 Task: Create tabs for every object which are used in this inventory management system.
Action: Mouse moved to (766, 57)
Screenshot: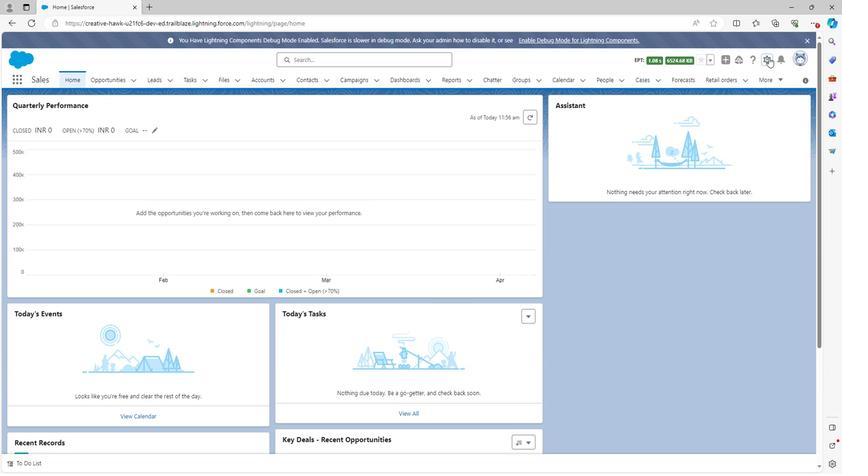 
Action: Mouse pressed left at (766, 57)
Screenshot: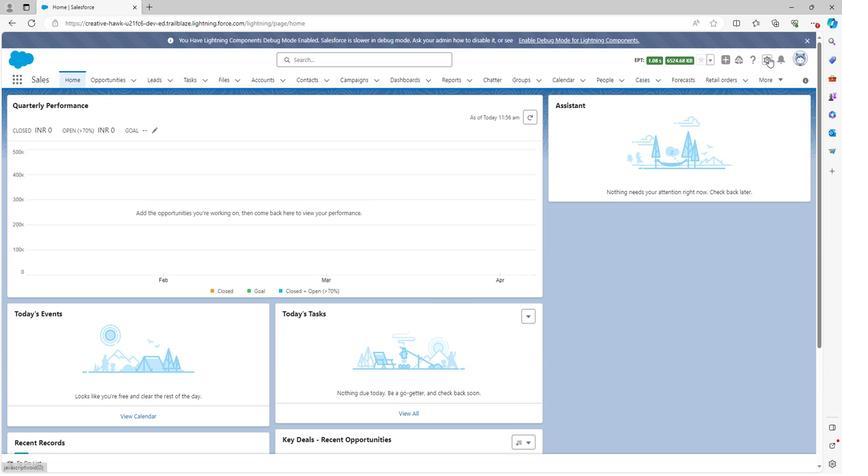 
Action: Mouse moved to (725, 82)
Screenshot: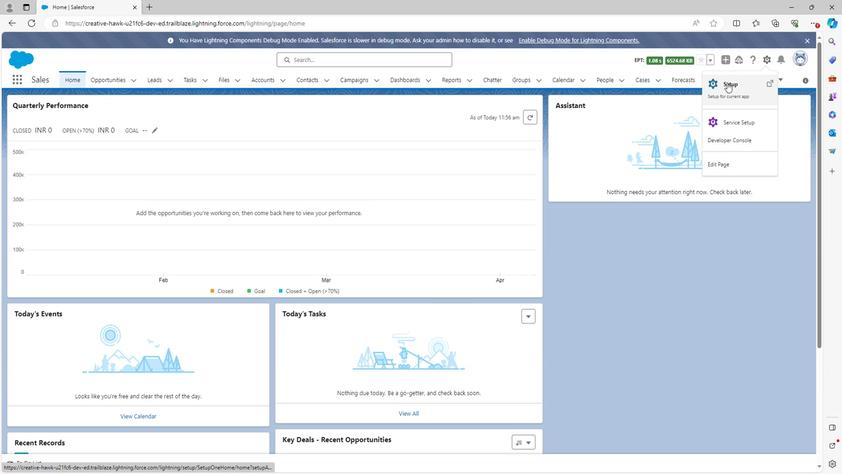 
Action: Mouse pressed left at (725, 82)
Screenshot: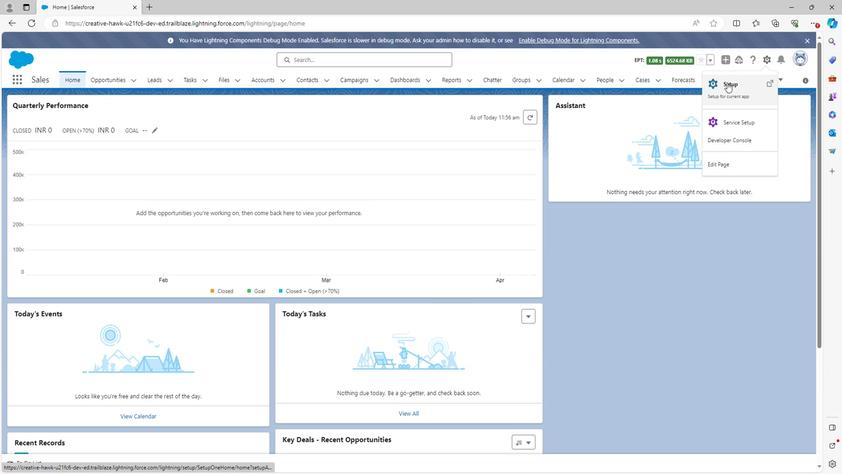 
Action: Mouse moved to (75, 101)
Screenshot: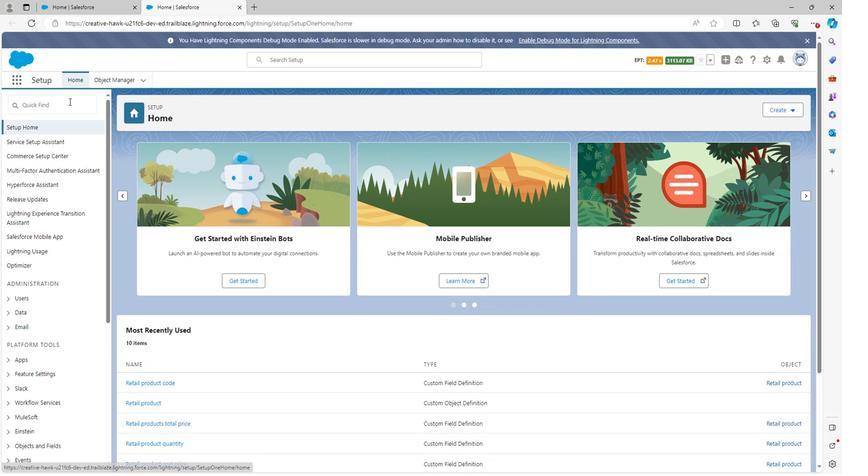 
Action: Mouse pressed left at (75, 101)
Screenshot: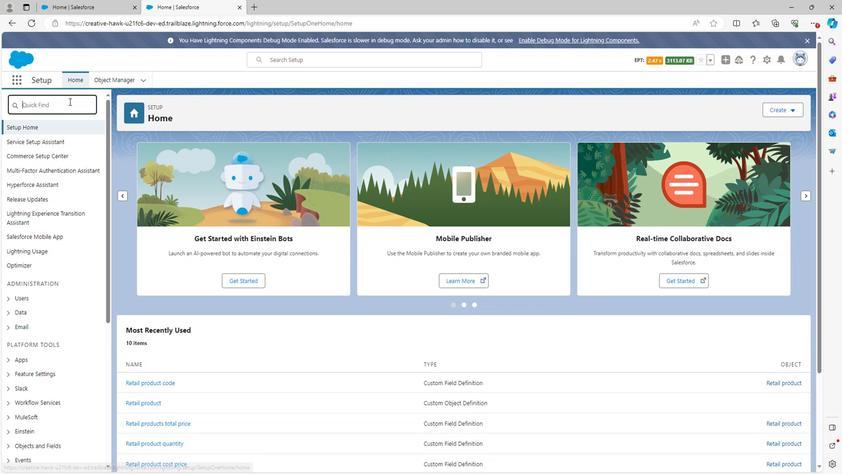 
Action: Key pressed tabs
Screenshot: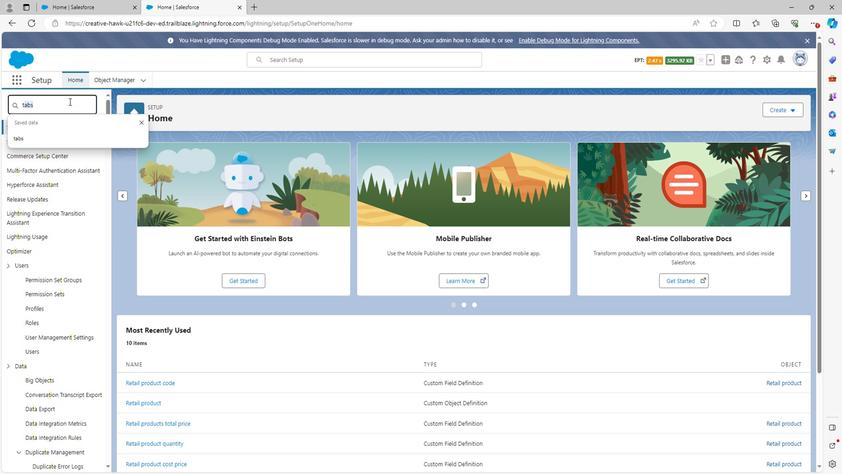 
Action: Mouse moved to (40, 154)
Screenshot: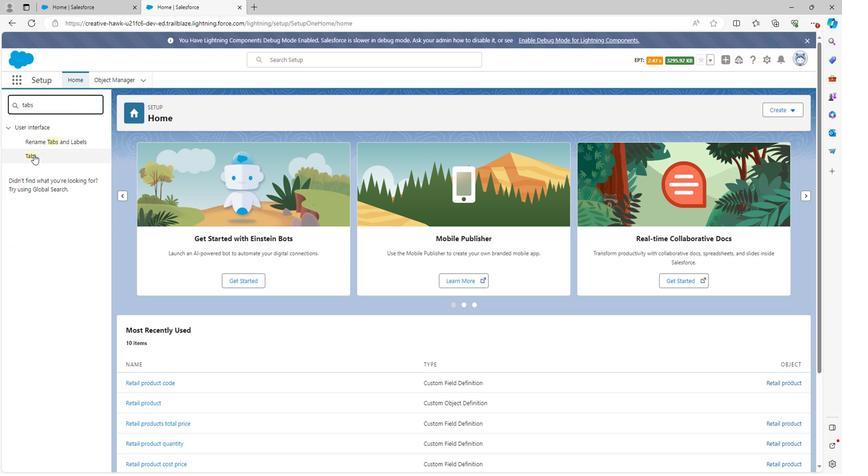 
Action: Mouse pressed left at (40, 154)
Screenshot: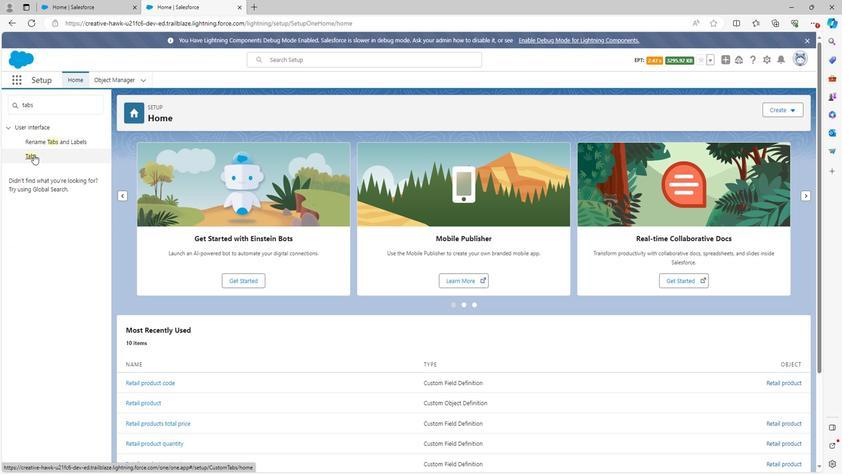 
Action: Mouse moved to (341, 213)
Screenshot: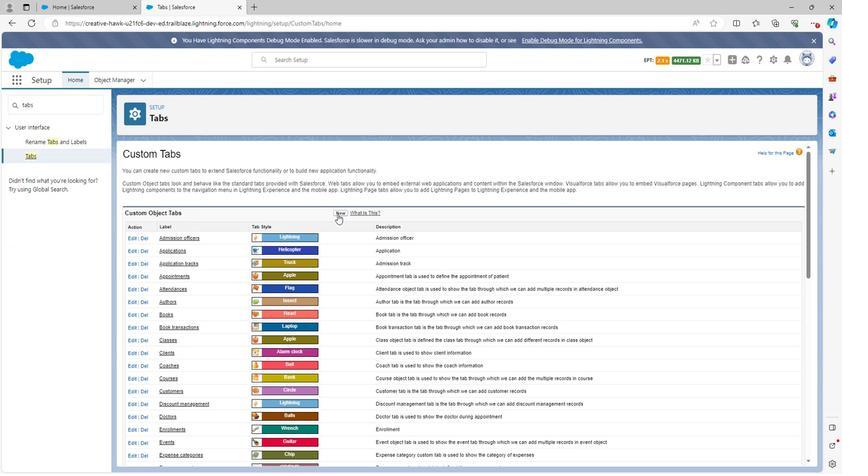 
Action: Mouse pressed left at (341, 213)
Screenshot: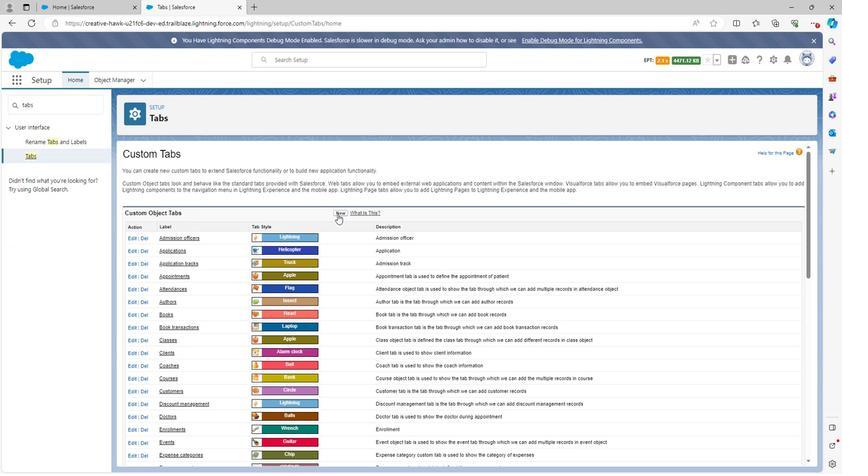 
Action: Mouse moved to (301, 225)
Screenshot: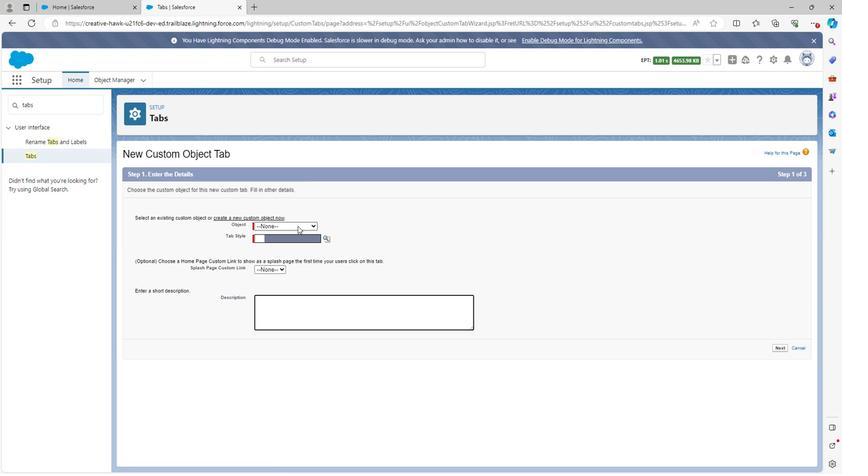 
Action: Mouse pressed left at (301, 225)
Screenshot: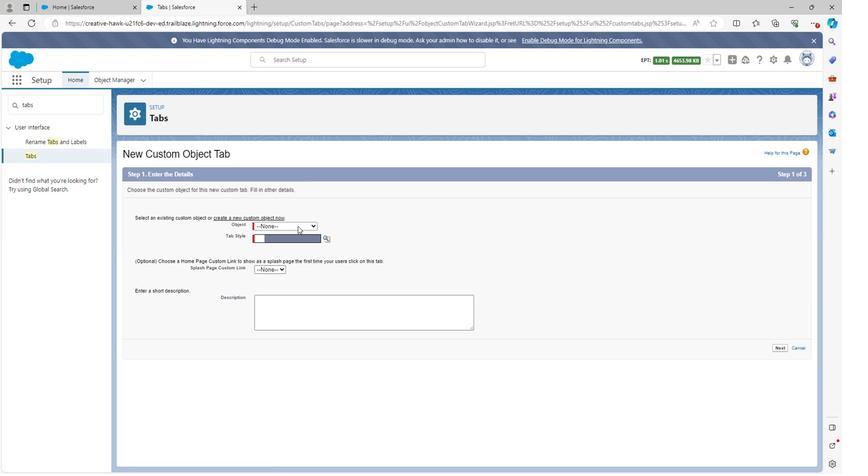 
Action: Mouse moved to (281, 348)
Screenshot: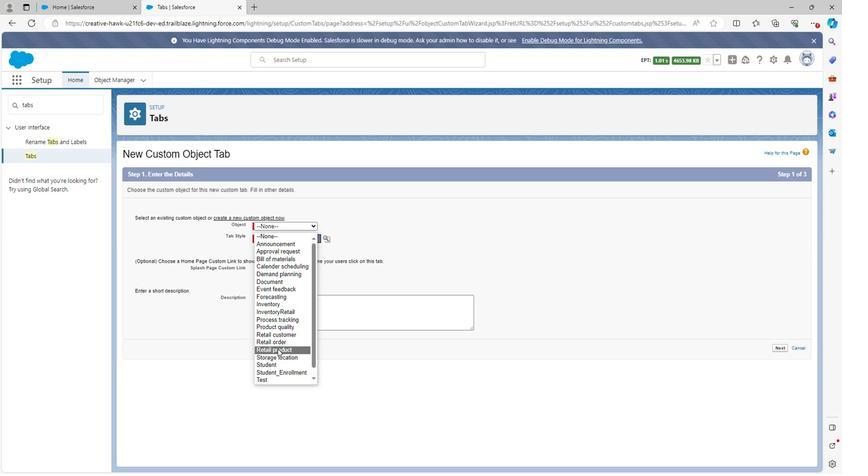 
Action: Mouse pressed left at (281, 348)
Screenshot: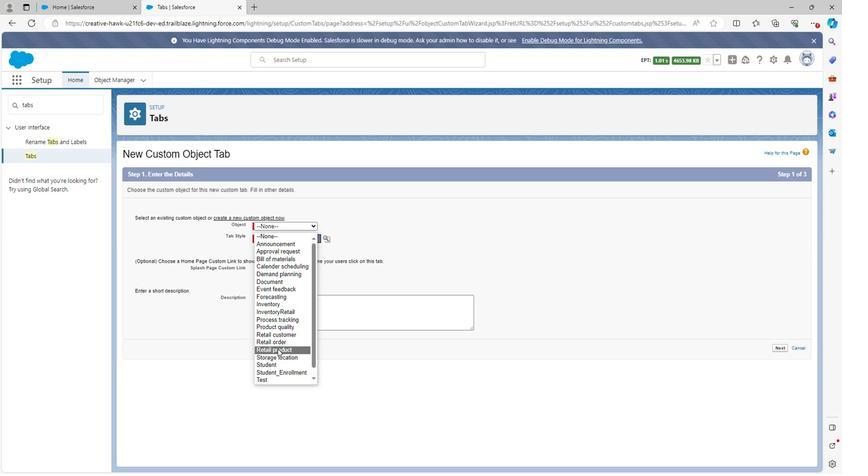 
Action: Mouse moved to (329, 238)
Screenshot: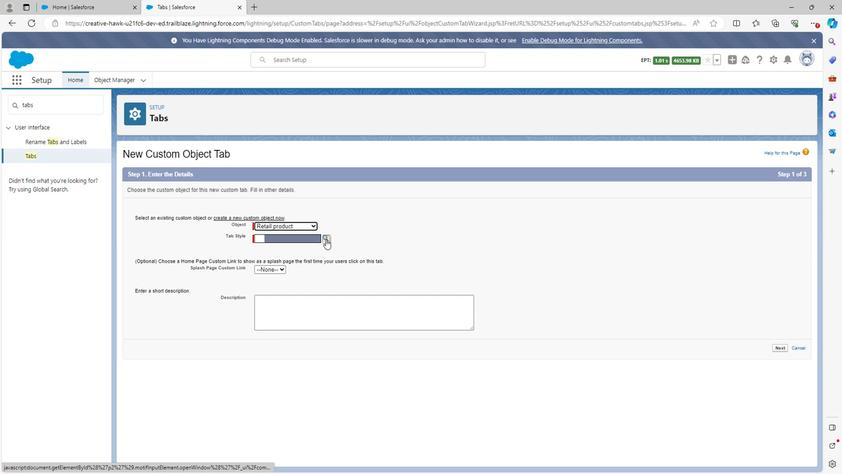 
Action: Mouse pressed left at (329, 238)
Screenshot: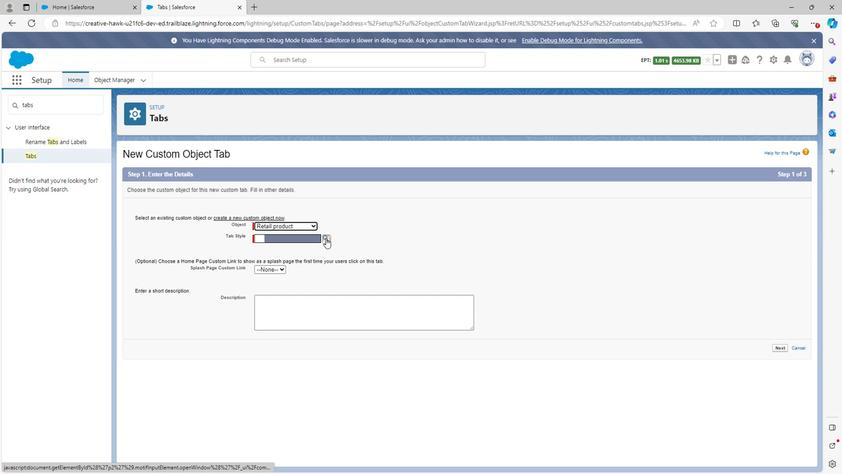 
Action: Mouse moved to (234, 333)
Screenshot: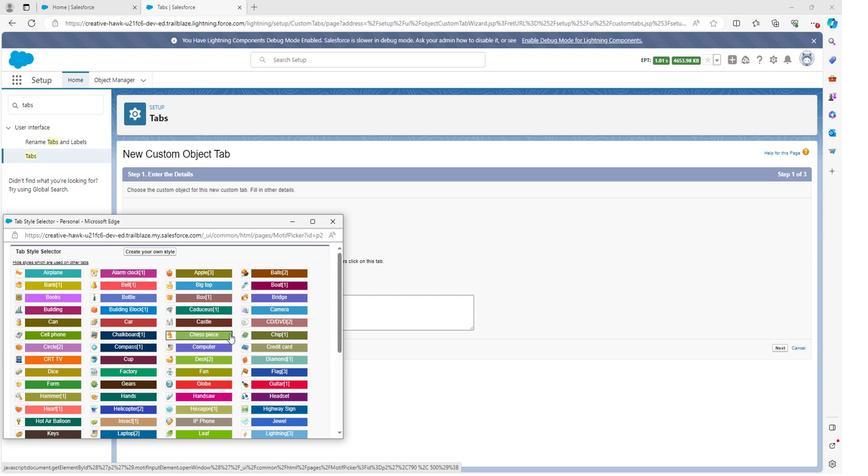 
Action: Mouse scrolled (234, 333) with delta (0, 0)
Screenshot: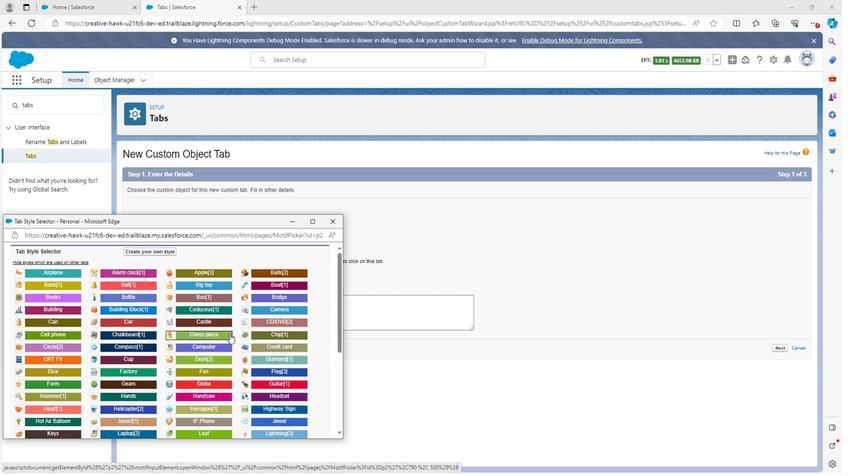 
Action: Mouse scrolled (234, 333) with delta (0, 0)
Screenshot: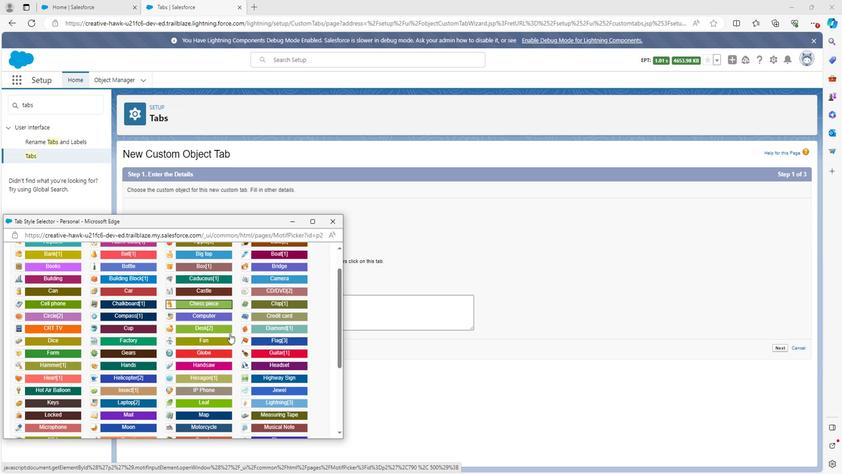 
Action: Mouse scrolled (234, 333) with delta (0, 0)
Screenshot: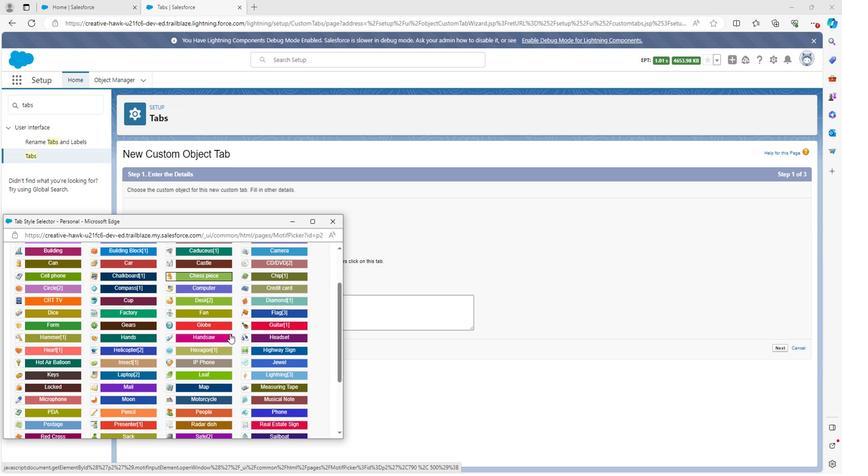 
Action: Mouse moved to (233, 333)
Screenshot: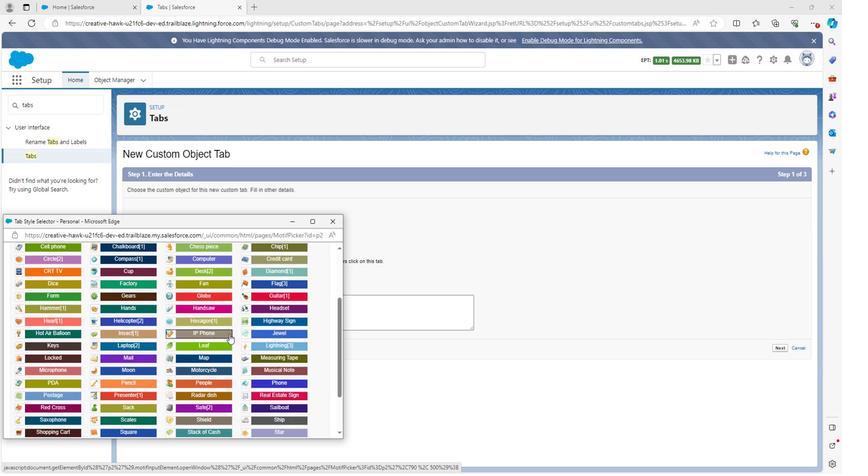
Action: Mouse scrolled (233, 333) with delta (0, 0)
Screenshot: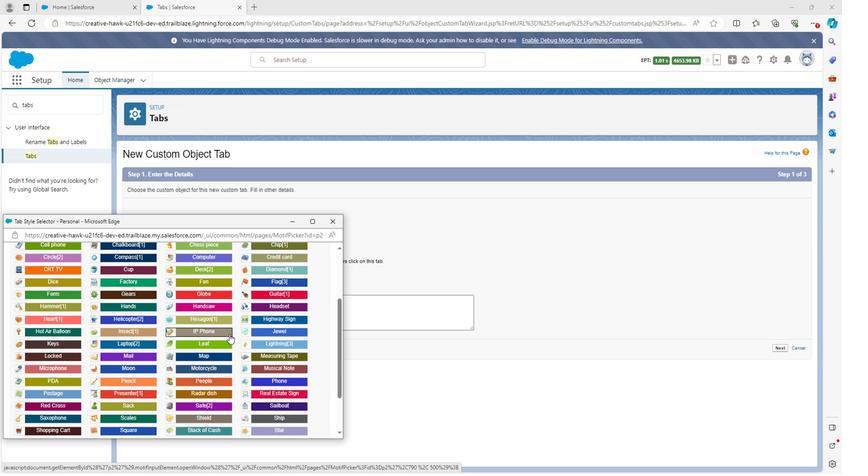 
Action: Mouse moved to (276, 390)
Screenshot: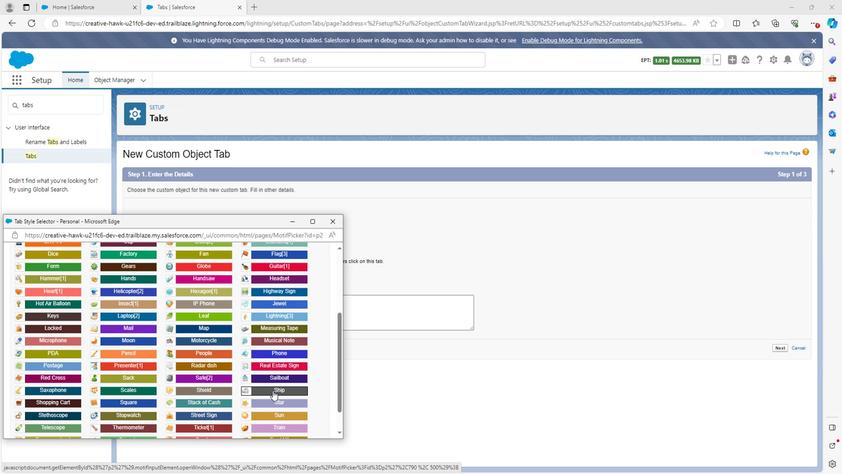 
Action: Mouse pressed left at (276, 390)
Screenshot: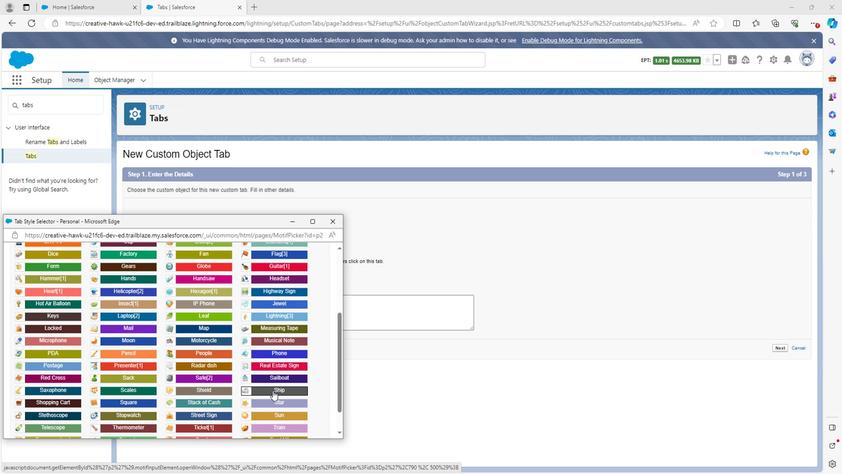 
Action: Mouse moved to (298, 318)
Screenshot: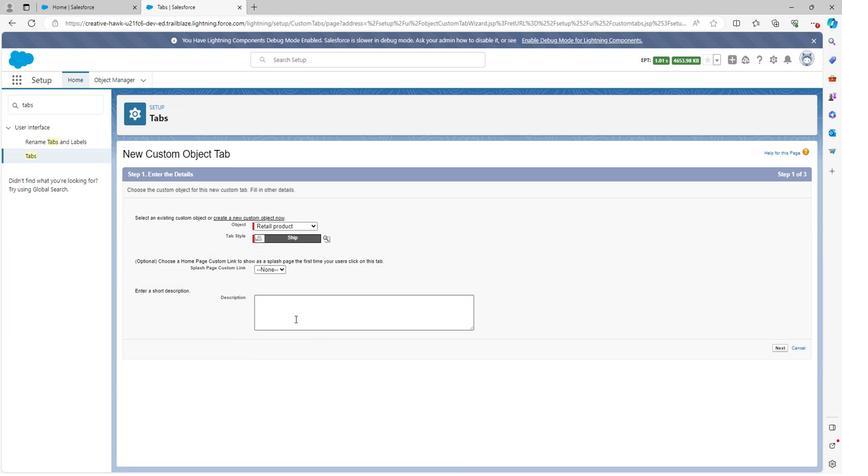 
Action: Mouse pressed left at (298, 318)
Screenshot: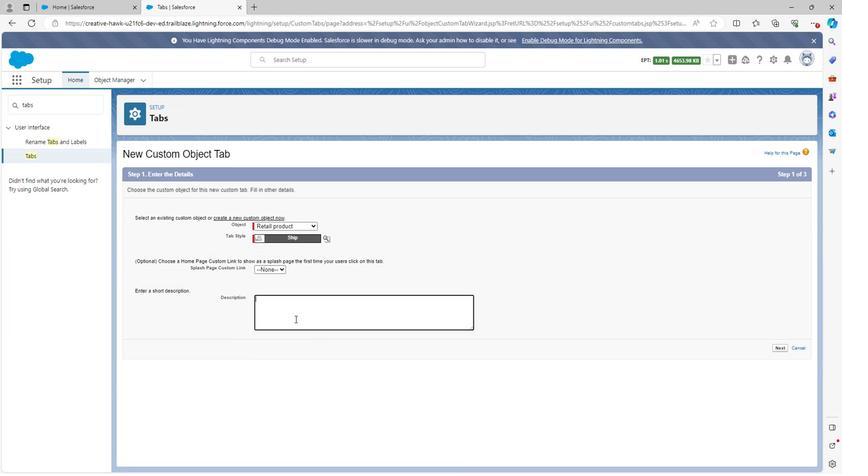 
Action: Mouse moved to (298, 317)
Screenshot: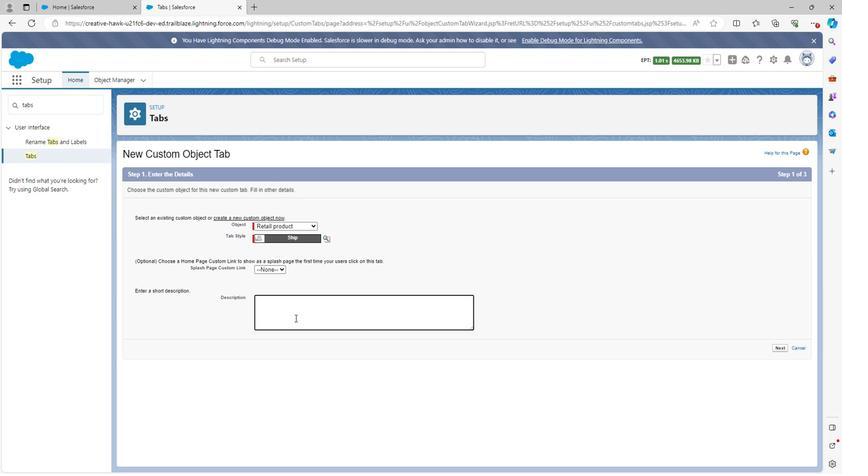 
Action: Key pressed <Key.shift>Re
Screenshot: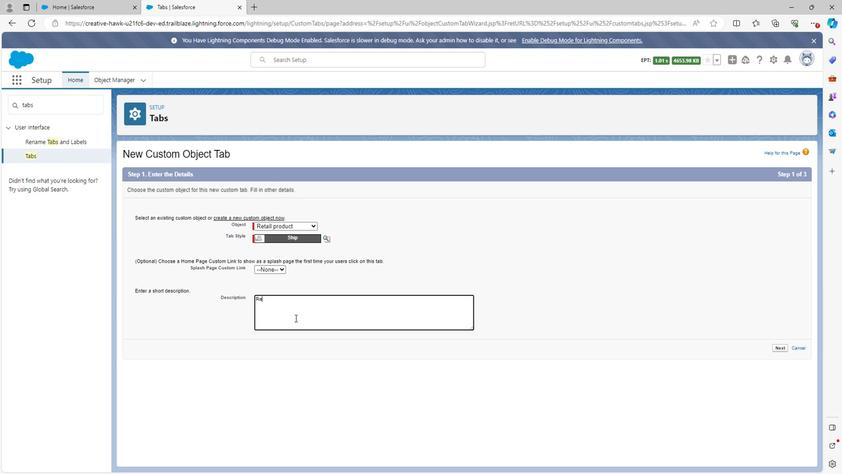 
Action: Mouse moved to (298, 317)
Screenshot: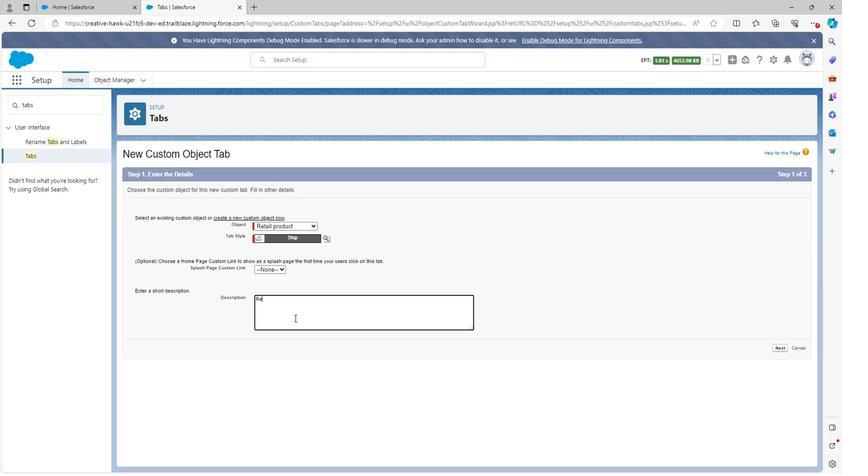 
Action: Key pressed t
Screenshot: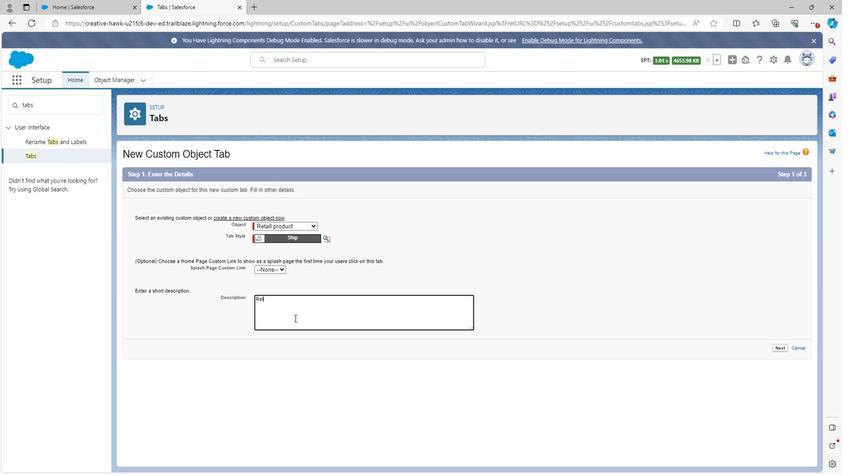 
Action: Mouse moved to (297, 317)
Screenshot: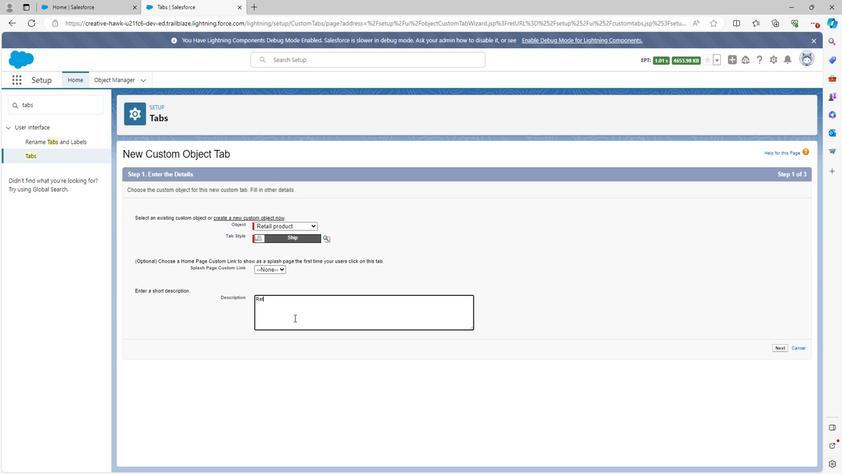 
Action: Key pressed a
Screenshot: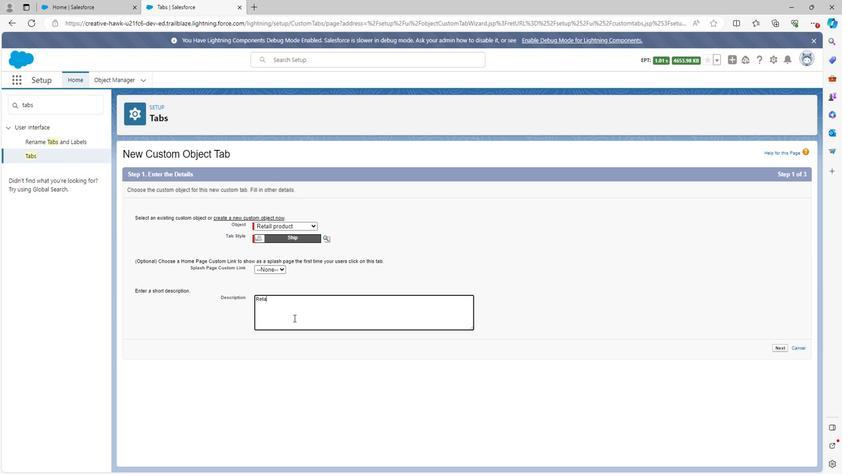
Action: Mouse moved to (297, 317)
Screenshot: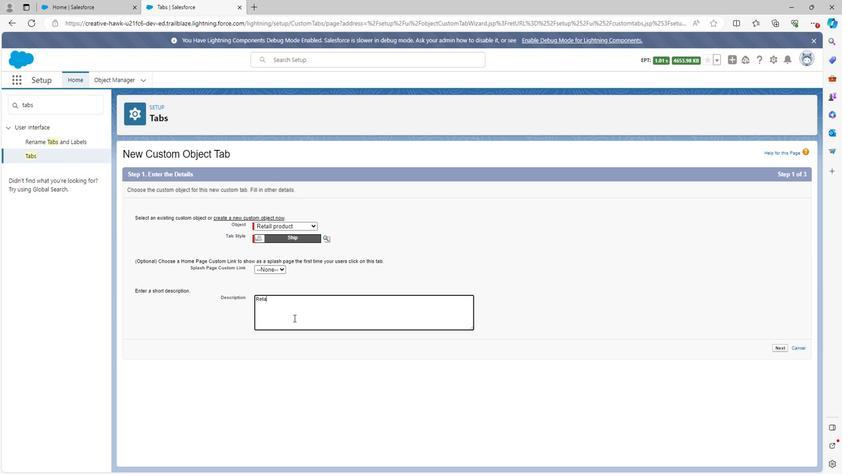 
Action: Key pressed il<Key.space>product<Key.space>tab<Key.space>is<Key.space>the<Key.space>tab<Key.space>thr<Key.backspace>or<Key.backspace><Key.backspace>rough<Key.space>which<Key.space>we<Key.space>can<Key.space>add<Key.space>records<Key.space>in<Key.space>products<Key.space>in<Key.space><Key.left><Key.left><Key.left><Key.left><Key.left><Key.left><Key.left><Key.left><Key.left><Key.left><Key.left><Key.left><Key.left><Key.backspace><Key.backspace>of<Key.right><Key.right><Key.right><Key.right><Key.right><Key.right><Key.right><Key.right><Key.right><Key.right><Key.right><Key.right><Key.right><Key.space><Key.space><Key.backspace><Key.backspace>x<Key.backspace>customer<Key.space>retail<Key.space>management
Screenshot: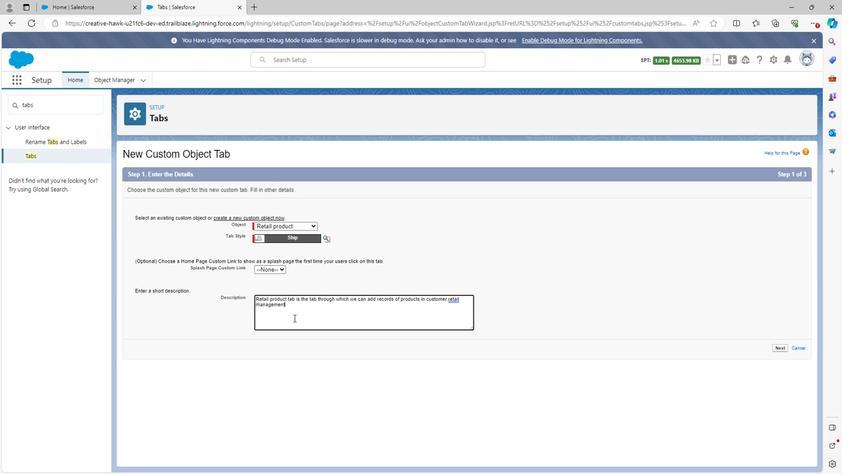 
Action: Mouse moved to (772, 348)
Screenshot: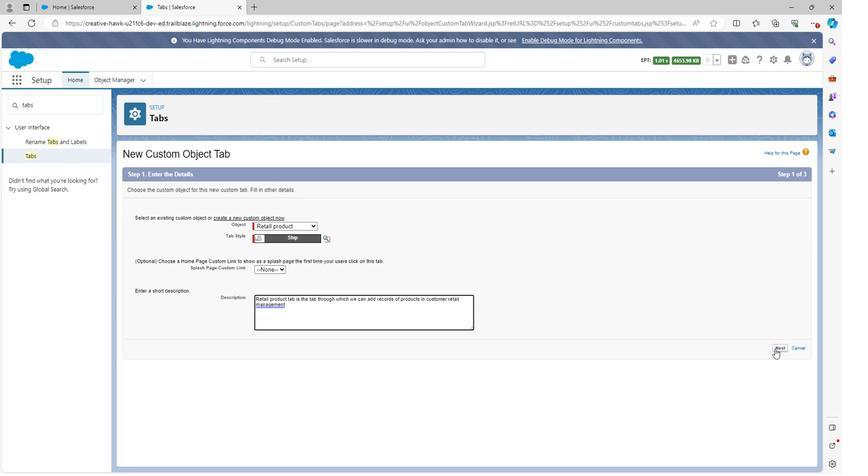 
Action: Mouse pressed left at (772, 348)
Screenshot: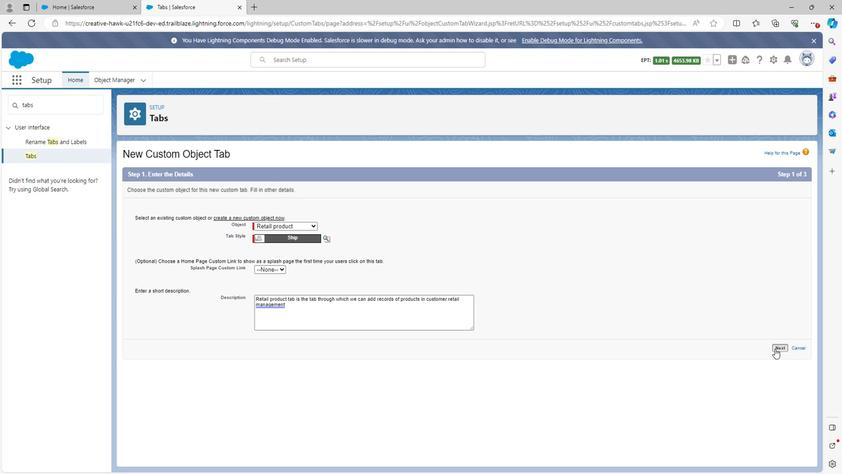 
Action: Mouse moved to (551, 275)
Screenshot: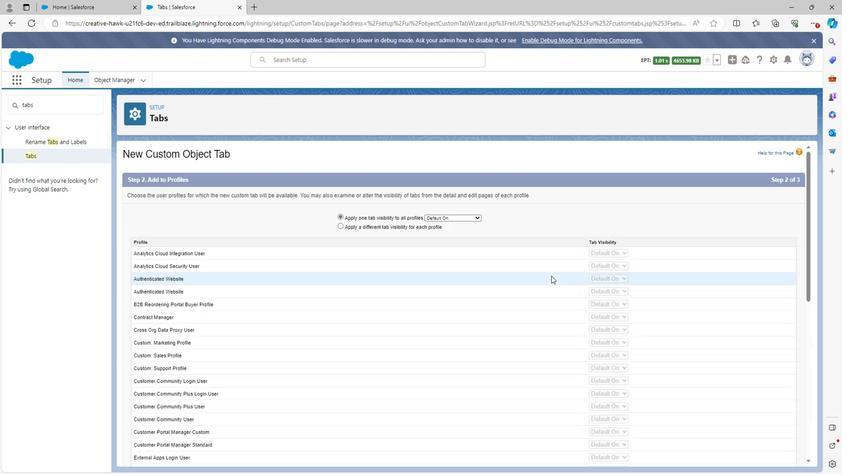 
Action: Mouse scrolled (551, 275) with delta (0, 0)
Screenshot: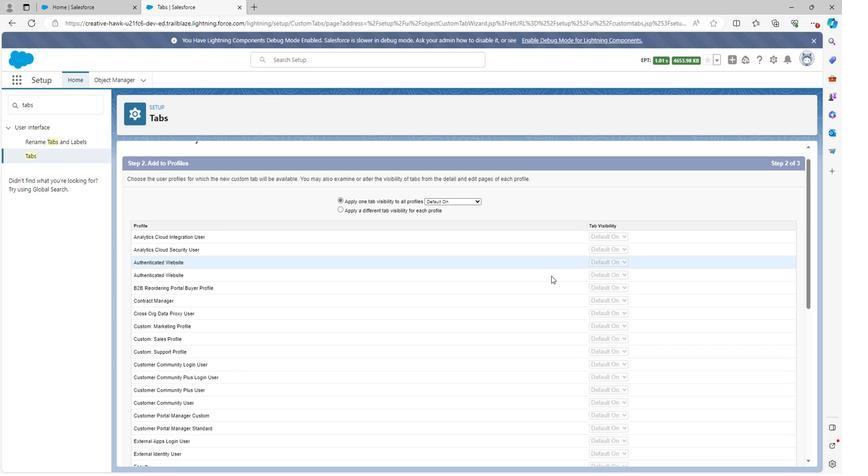 
Action: Mouse scrolled (551, 275) with delta (0, 0)
Screenshot: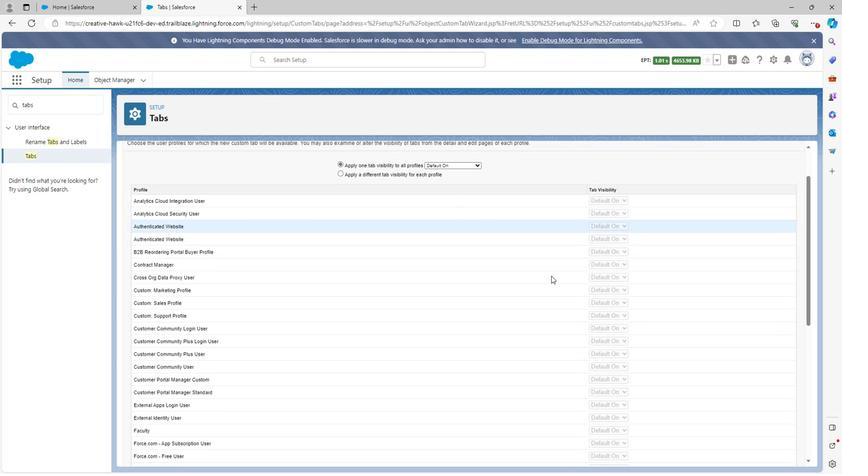 
Action: Mouse scrolled (551, 275) with delta (0, 0)
Screenshot: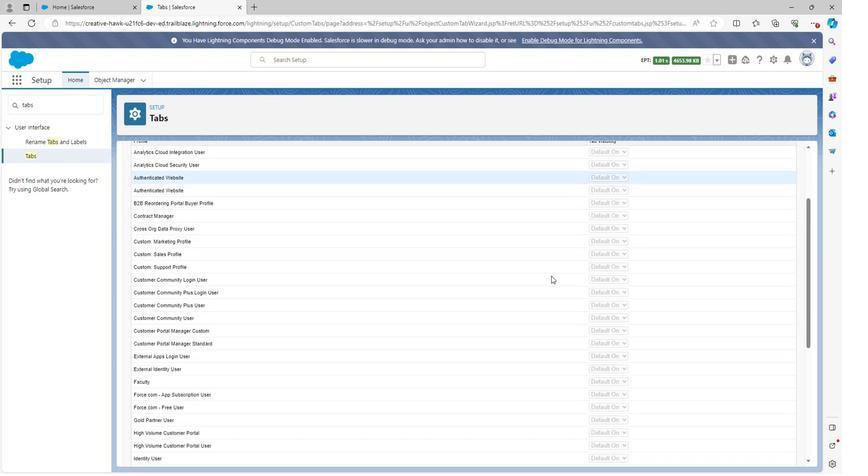 
Action: Mouse scrolled (551, 275) with delta (0, 0)
Screenshot: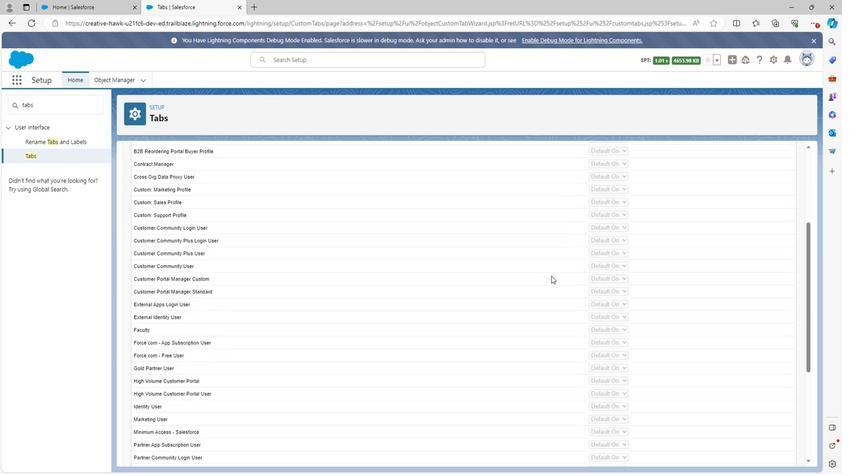
Action: Mouse scrolled (551, 275) with delta (0, 0)
Screenshot: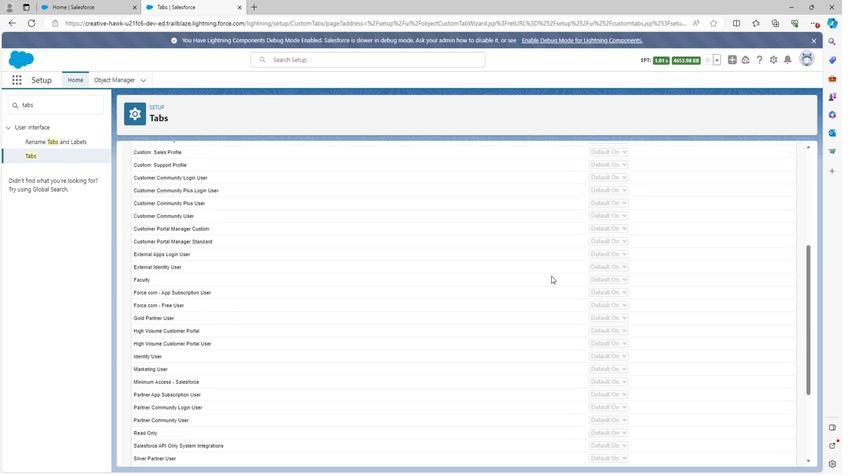 
Action: Mouse scrolled (551, 275) with delta (0, 0)
Screenshot: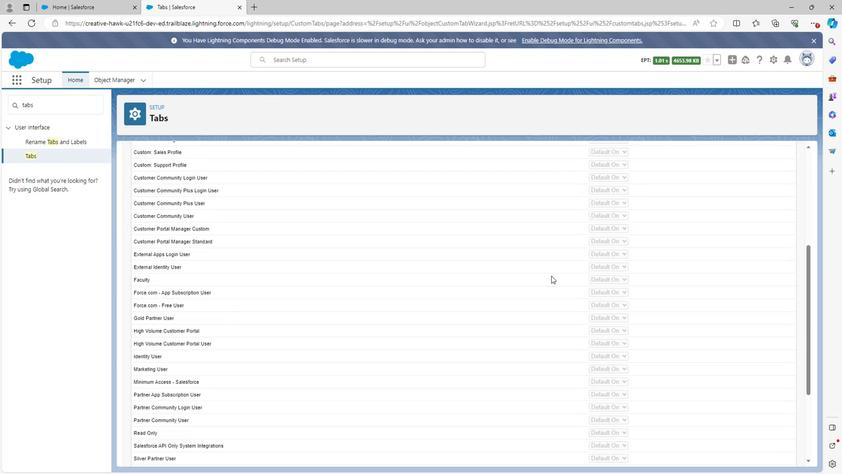 
Action: Mouse scrolled (551, 275) with delta (0, 0)
Screenshot: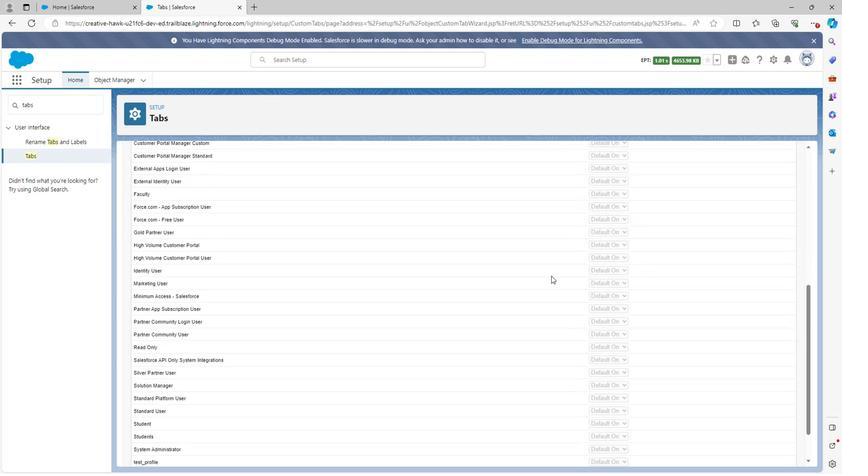 
Action: Mouse scrolled (551, 275) with delta (0, 0)
Screenshot: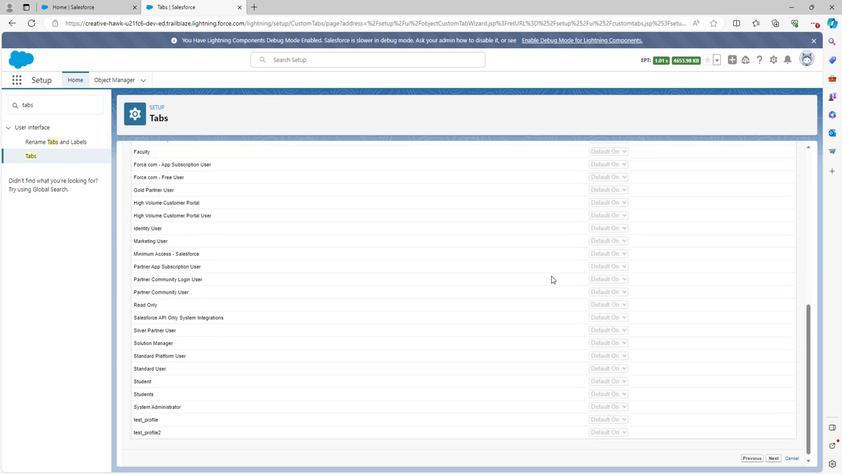 
Action: Mouse moved to (771, 450)
Screenshot: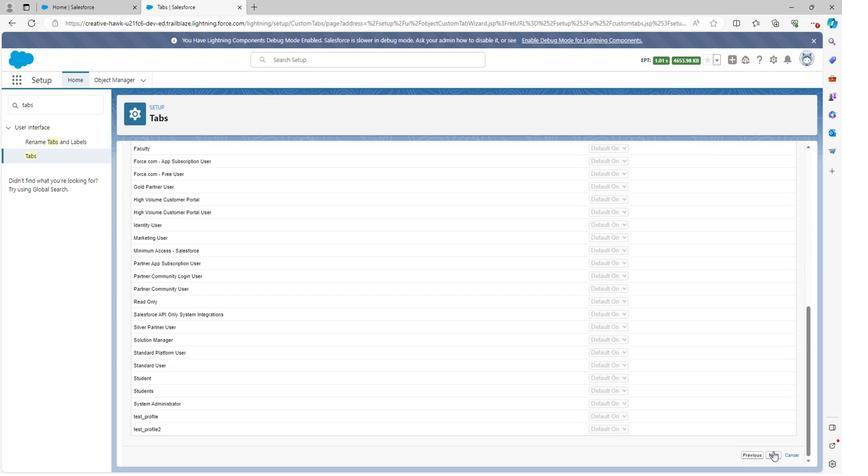 
Action: Mouse pressed left at (771, 450)
Screenshot: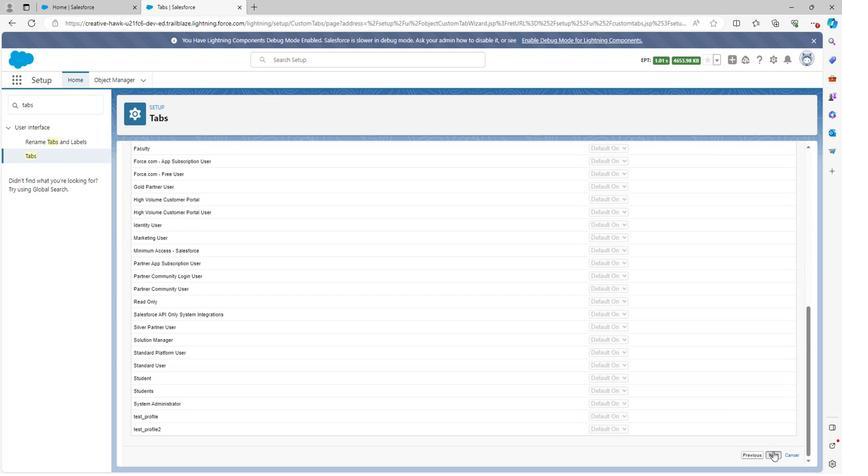 
Action: Mouse moved to (732, 267)
Screenshot: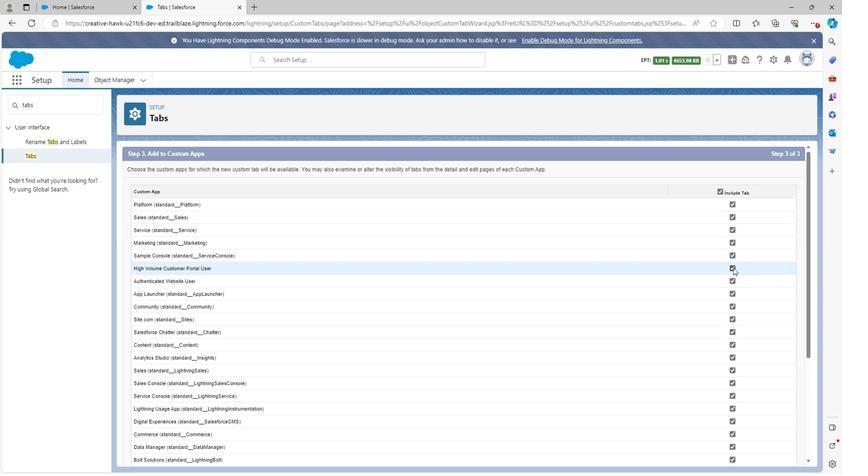 
Action: Mouse pressed left at (732, 267)
Screenshot: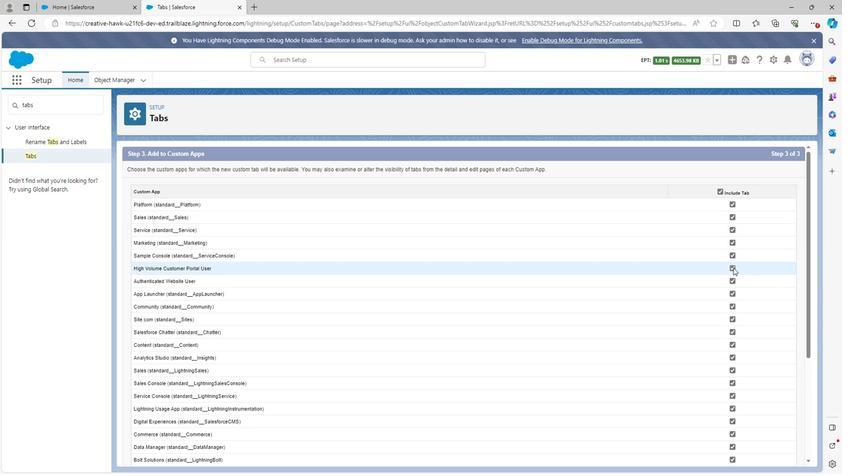 
Action: Mouse moved to (729, 279)
Screenshot: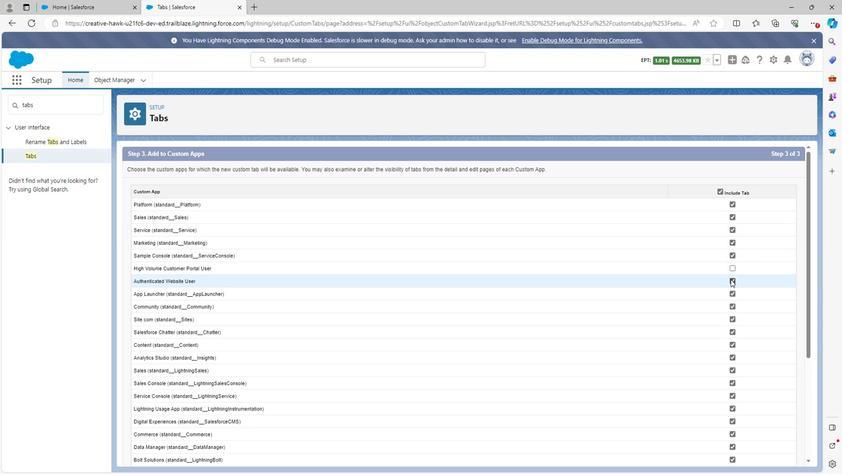 
Action: Mouse pressed left at (729, 279)
Screenshot: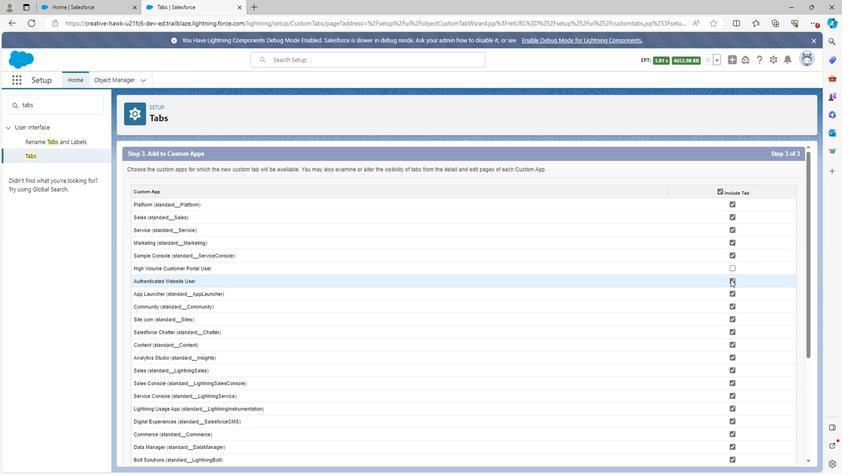 
Action: Mouse moved to (730, 292)
Screenshot: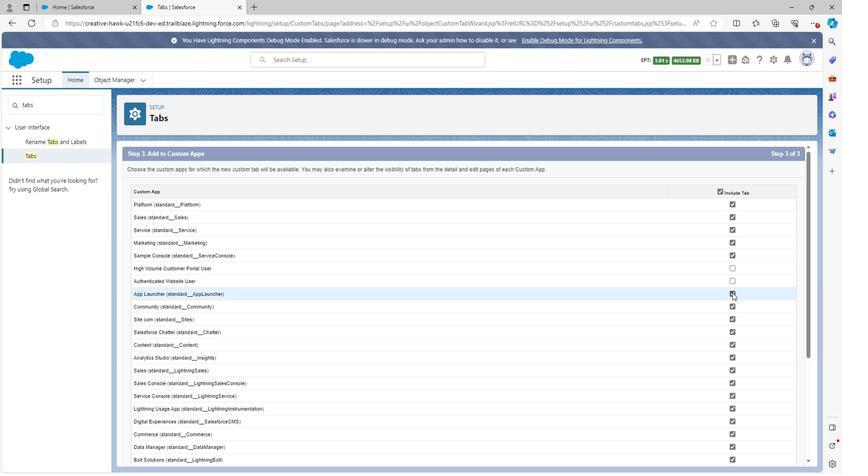 
Action: Mouse pressed left at (730, 292)
Screenshot: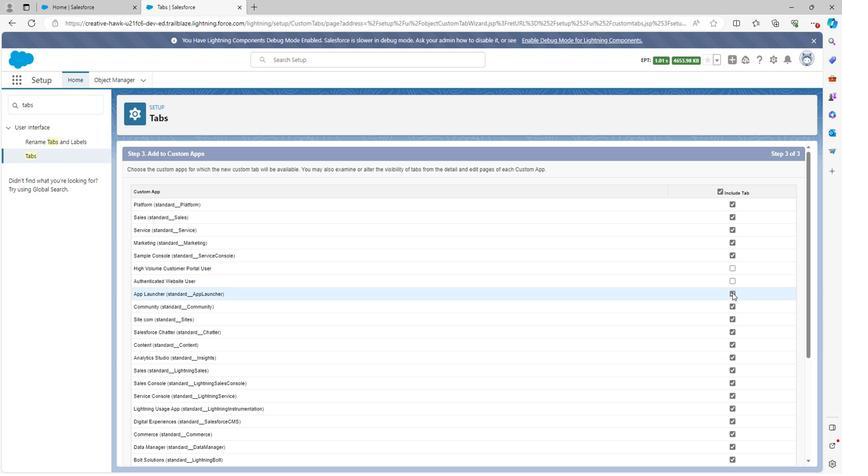 
Action: Mouse moved to (732, 331)
Screenshot: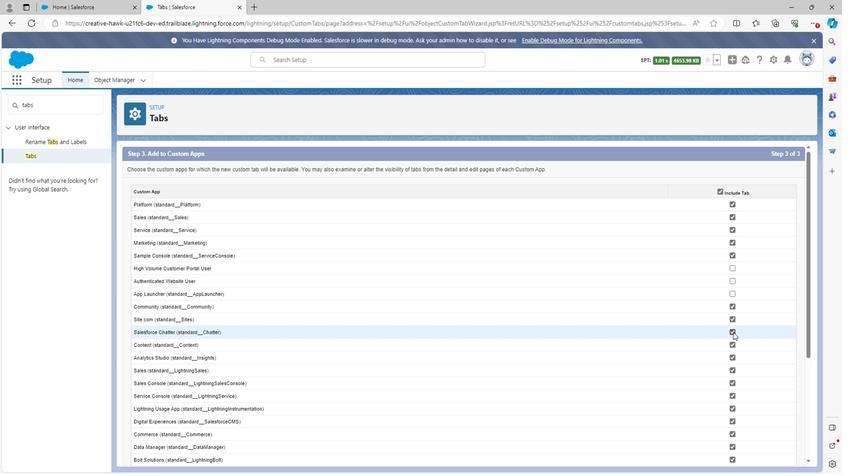 
Action: Mouse pressed left at (732, 331)
Screenshot: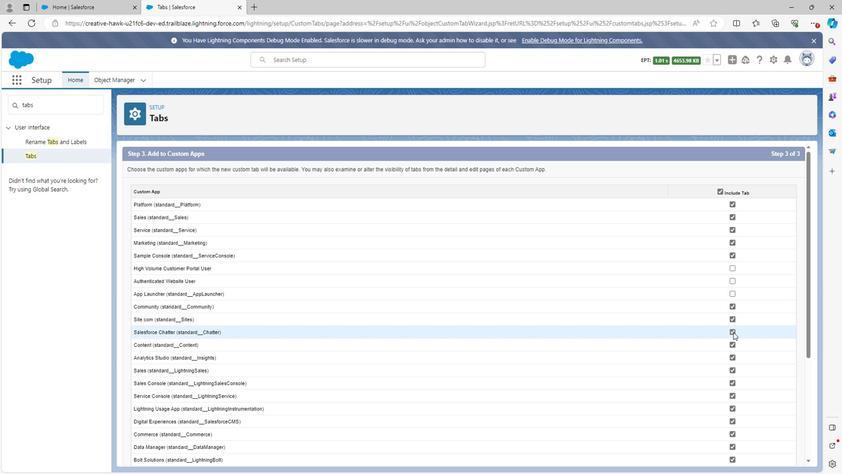 
Action: Mouse moved to (732, 242)
Screenshot: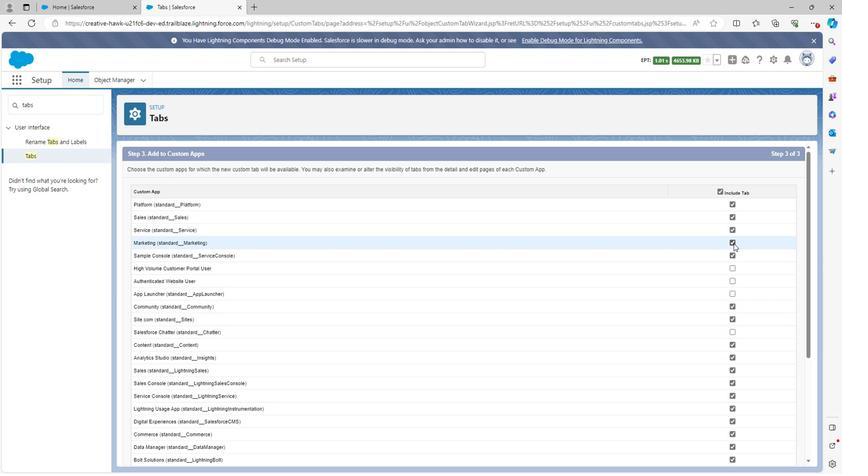 
Action: Mouse pressed left at (732, 242)
Screenshot: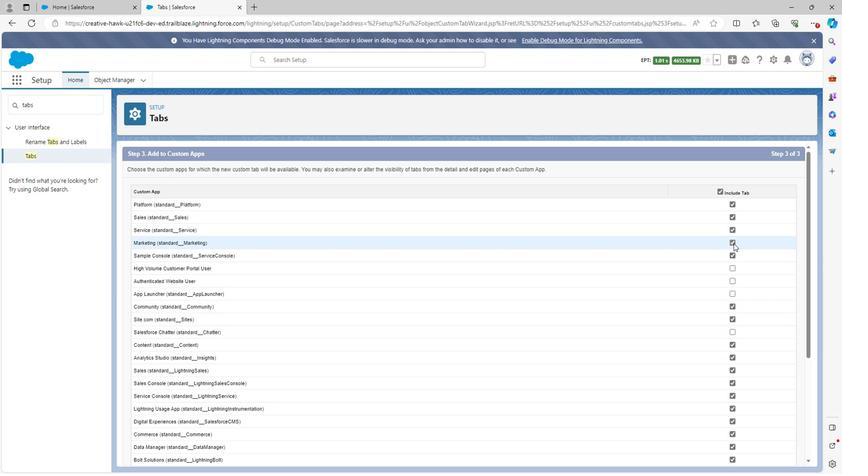 
Action: Mouse moved to (730, 205)
Screenshot: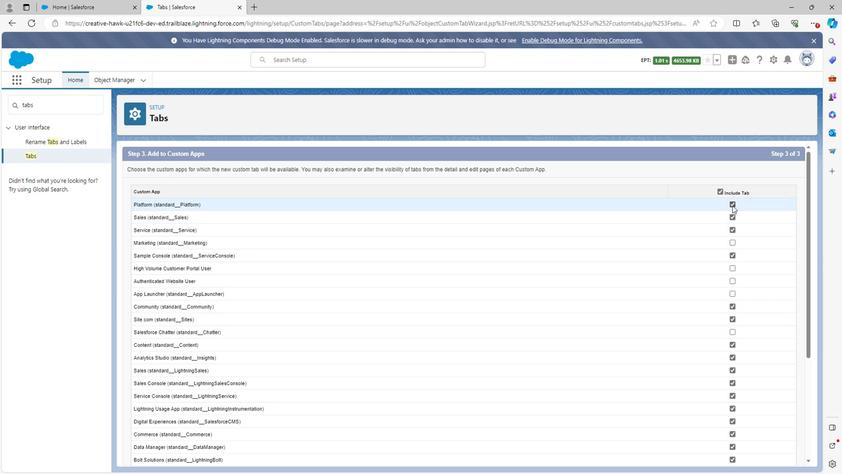 
Action: Mouse pressed left at (730, 205)
Screenshot: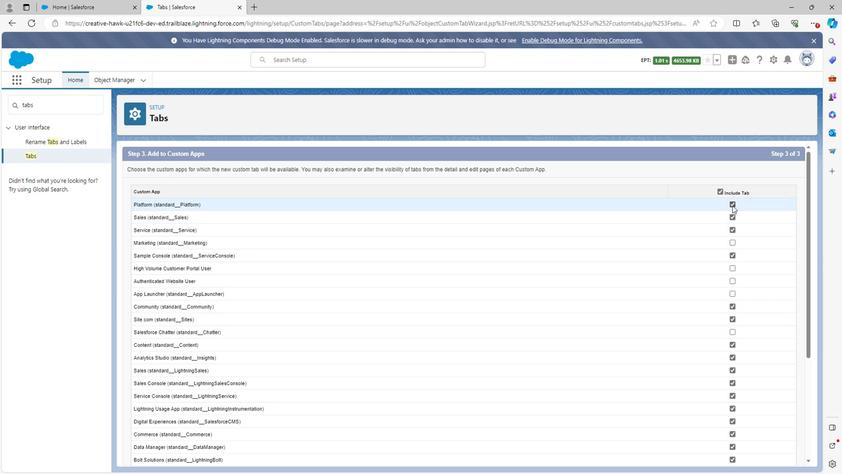 
Action: Mouse moved to (742, 326)
Screenshot: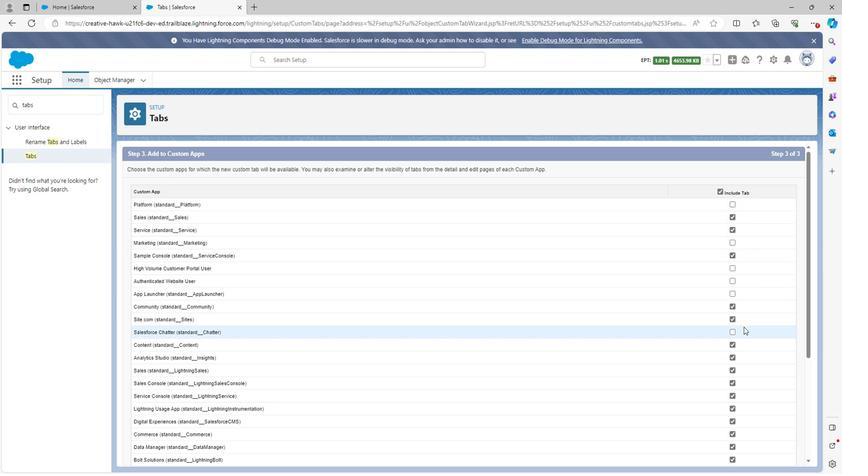 
Action: Mouse scrolled (742, 325) with delta (0, 0)
Screenshot: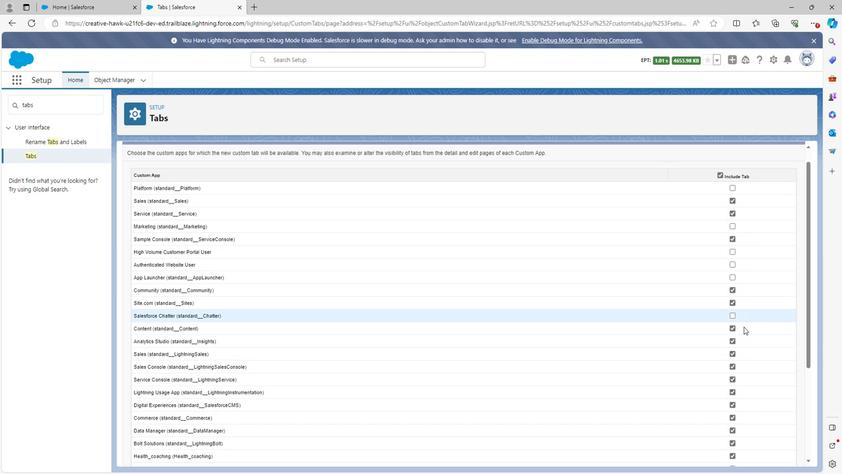 
Action: Mouse moved to (730, 357)
Screenshot: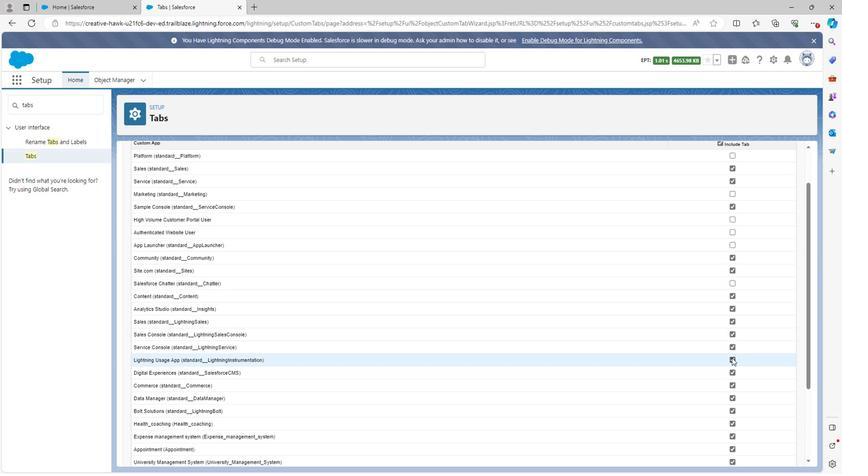 
Action: Mouse pressed left at (730, 357)
Screenshot: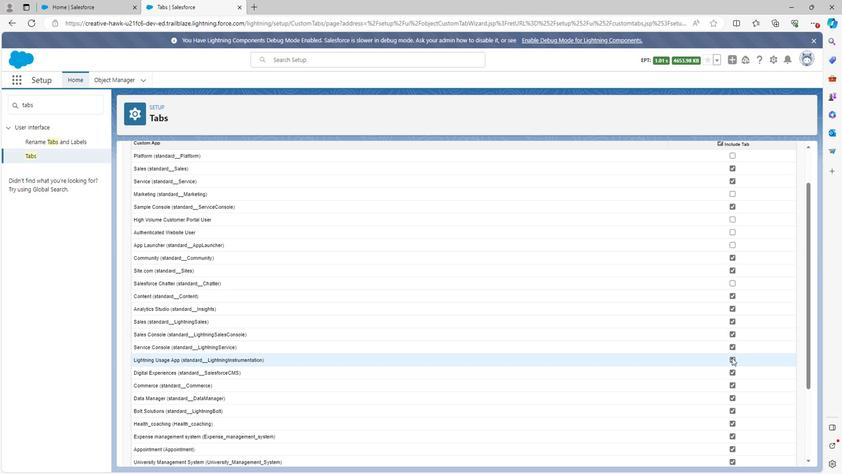 
Action: Mouse scrolled (730, 356) with delta (0, 0)
Screenshot: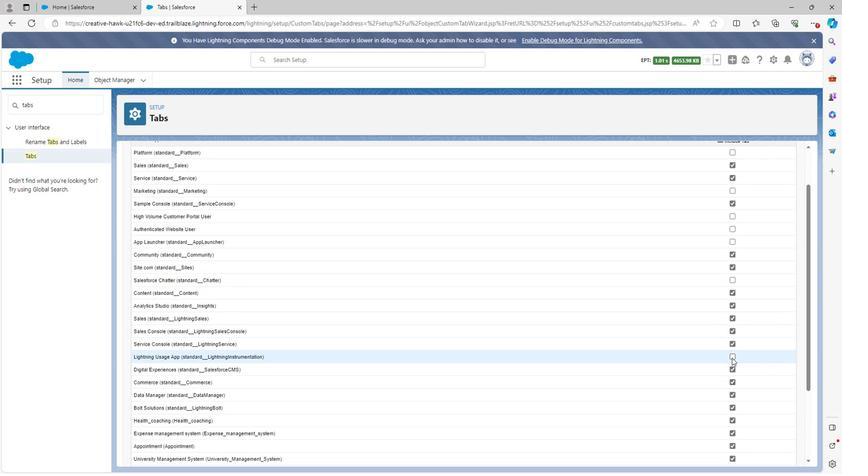 
Action: Mouse moved to (733, 336)
Screenshot: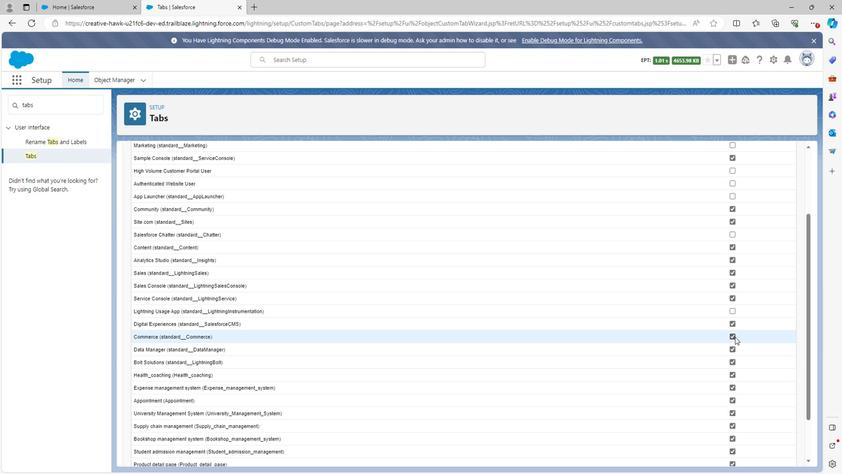 
Action: Mouse pressed left at (733, 336)
Screenshot: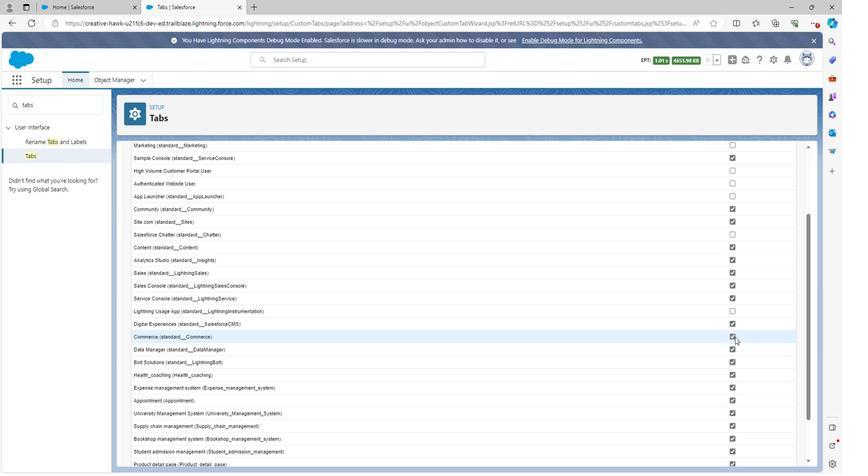 
Action: Mouse moved to (732, 375)
Screenshot: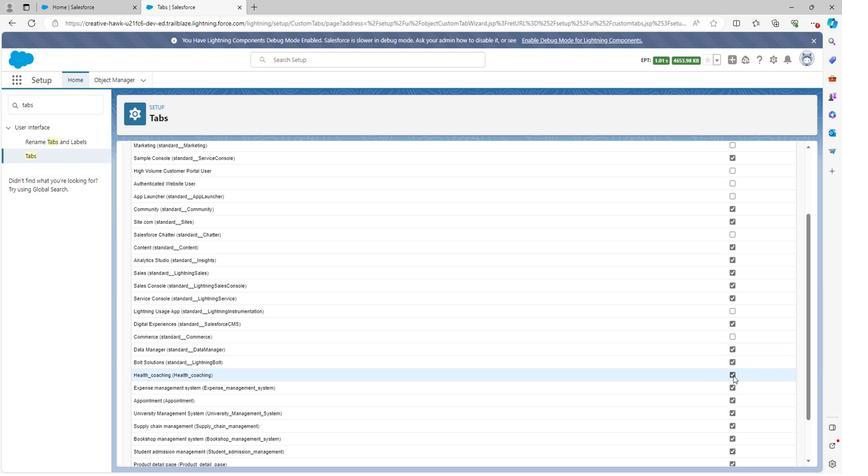 
Action: Mouse scrolled (732, 374) with delta (0, 0)
Screenshot: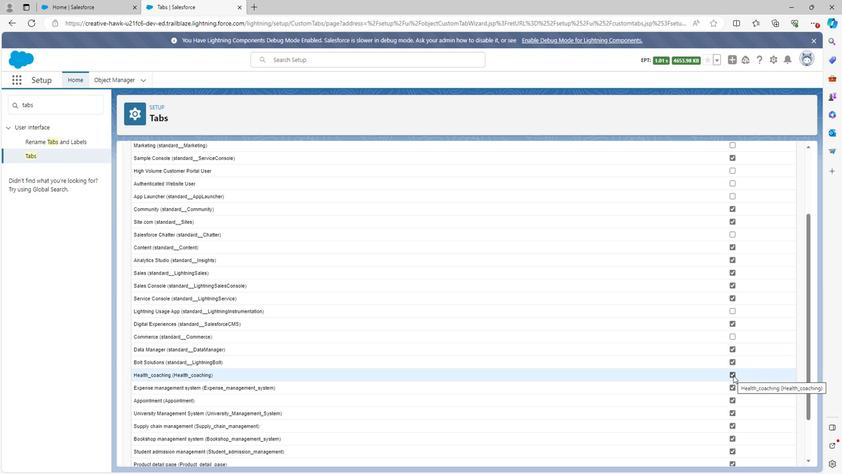 
Action: Mouse moved to (730, 426)
Screenshot: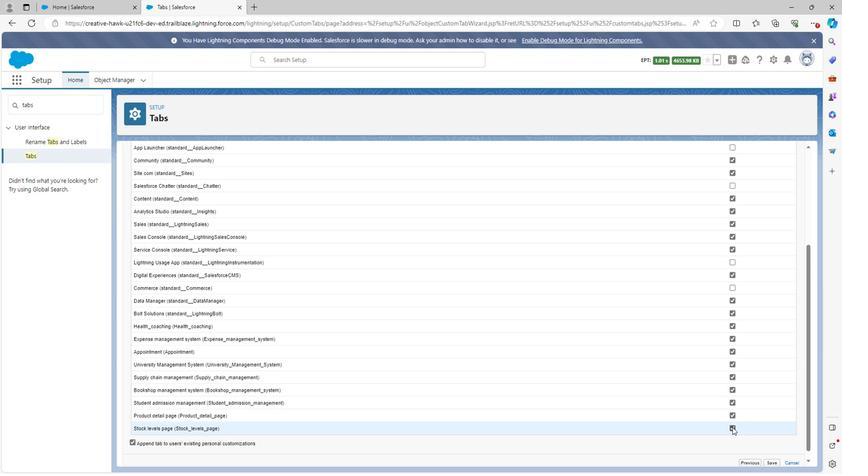 
Action: Mouse pressed left at (730, 426)
Screenshot: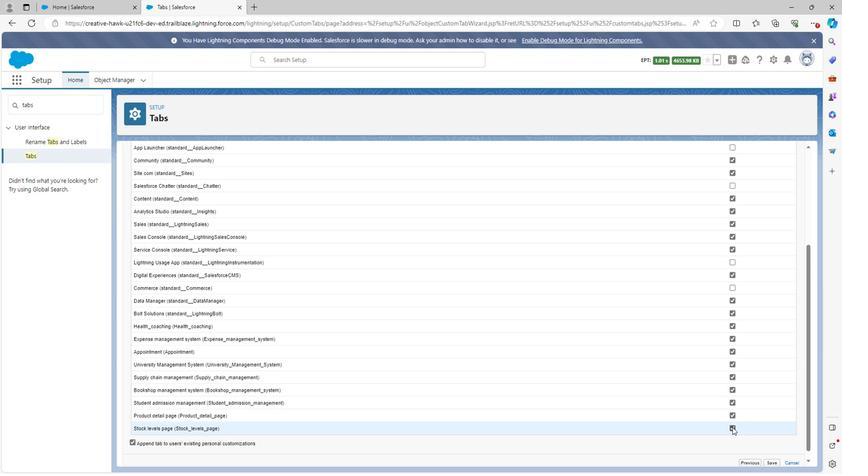 
Action: Mouse moved to (732, 351)
Screenshot: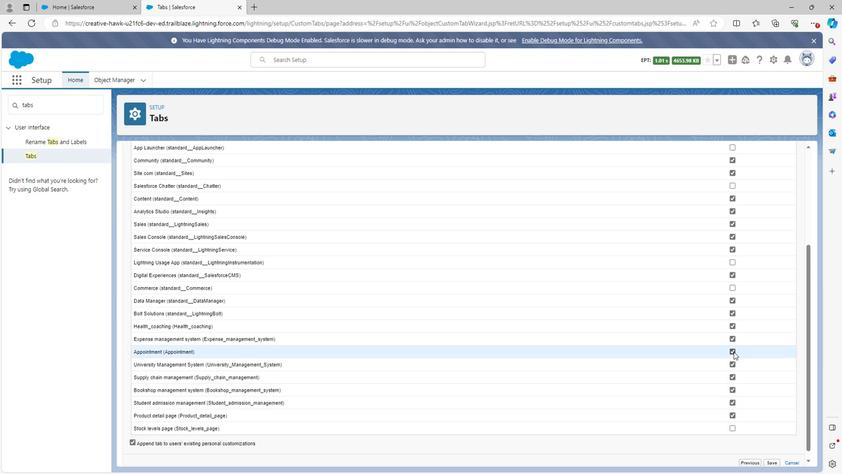 
Action: Mouse pressed left at (732, 351)
Screenshot: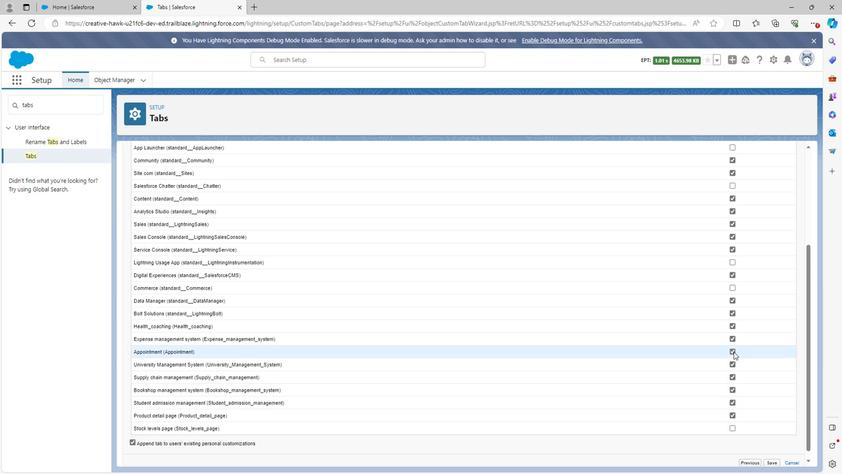 
Action: Mouse moved to (732, 336)
Screenshot: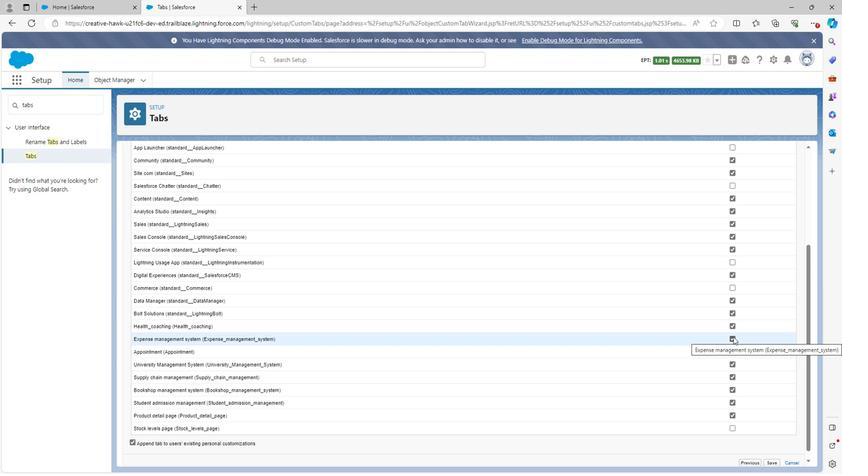 
Action: Mouse pressed left at (732, 336)
Screenshot: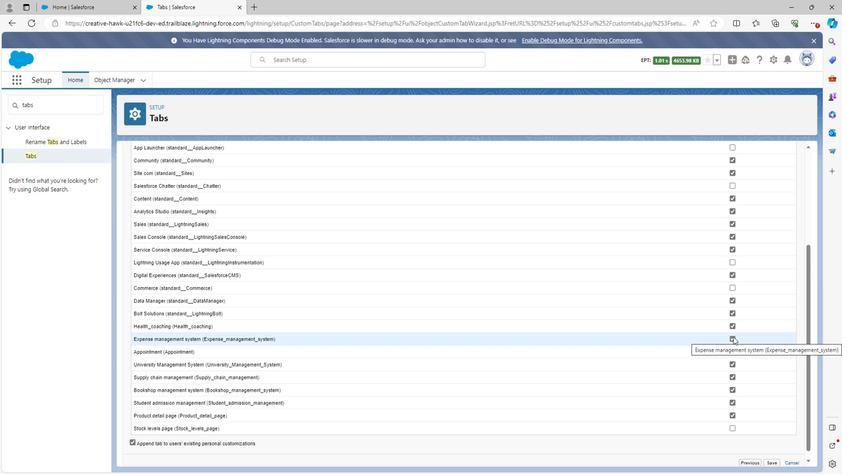 
Action: Mouse moved to (732, 327)
Screenshot: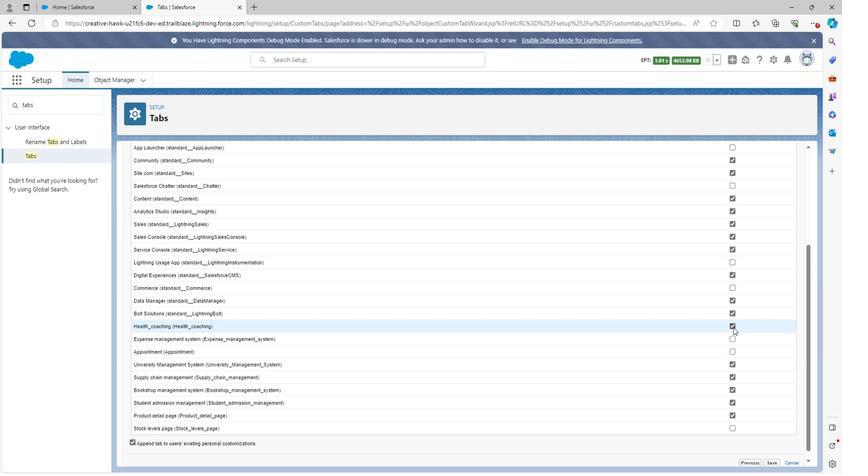 
Action: Mouse pressed left at (732, 327)
Screenshot: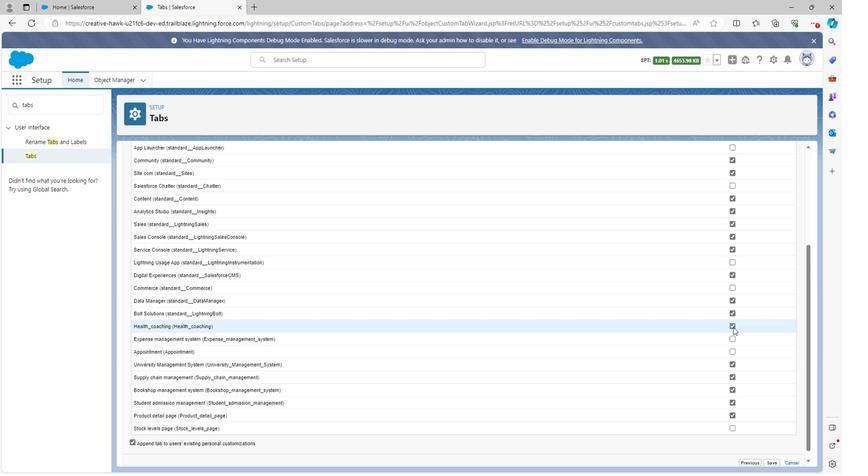 
Action: Mouse moved to (732, 363)
Screenshot: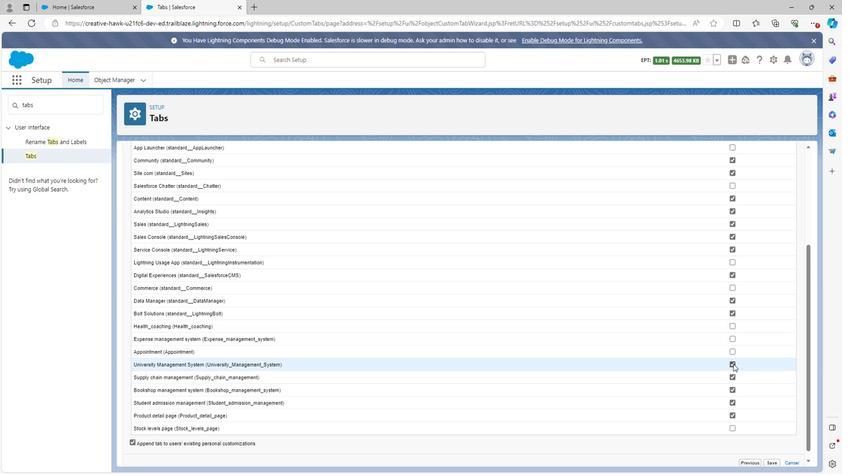
Action: Mouse pressed left at (732, 363)
Screenshot: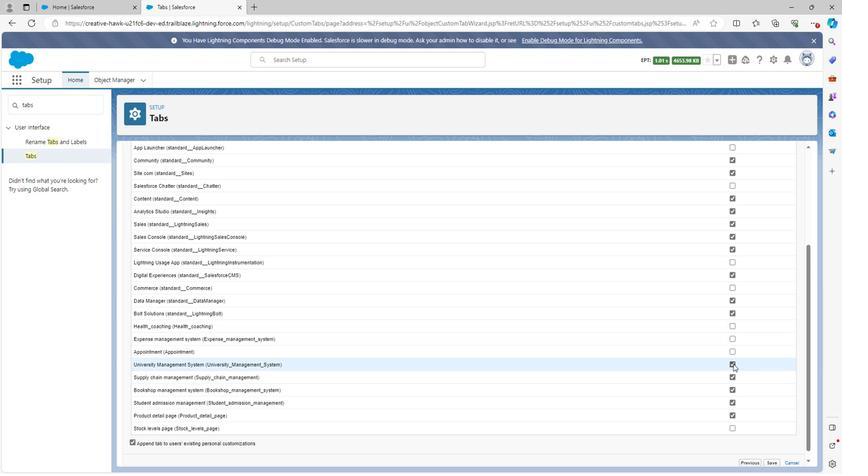 
Action: Mouse moved to (732, 379)
Screenshot: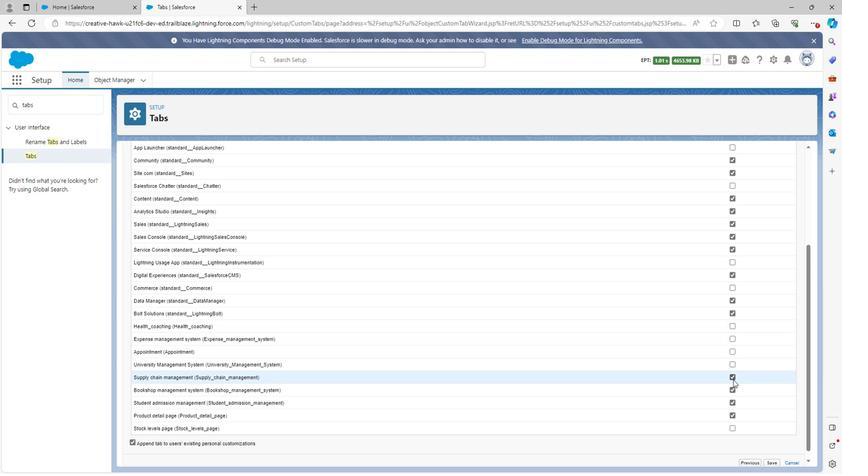 
Action: Mouse pressed left at (732, 379)
Screenshot: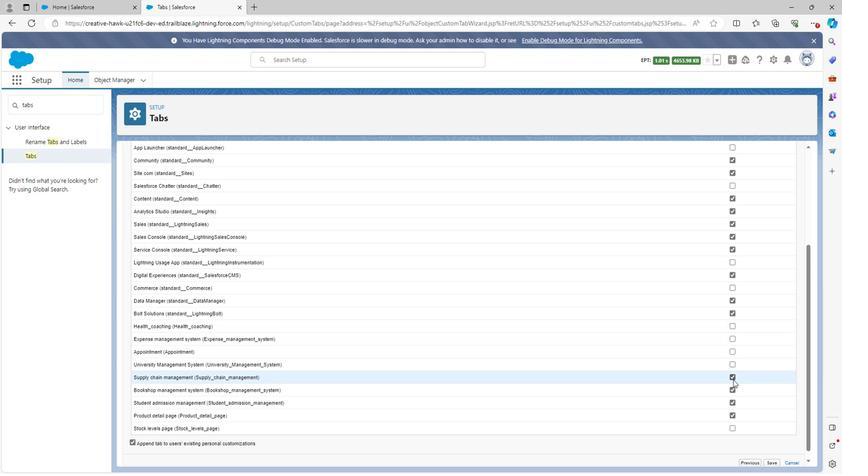 
Action: Mouse moved to (732, 391)
Screenshot: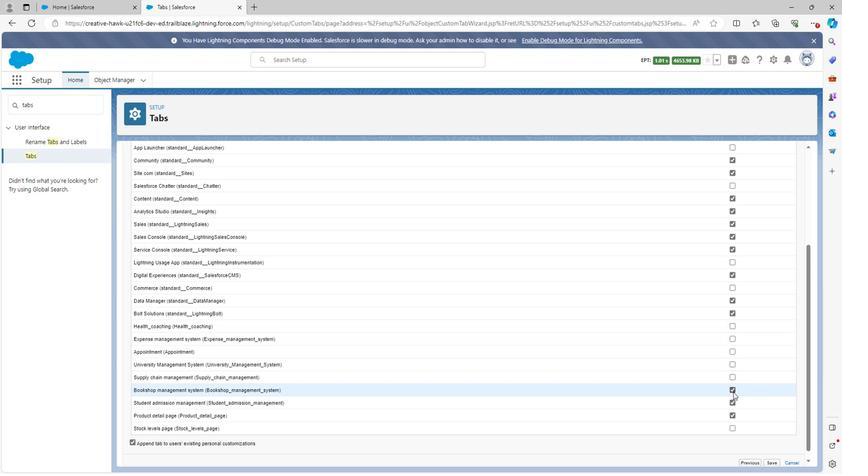 
Action: Mouse pressed left at (732, 391)
Screenshot: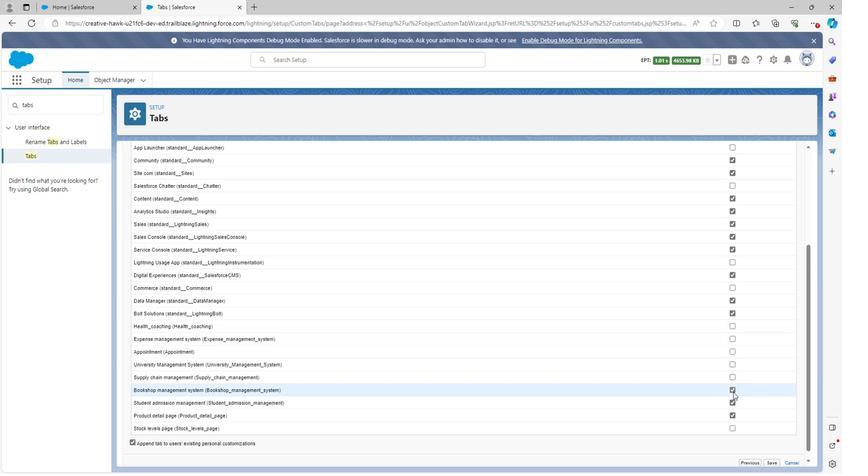 
Action: Mouse moved to (733, 400)
Screenshot: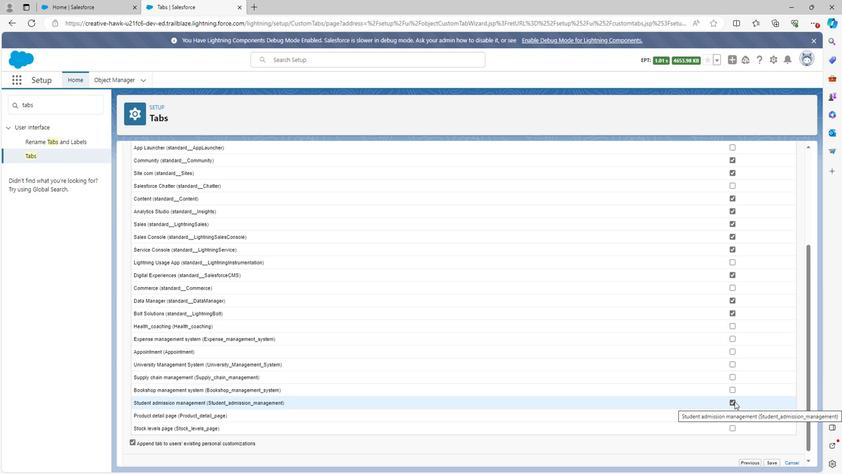 
Action: Mouse pressed left at (733, 400)
Screenshot: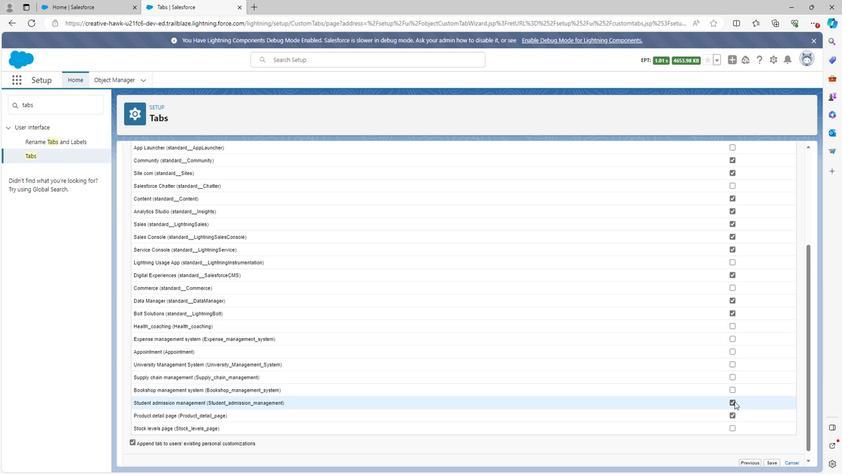 
Action: Mouse moved to (769, 462)
Screenshot: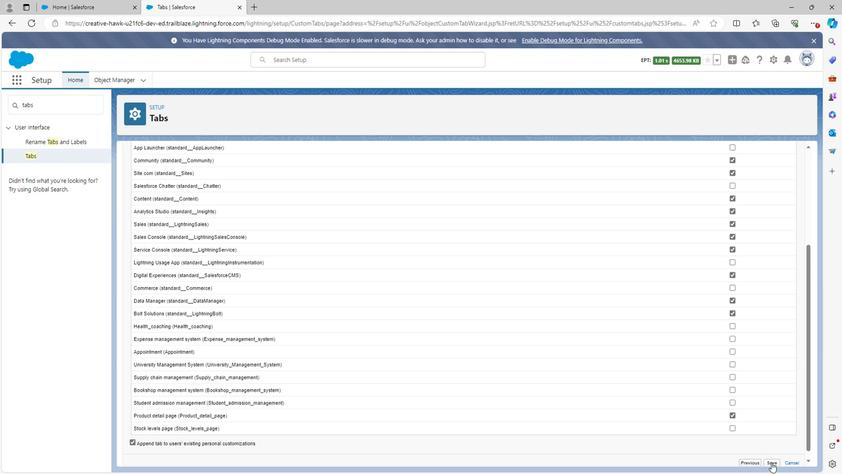 
Action: Mouse pressed left at (769, 462)
Screenshot: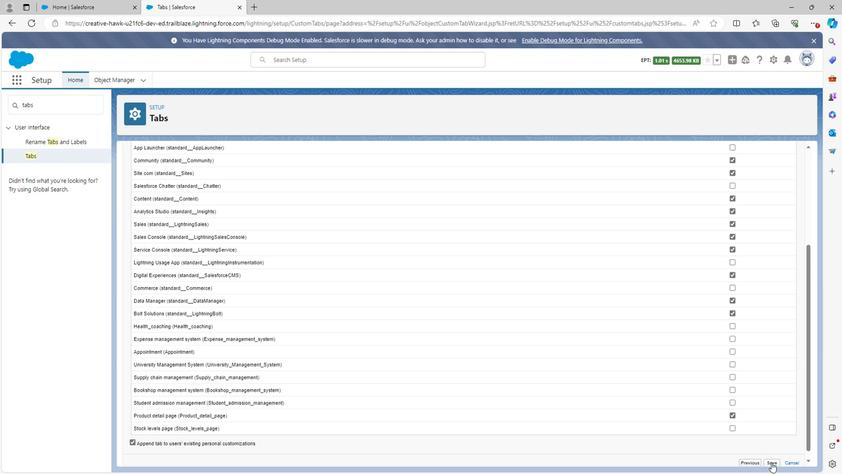 
Action: Mouse moved to (342, 211)
Screenshot: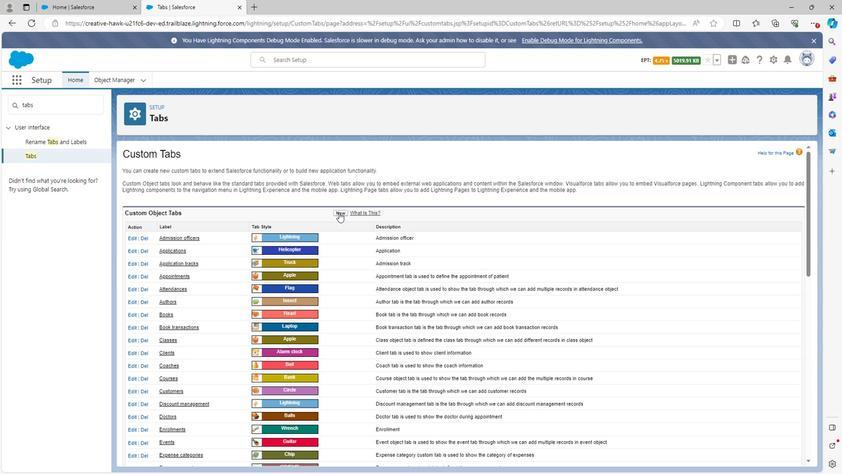 
Action: Mouse pressed left at (342, 211)
Screenshot: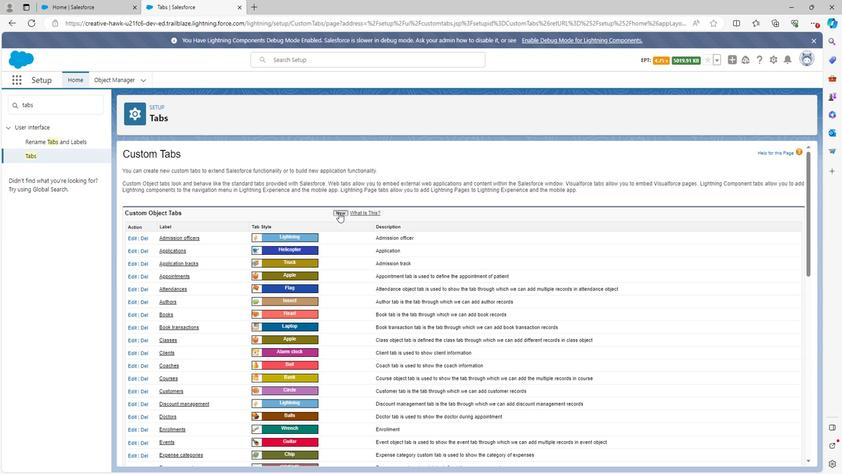 
Action: Mouse moved to (298, 226)
Screenshot: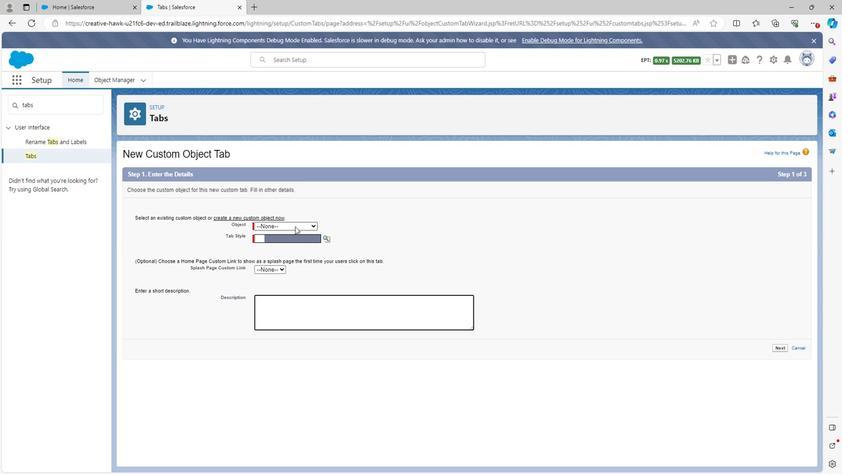 
Action: Mouse pressed left at (298, 226)
Screenshot: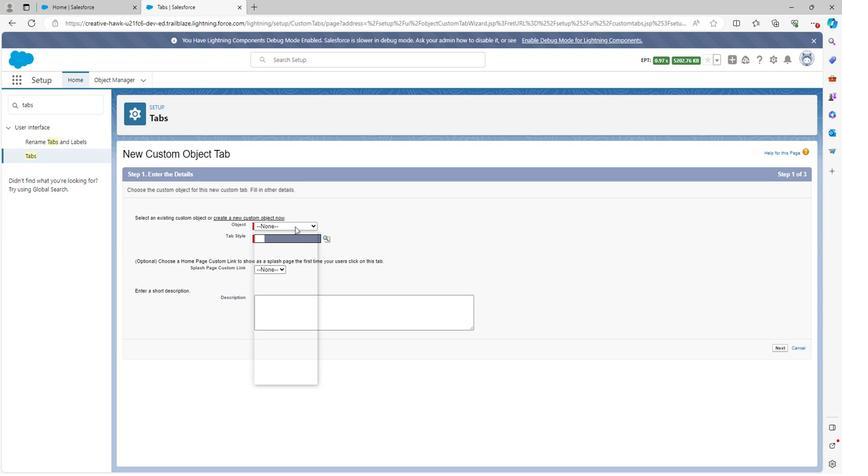 
Action: Mouse moved to (290, 312)
Screenshot: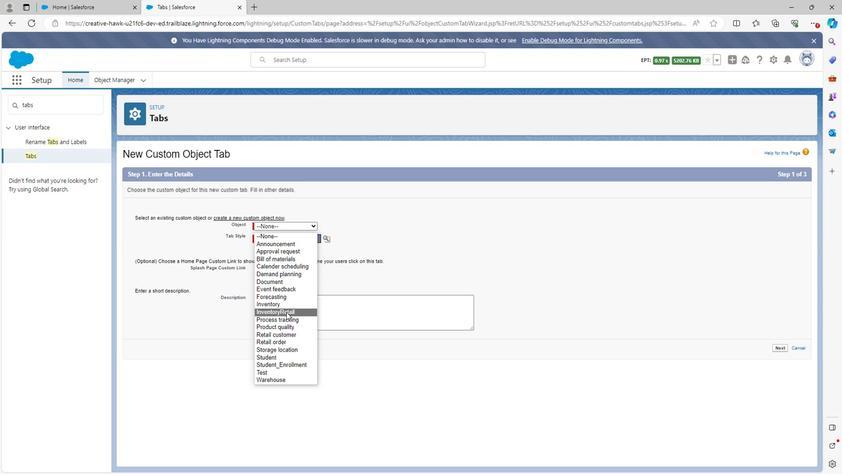 
Action: Mouse pressed left at (290, 312)
Screenshot: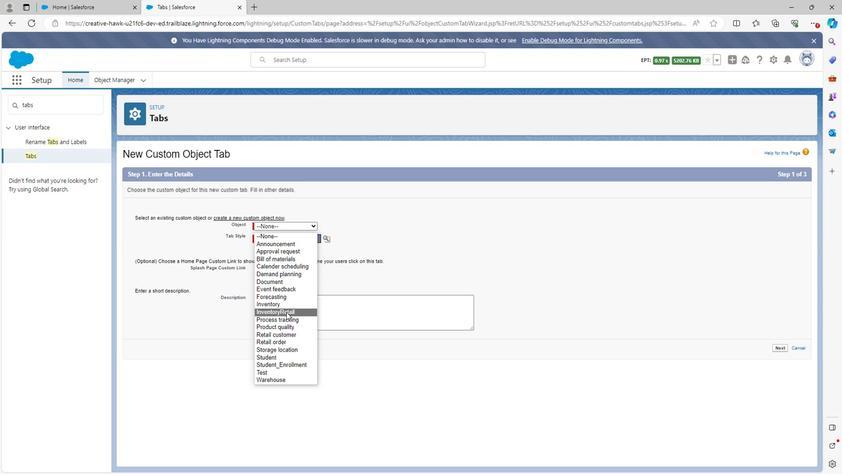 
Action: Mouse moved to (329, 241)
Screenshot: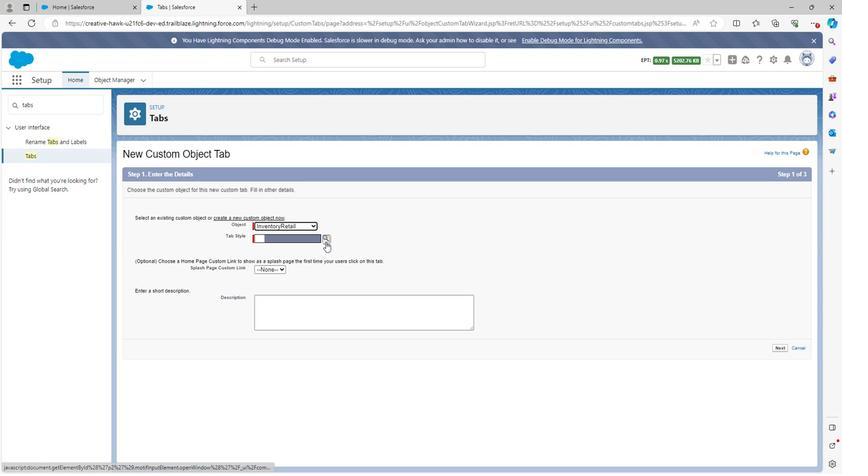 
Action: Mouse pressed left at (329, 241)
Screenshot: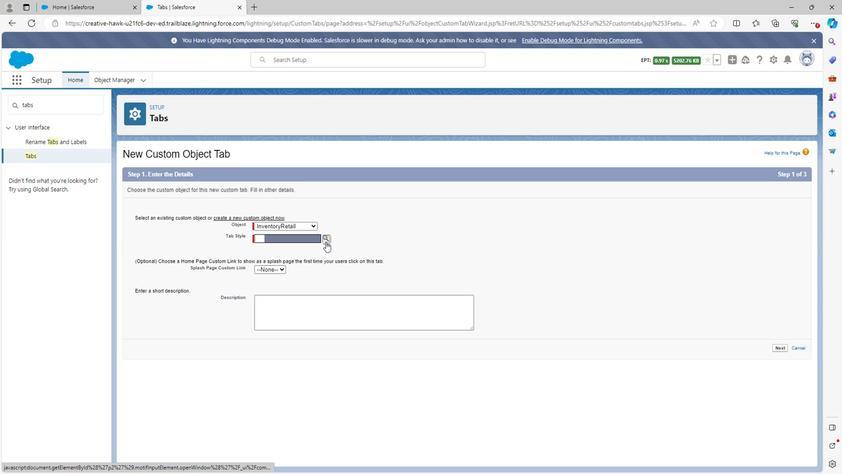 
Action: Mouse moved to (225, 352)
Screenshot: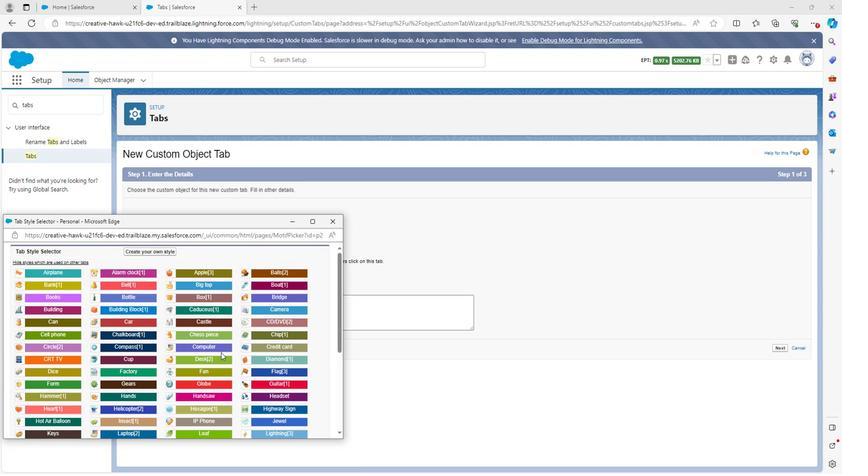 
Action: Mouse scrolled (225, 351) with delta (0, 0)
Screenshot: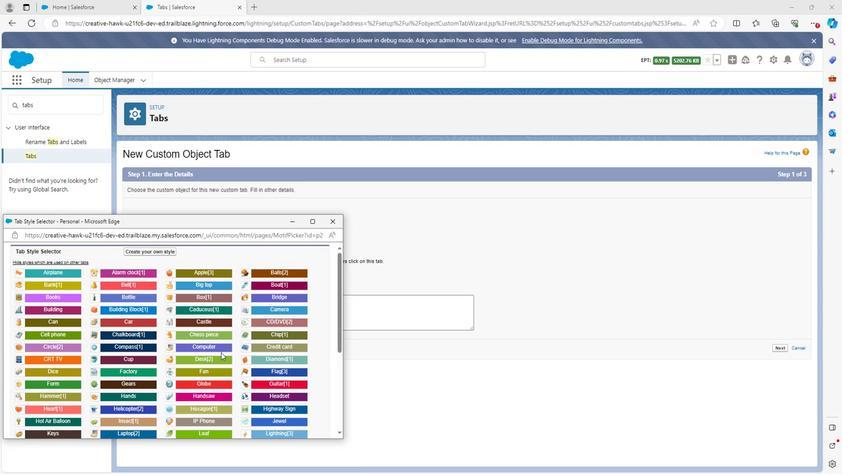 
Action: Mouse scrolled (225, 351) with delta (0, 0)
Screenshot: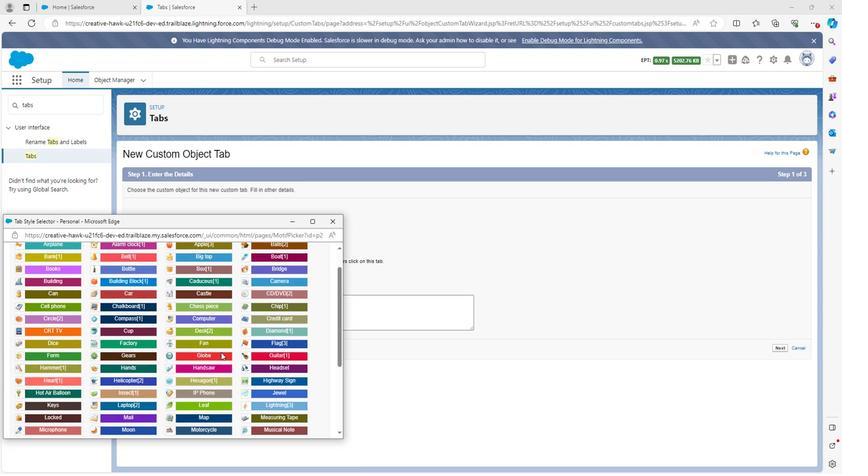 
Action: Mouse scrolled (225, 351) with delta (0, 0)
Screenshot: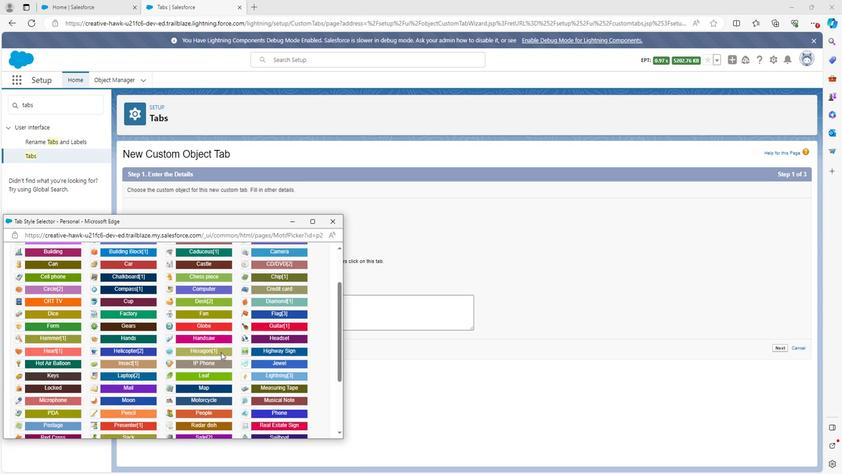 
Action: Mouse scrolled (225, 351) with delta (0, 0)
Screenshot: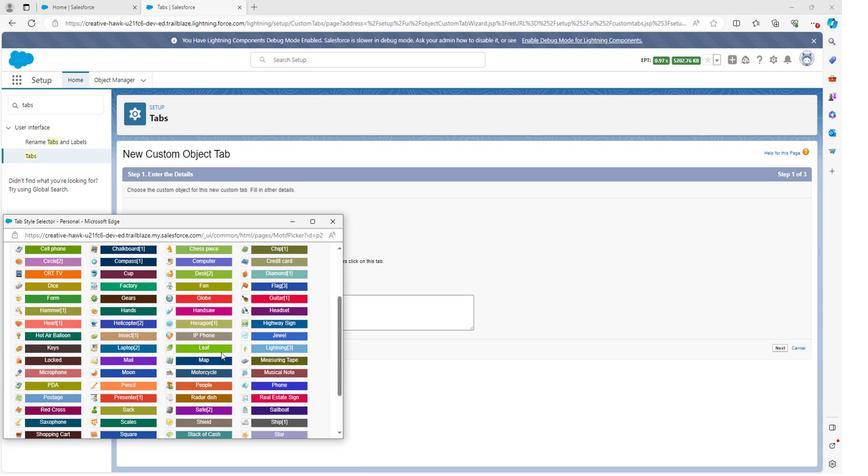 
Action: Mouse scrolled (225, 351) with delta (0, 0)
Screenshot: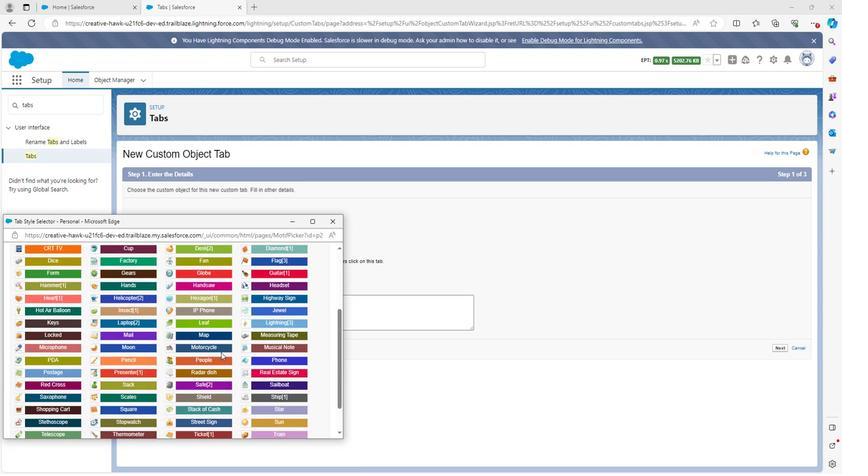 
Action: Mouse scrolled (225, 351) with delta (0, 0)
Screenshot: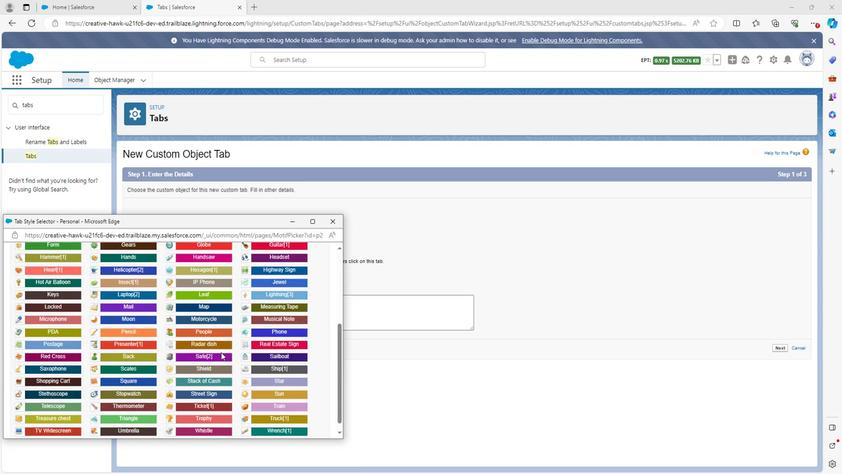 
Action: Mouse moved to (279, 411)
Screenshot: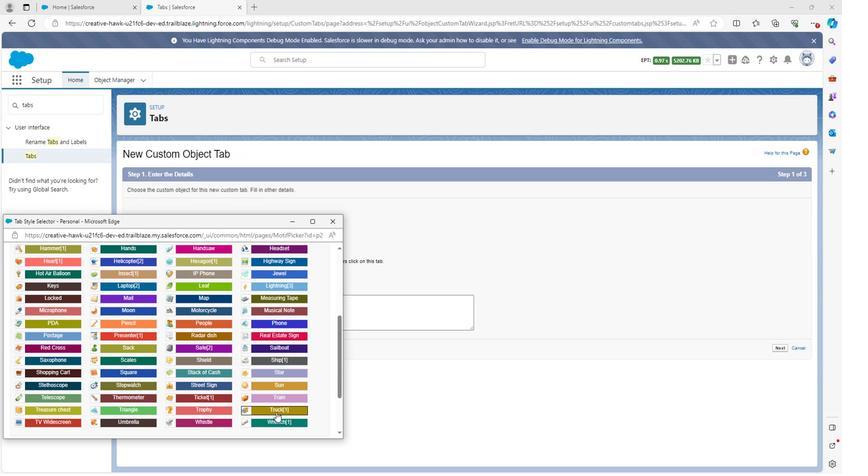 
Action: Mouse pressed left at (279, 411)
Screenshot: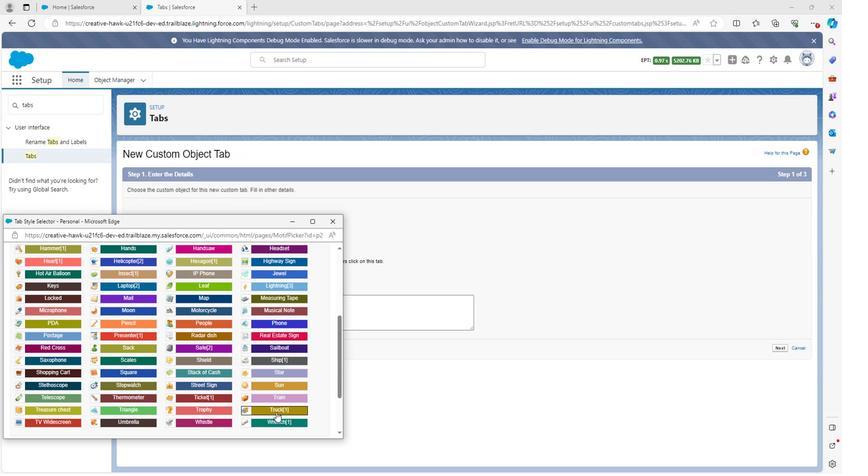 
Action: Mouse moved to (339, 316)
Screenshot: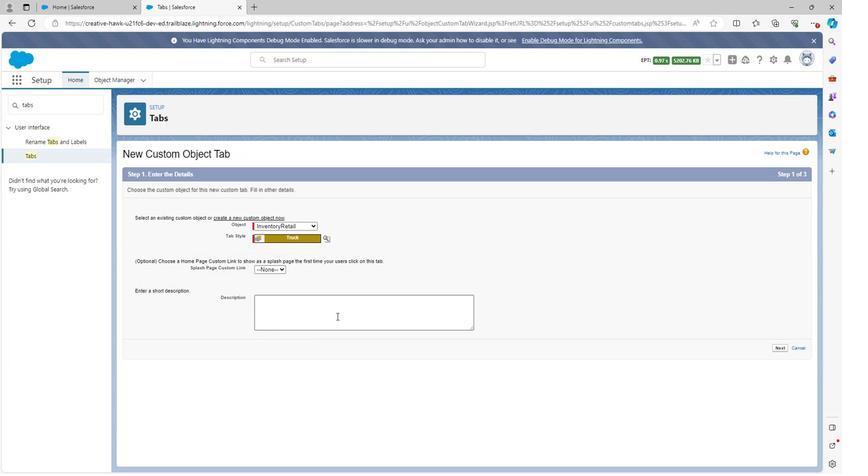 
Action: Mouse pressed left at (339, 316)
Screenshot: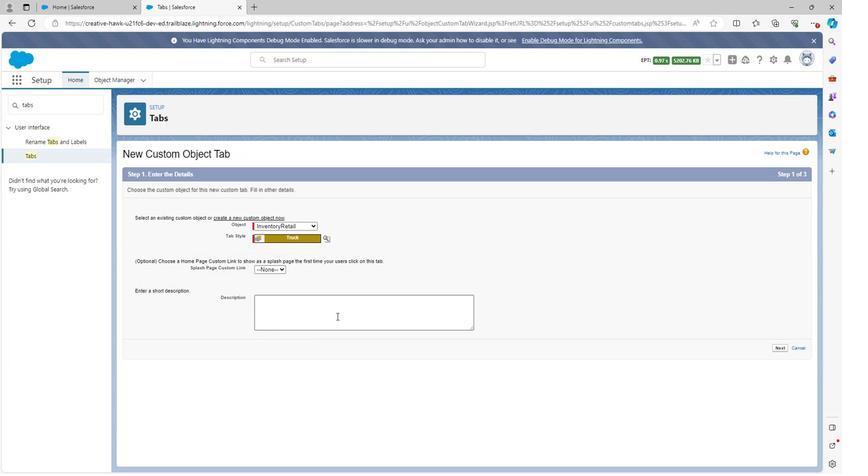 
Action: Key pressed <Key.shift><Key.shift><Key.shift><Key.shift><Key.shift><Key.shift><Key.shift><Key.shift><Key.shift><Key.shift><Key.shift>R<Key.backspace><Key.shift><Key.shift><Key.shift><Key.shift><Key.shift><Key.shift><Key.shift><Key.shift><Key.shift><Key.shift><Key.shift><Key.shift><Key.shift><Key.shift><Key.shift>Retail<Key.space>inventory<Key.space>tab<Key.space>is<Key.space>the<Key.space>tab<Key.space>in<Key.space>which<Key.space>we<Key.space>can<Key.space>add<Key.space>records<Key.space>pf<Key.space><Key.backspace><Key.backspace><Key.backspace>of<Key.space>inventory<Key.space>retail<Key.space>in<Key.space>customer<Key.space>retail<Key.space>management
Screenshot: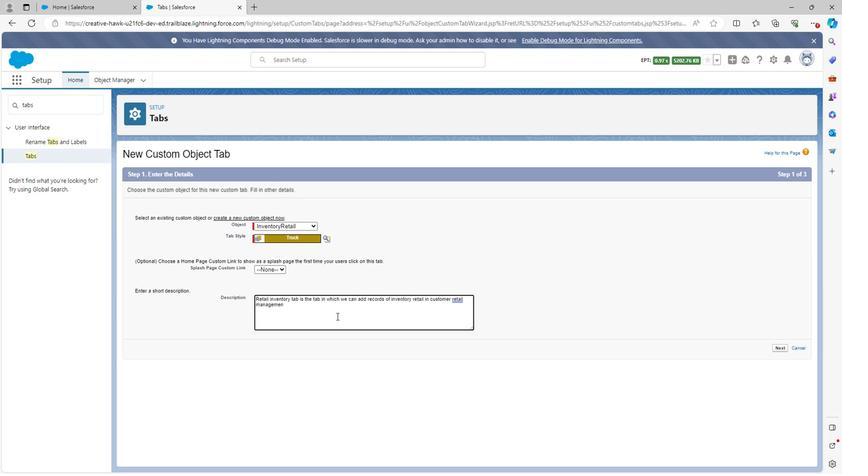 
Action: Mouse moved to (775, 346)
Screenshot: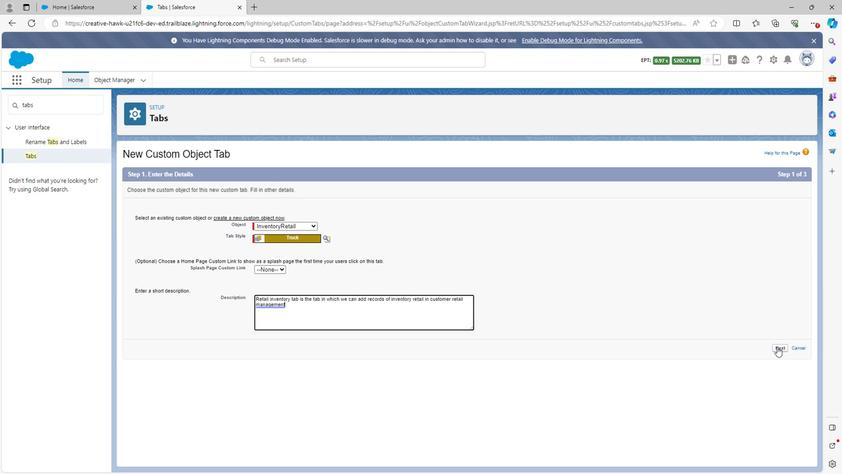 
Action: Mouse pressed left at (775, 346)
Screenshot: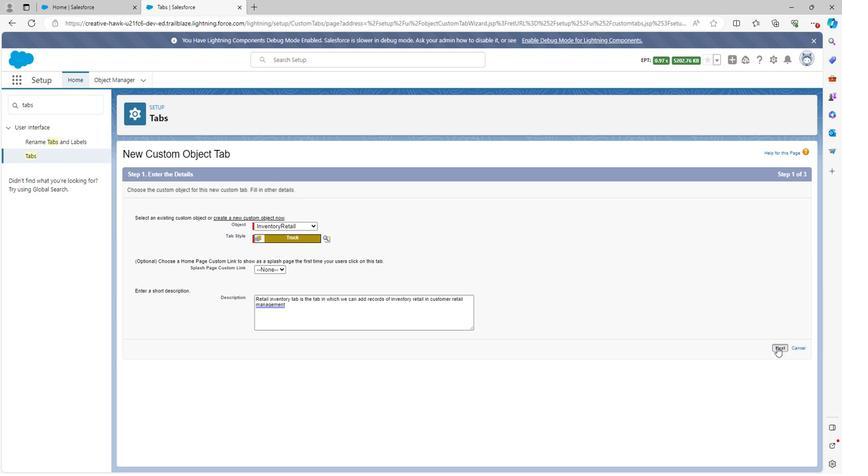 
Action: Mouse moved to (587, 308)
Screenshot: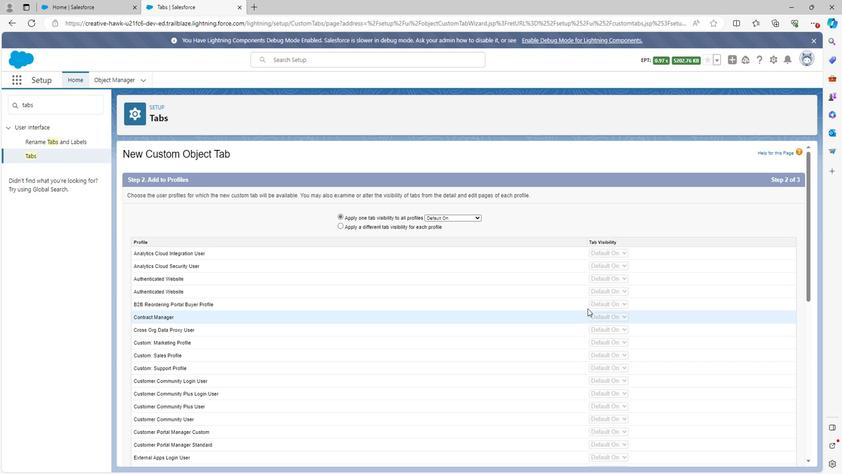 
Action: Mouse scrolled (587, 308) with delta (0, 0)
Screenshot: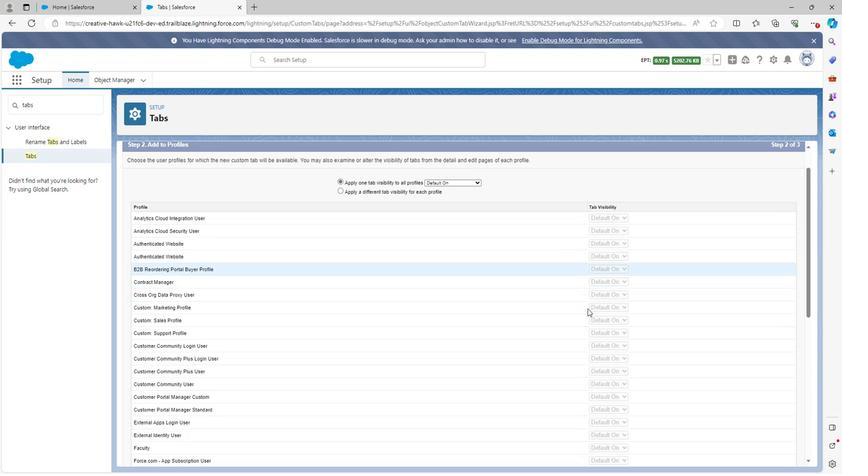 
Action: Mouse scrolled (587, 308) with delta (0, 0)
Screenshot: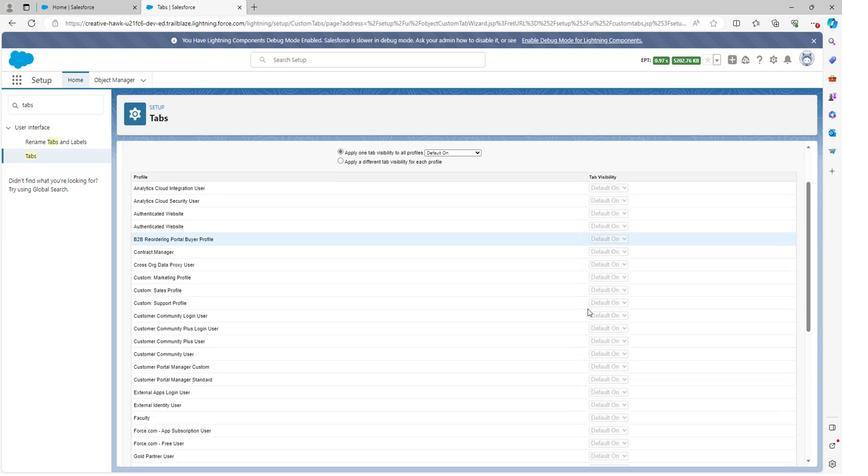 
Action: Mouse scrolled (587, 308) with delta (0, 0)
Screenshot: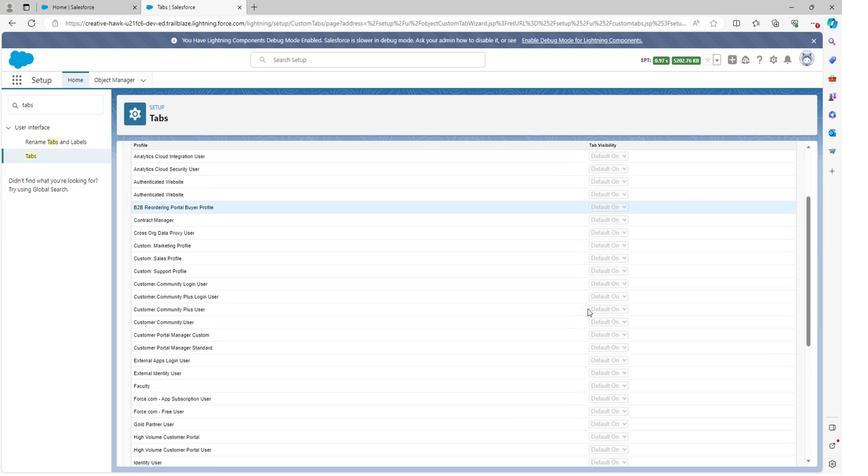 
Action: Mouse scrolled (587, 308) with delta (0, 0)
Screenshot: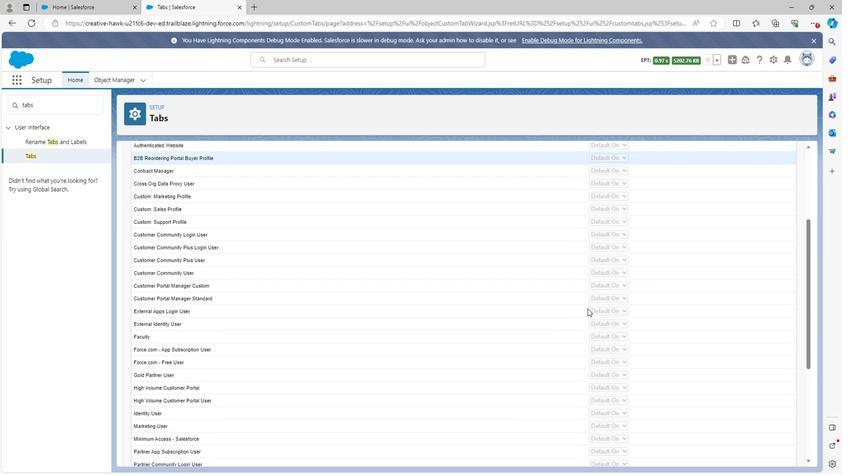 
Action: Mouse scrolled (587, 308) with delta (0, 0)
Screenshot: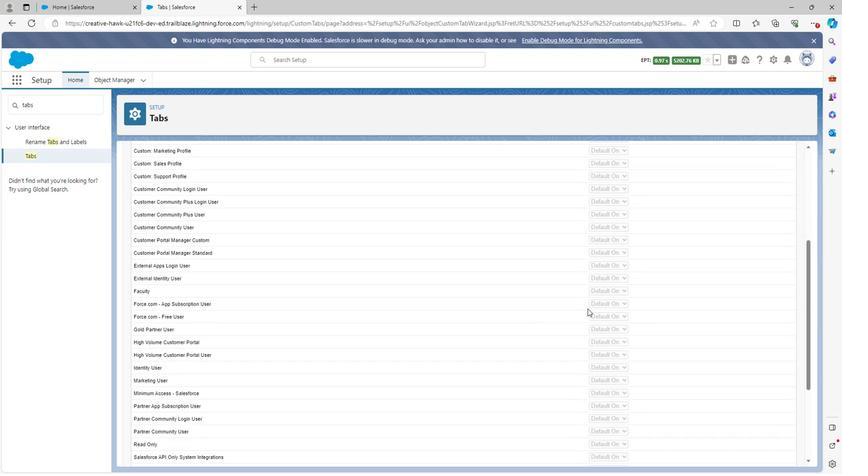 
Action: Mouse scrolled (587, 308) with delta (0, 0)
Screenshot: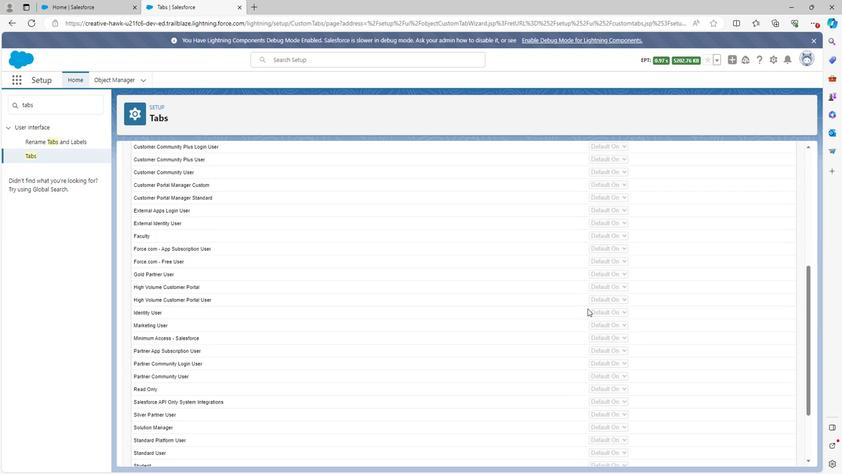 
Action: Mouse scrolled (587, 308) with delta (0, 0)
Screenshot: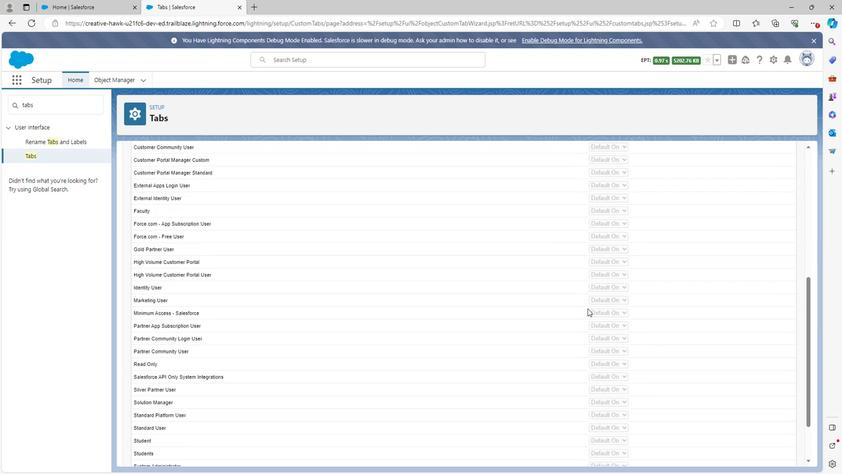 
Action: Mouse scrolled (587, 308) with delta (0, 0)
Screenshot: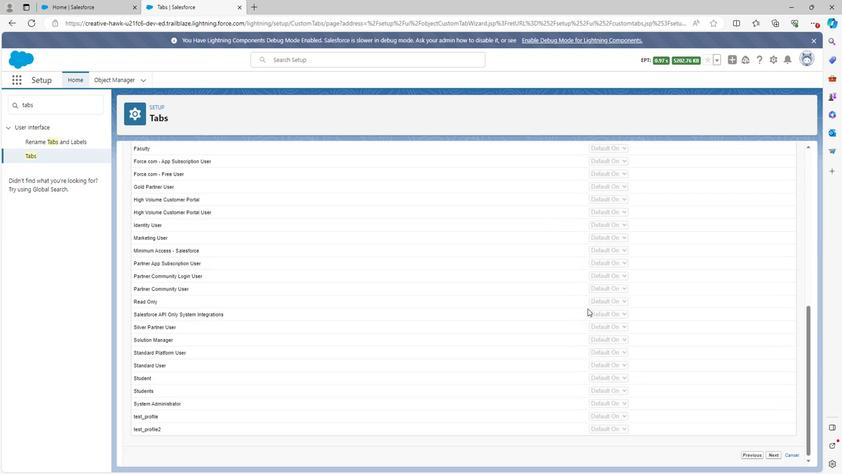 
Action: Mouse moved to (769, 455)
Screenshot: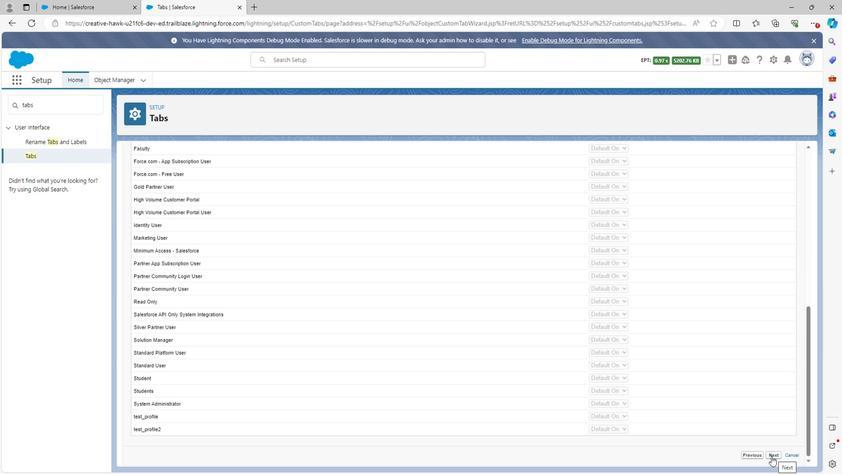 
Action: Mouse pressed left at (769, 455)
Screenshot: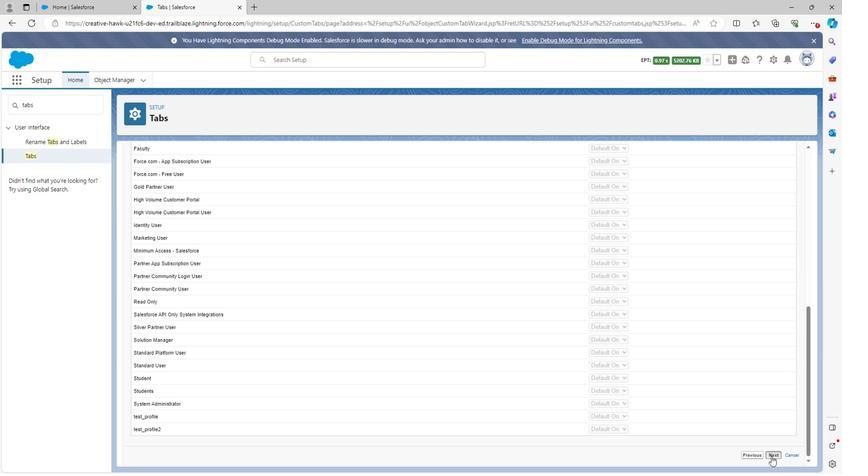 
Action: Mouse moved to (618, 328)
Screenshot: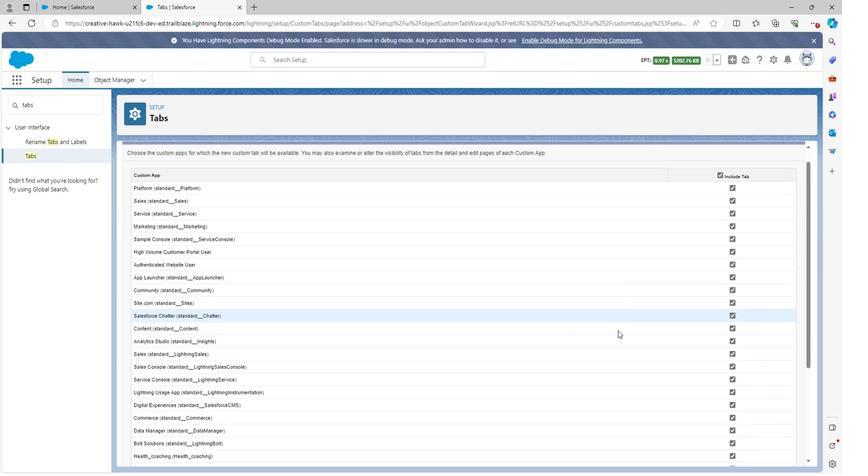 
Action: Mouse scrolled (618, 328) with delta (0, 0)
Screenshot: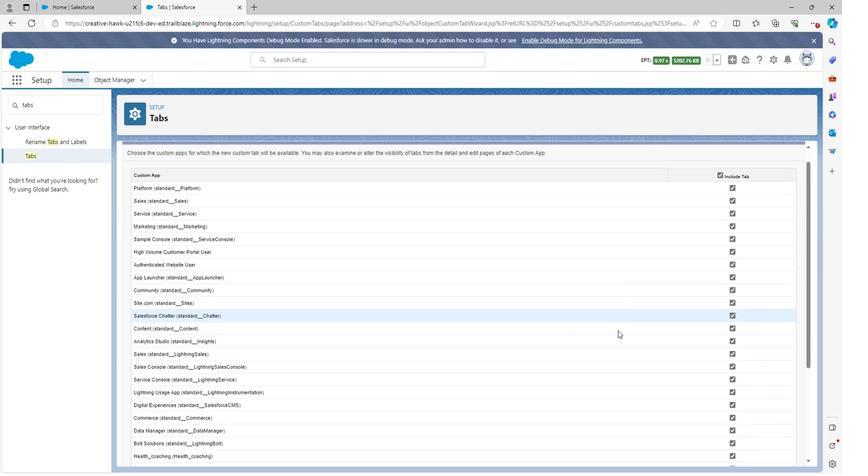 
Action: Mouse moved to (618, 333)
Screenshot: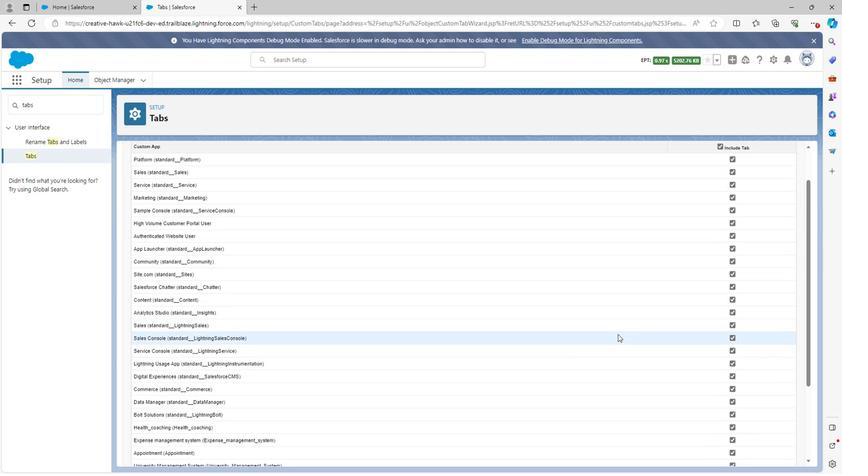 
Action: Mouse scrolled (618, 333) with delta (0, 0)
Screenshot: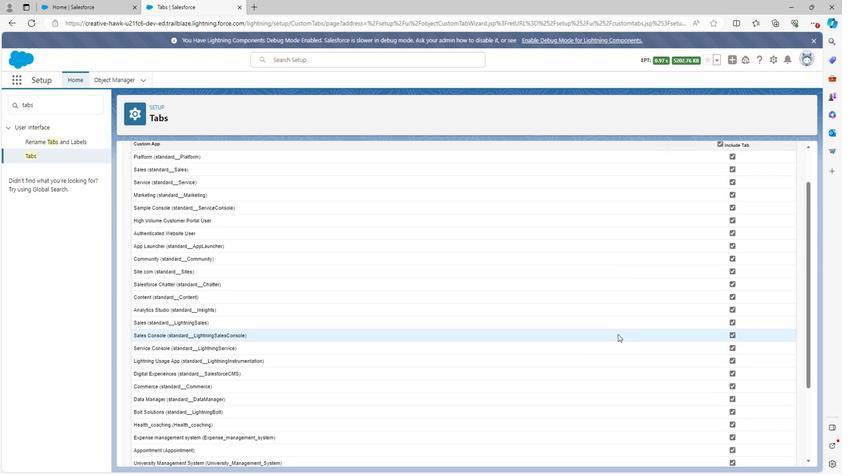 
Action: Mouse moved to (618, 333)
Screenshot: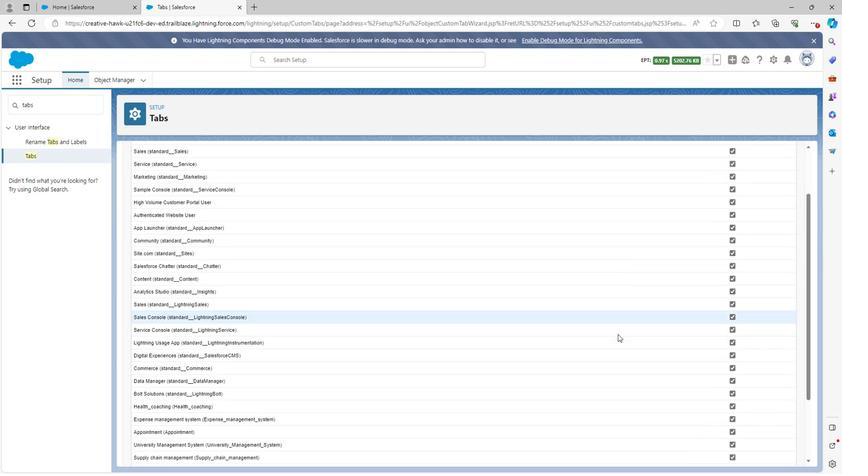 
Action: Mouse scrolled (618, 333) with delta (0, 0)
Screenshot: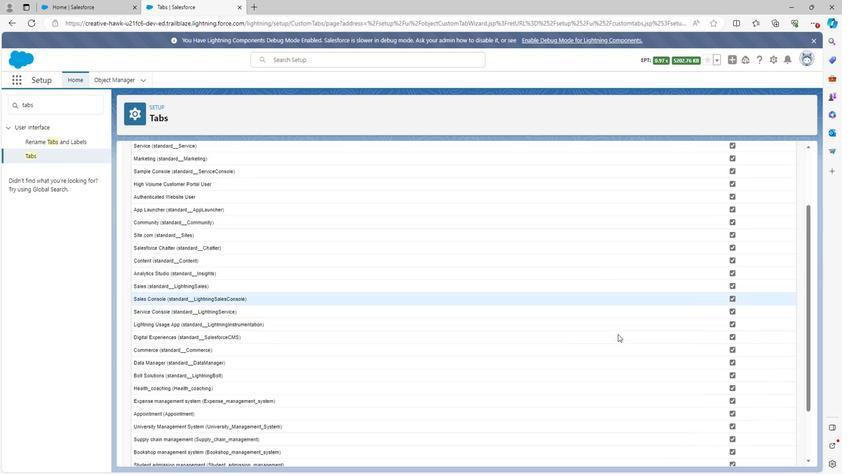 
Action: Mouse scrolled (618, 333) with delta (0, 0)
Screenshot: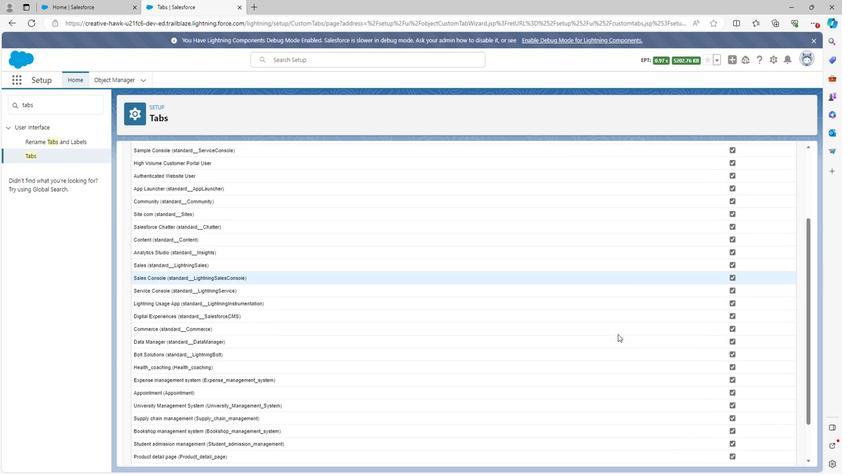 
Action: Mouse scrolled (618, 333) with delta (0, 0)
Screenshot: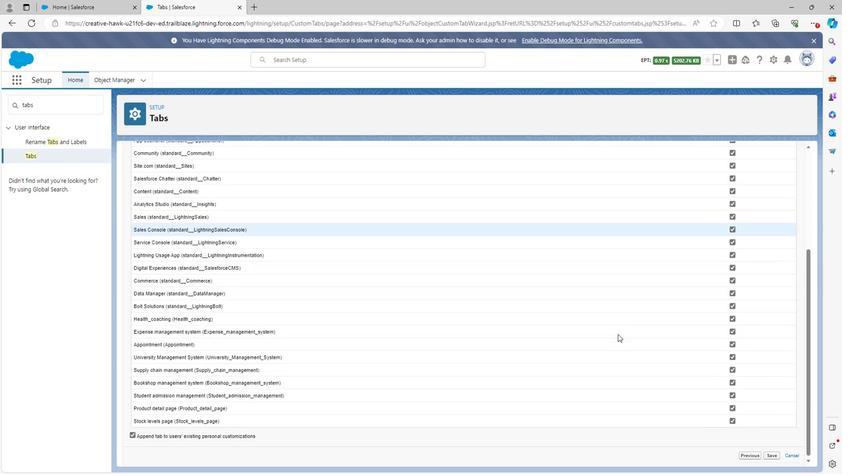 
Action: Mouse moved to (744, 302)
Screenshot: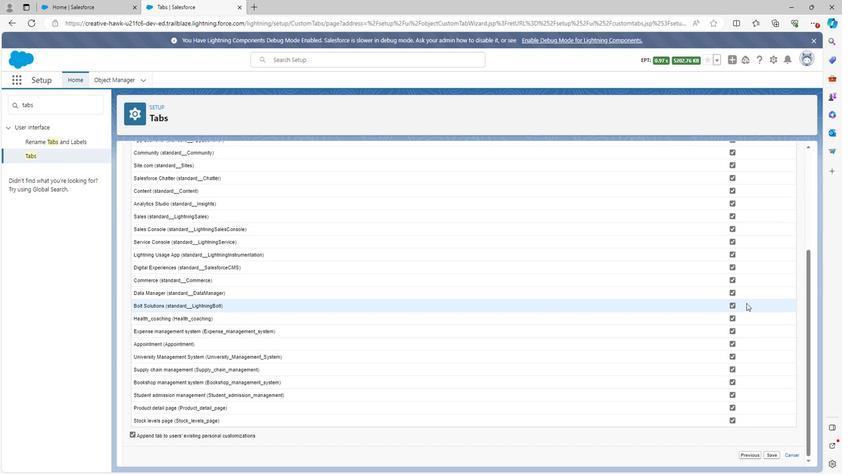 
Action: Mouse scrolled (744, 303) with delta (0, 0)
Screenshot: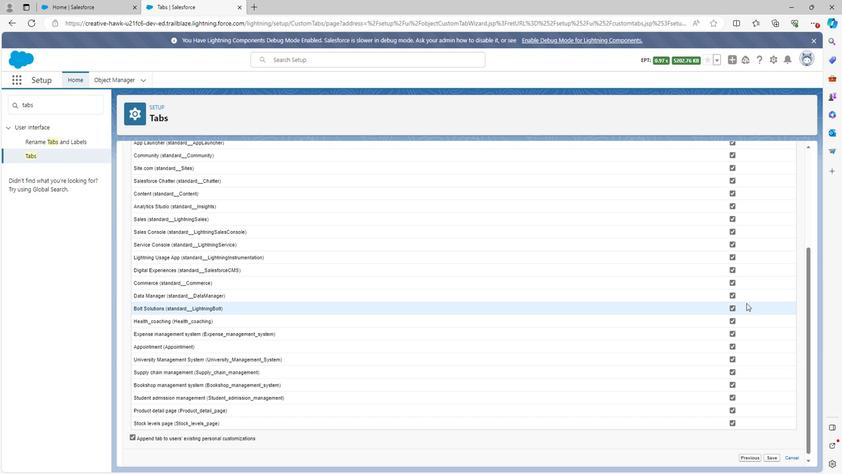 
Action: Mouse scrolled (744, 303) with delta (0, 0)
Screenshot: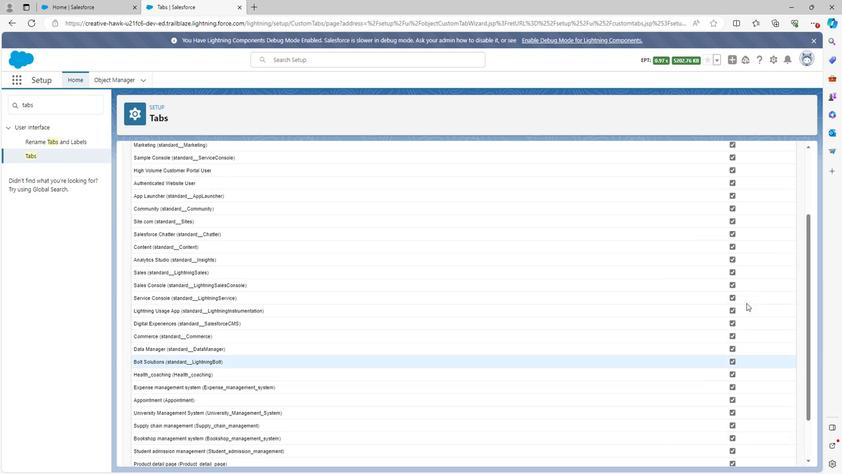 
Action: Mouse scrolled (744, 303) with delta (0, 0)
Screenshot: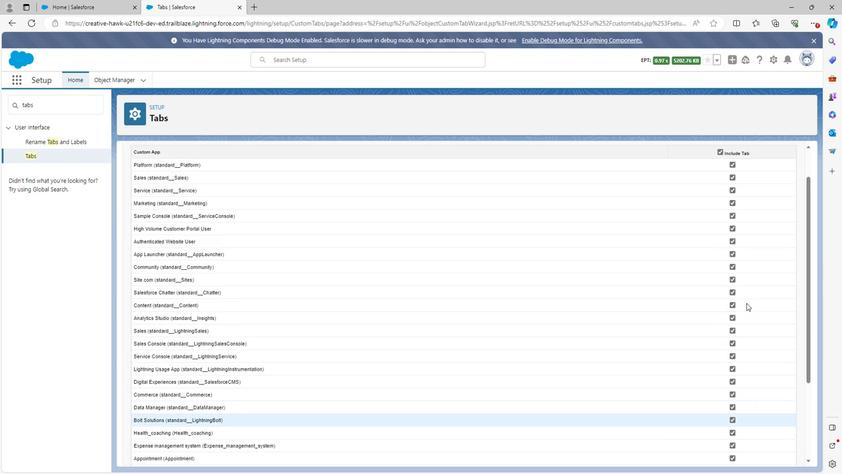 
Action: Mouse scrolled (744, 302) with delta (0, 0)
Screenshot: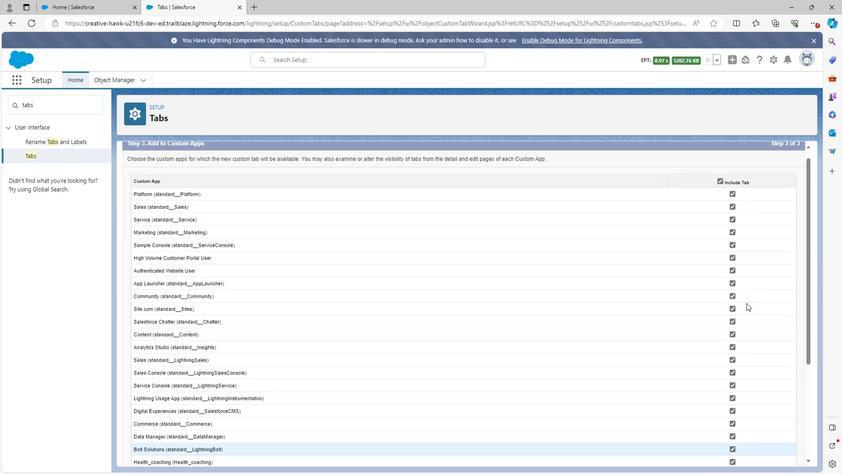 
Action: Mouse scrolled (744, 302) with delta (0, 0)
Screenshot: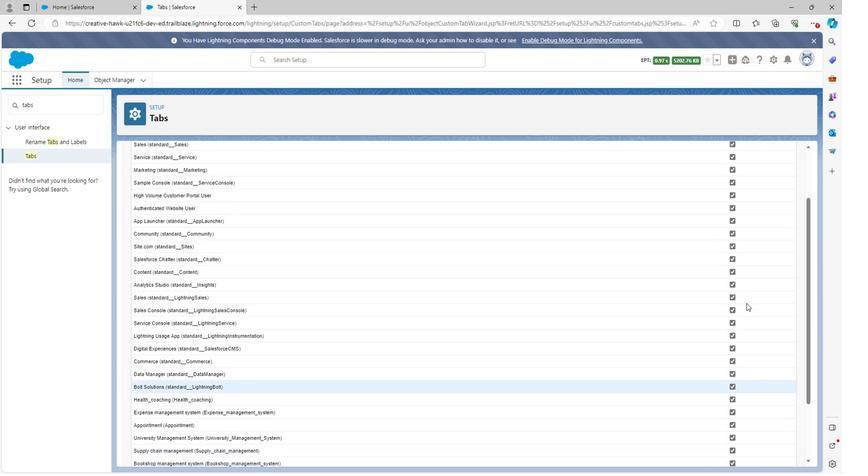 
Action: Mouse moved to (728, 378)
Screenshot: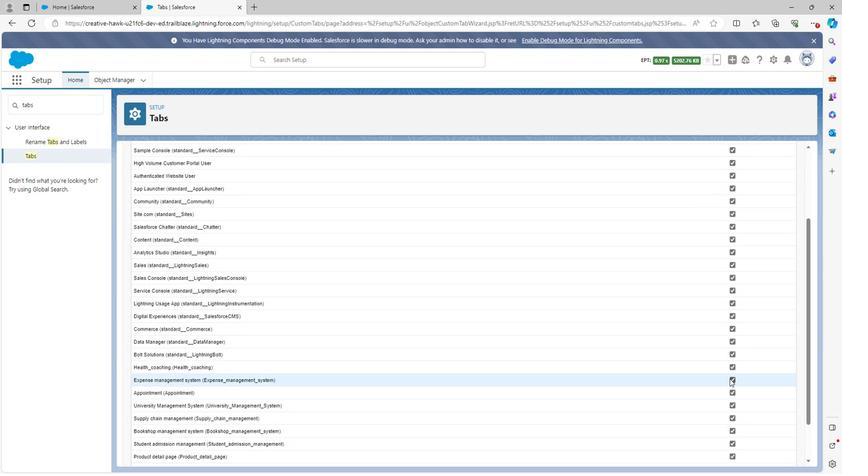 
Action: Mouse pressed left at (728, 378)
Screenshot: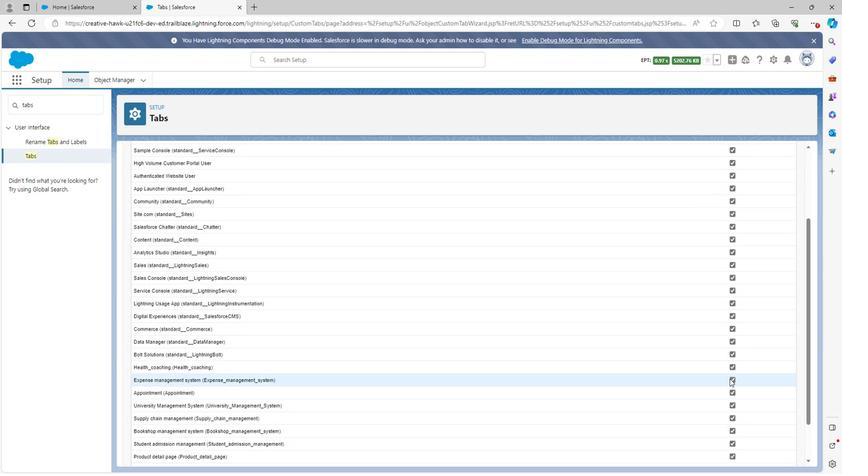 
Action: Mouse moved to (730, 390)
Screenshot: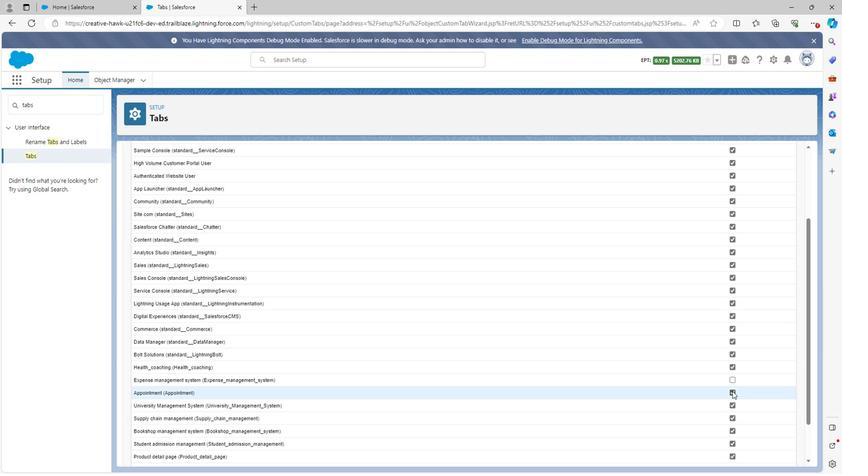 
Action: Mouse pressed left at (730, 390)
Screenshot: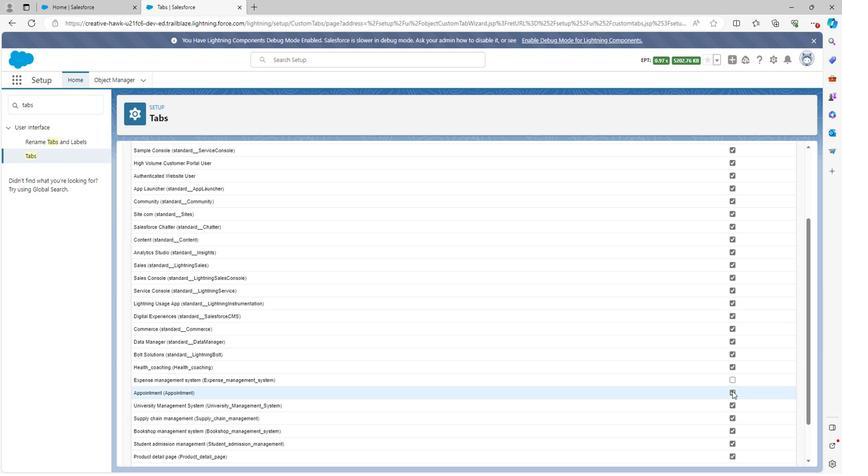
Action: Mouse moved to (730, 404)
Screenshot: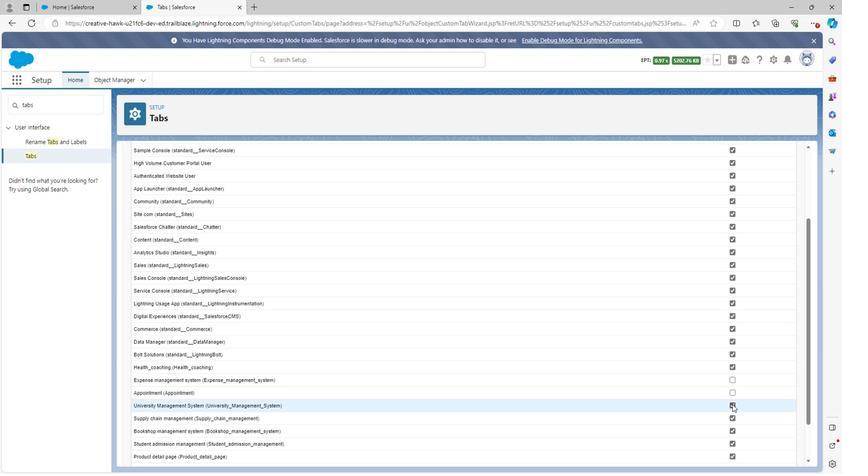 
Action: Mouse pressed left at (730, 404)
Screenshot: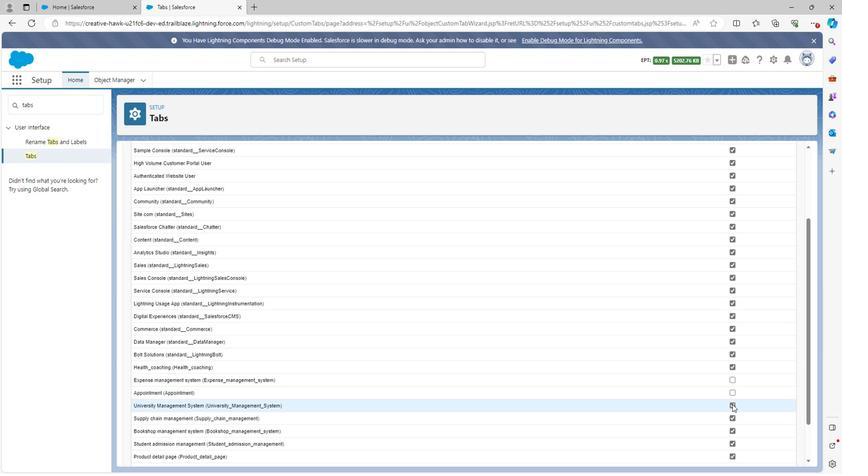 
Action: Mouse moved to (736, 406)
Screenshot: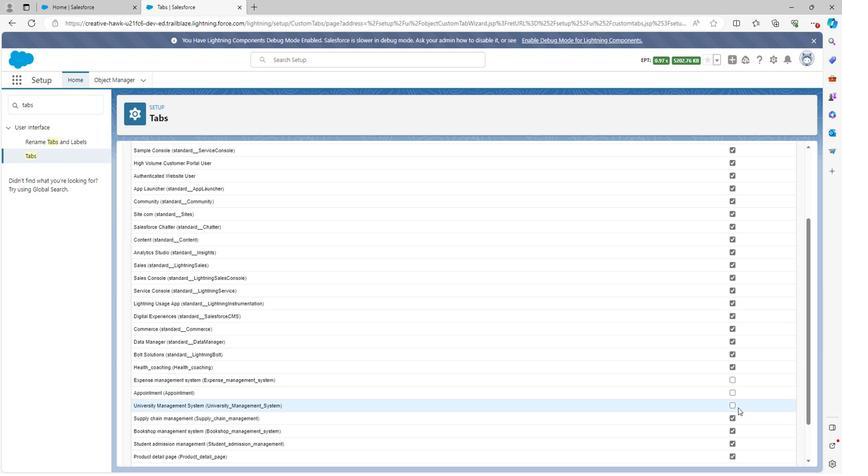 
Action: Mouse scrolled (736, 406) with delta (0, 0)
Screenshot: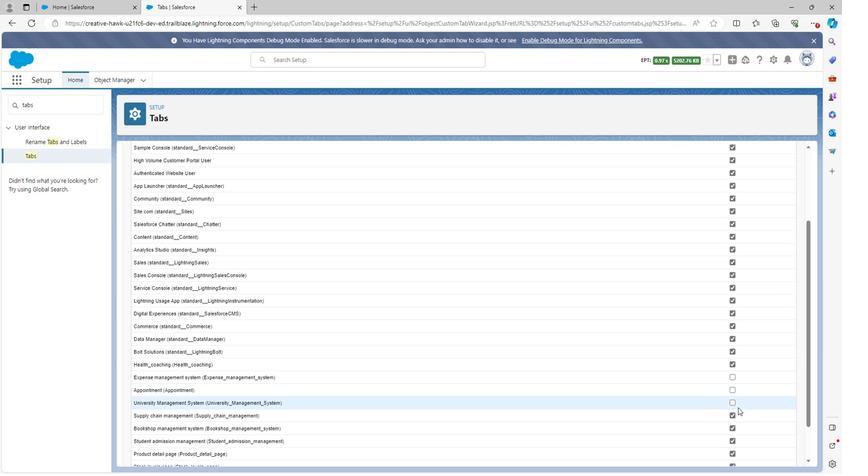 
Action: Mouse moved to (730, 369)
Screenshot: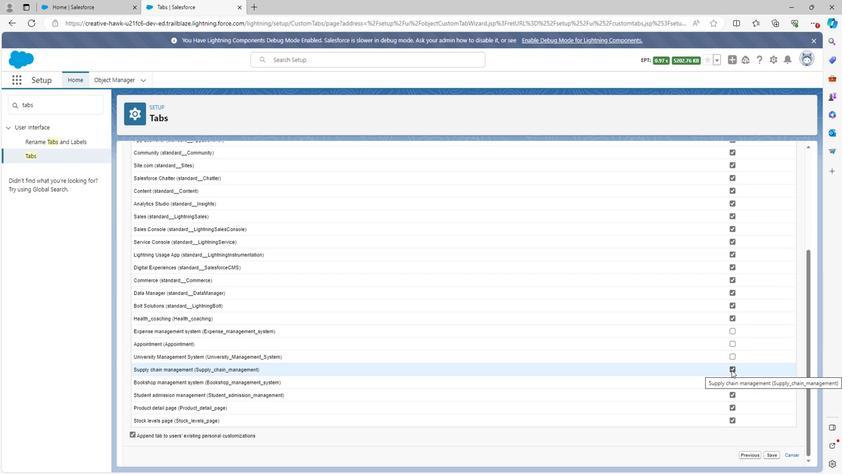 
Action: Mouse pressed left at (730, 369)
Screenshot: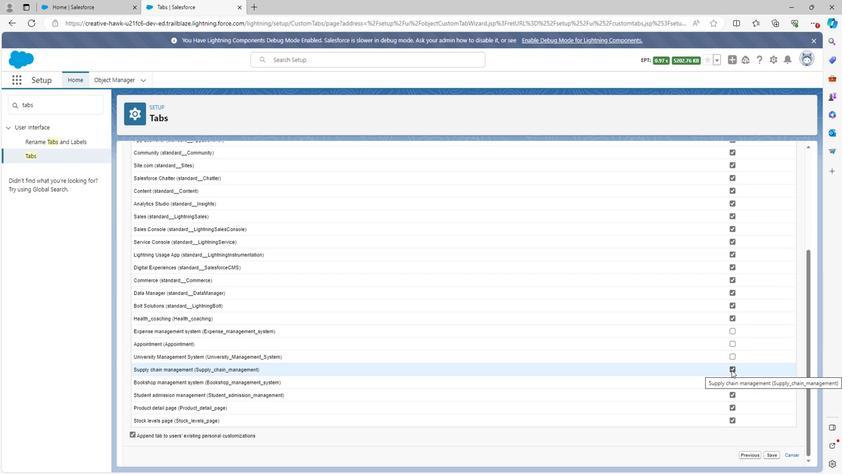 
Action: Mouse moved to (730, 381)
Screenshot: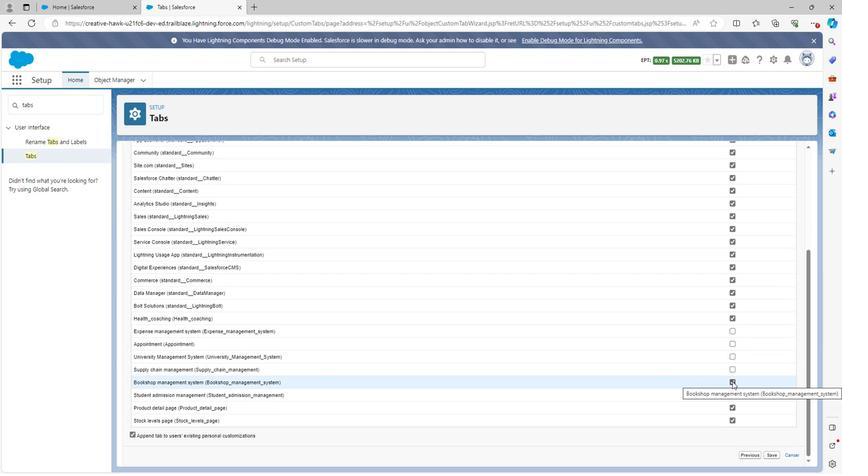 
Action: Mouse pressed left at (730, 381)
Screenshot: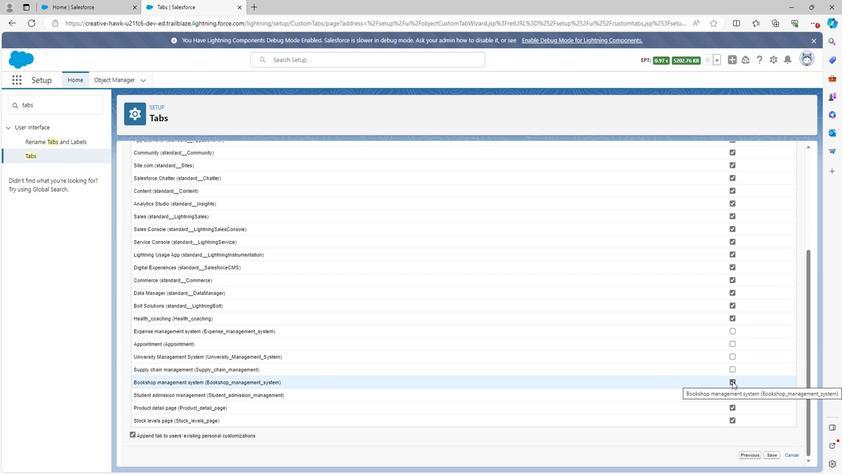 
Action: Mouse moved to (731, 393)
Screenshot: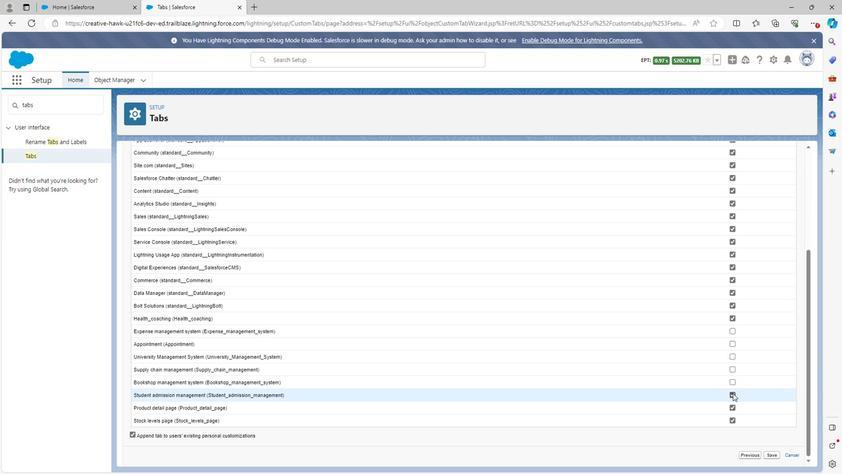 
Action: Mouse pressed left at (731, 393)
Screenshot: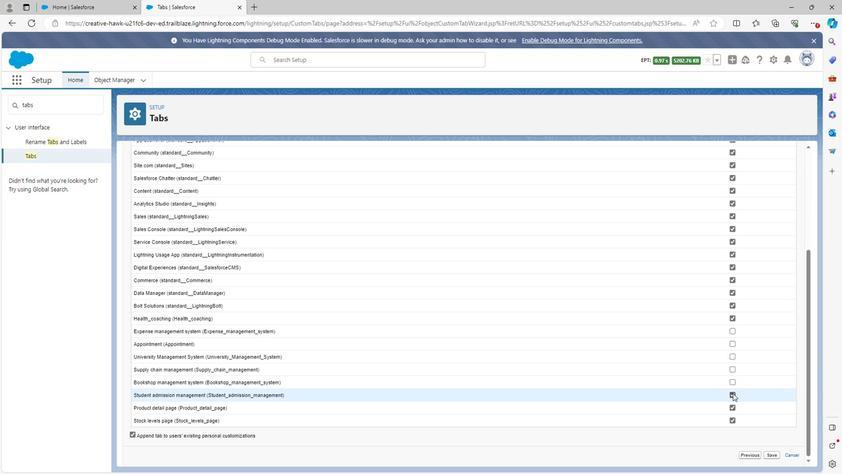 
Action: Mouse moved to (730, 254)
Screenshot: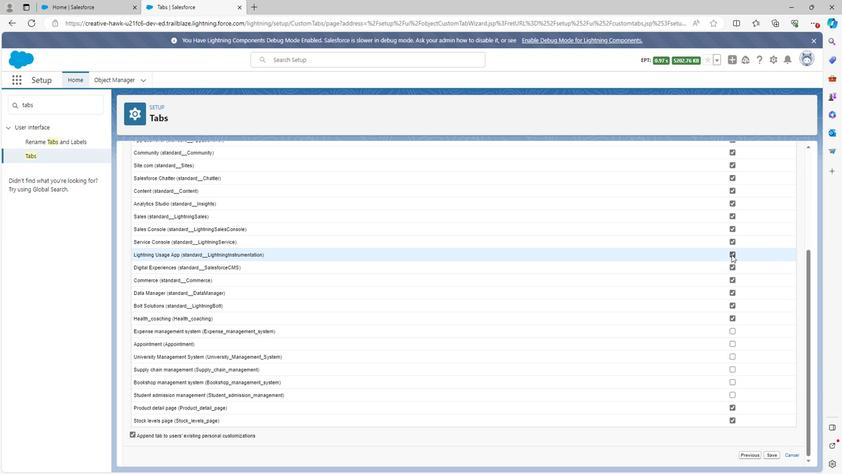 
Action: Mouse pressed left at (730, 254)
Screenshot: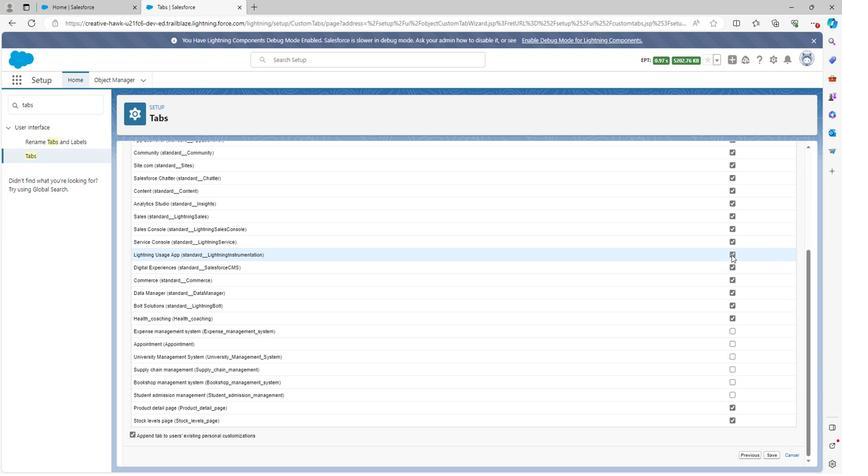 
Action: Mouse moved to (730, 201)
Screenshot: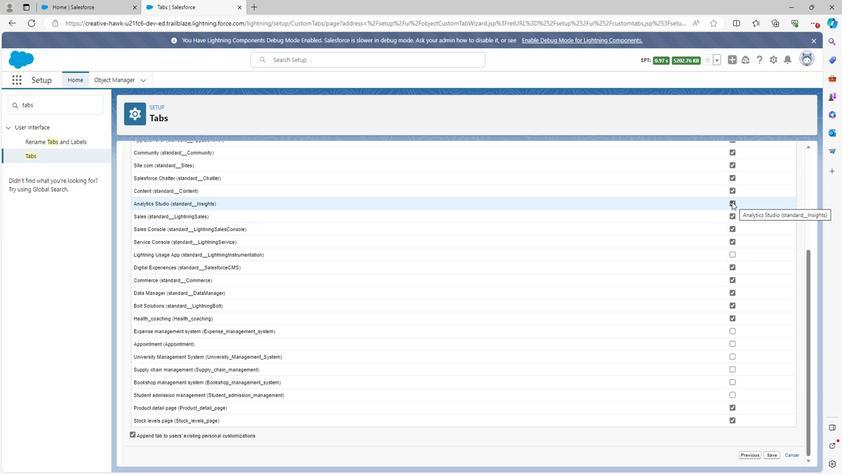 
Action: Mouse pressed left at (730, 201)
Screenshot: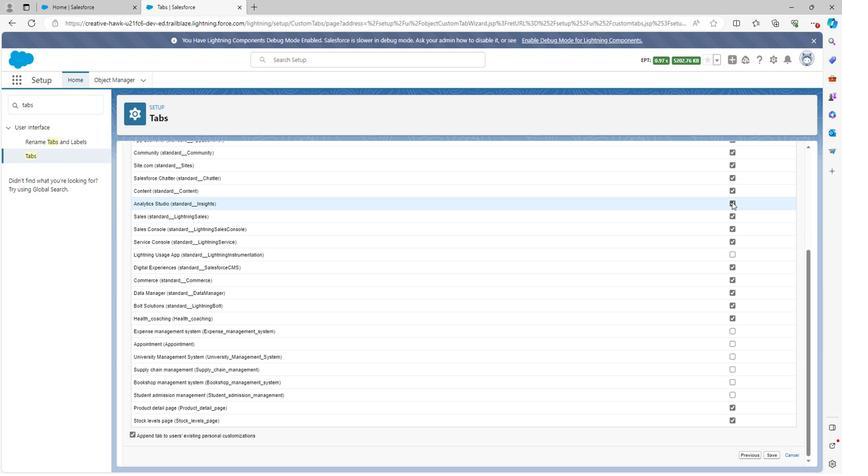 
Action: Mouse moved to (732, 178)
Screenshot: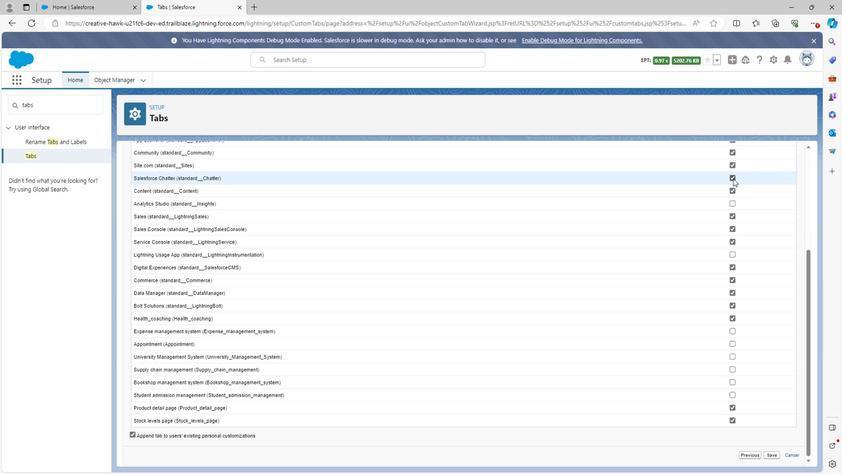 
Action: Mouse pressed left at (732, 178)
Screenshot: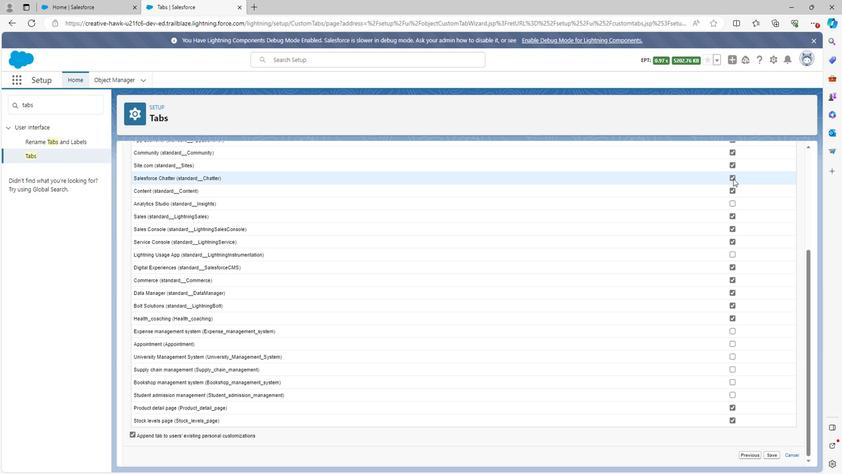 
Action: Mouse moved to (767, 454)
Screenshot: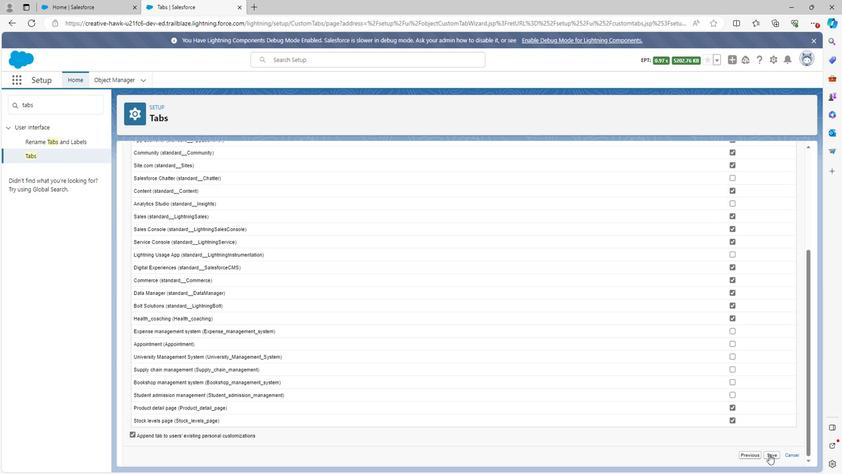 
Action: Mouse pressed left at (767, 454)
Screenshot: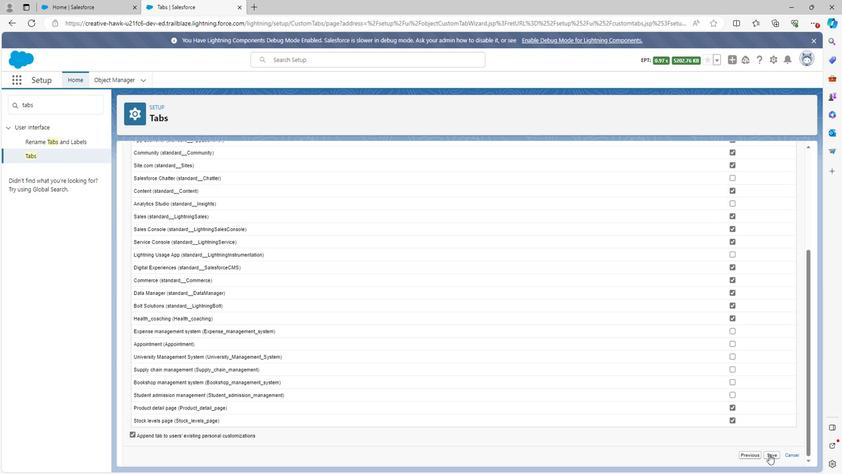
Action: Mouse moved to (341, 213)
Screenshot: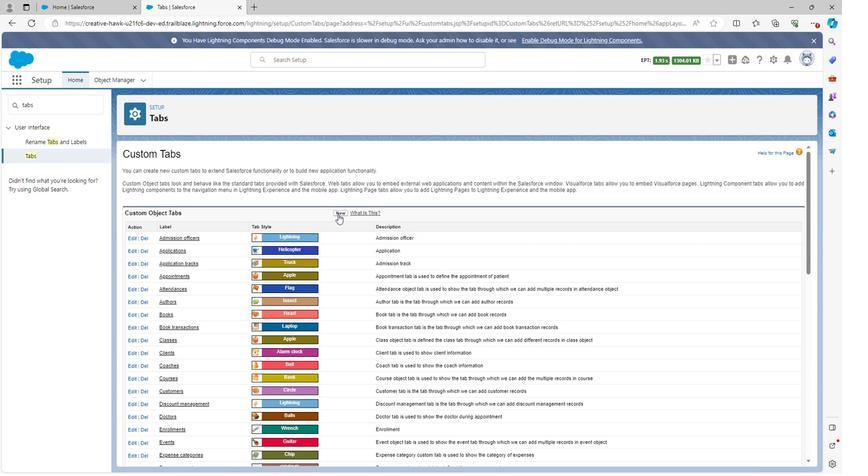 
Action: Mouse pressed left at (341, 213)
Screenshot: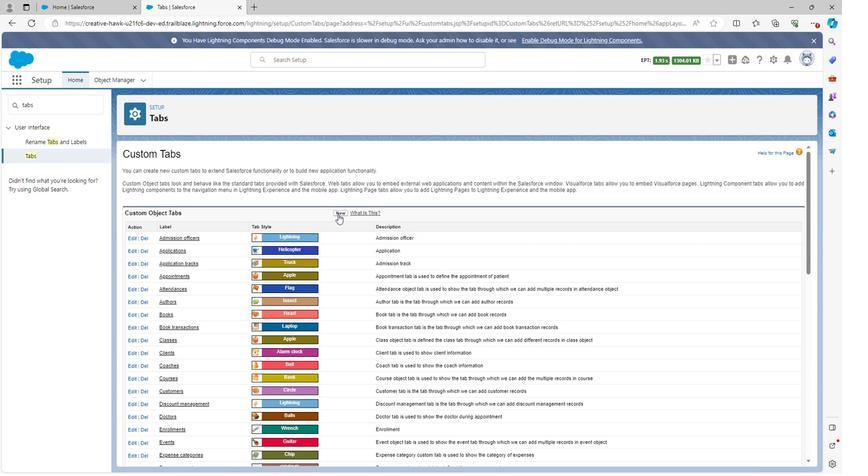 
Action: Mouse moved to (292, 227)
Screenshot: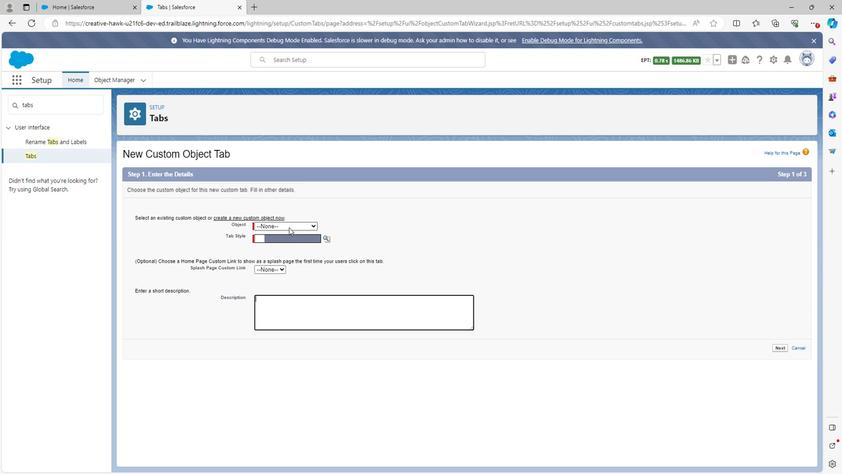 
Action: Mouse pressed left at (292, 227)
Screenshot: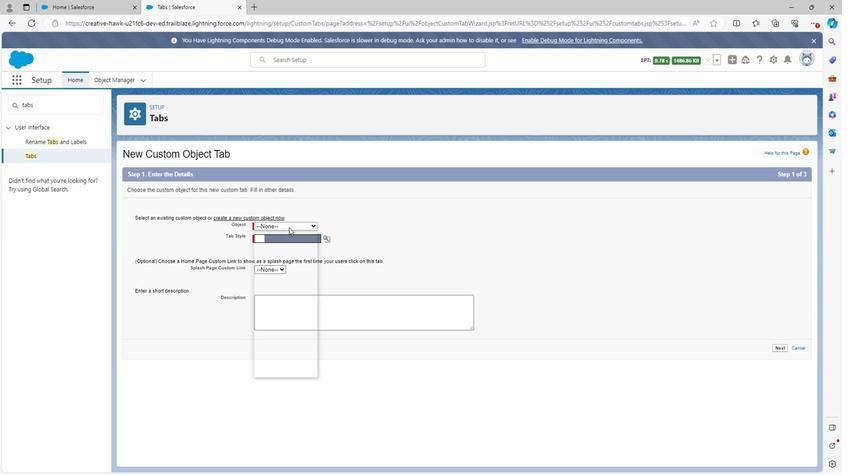
Action: Mouse moved to (277, 331)
Screenshot: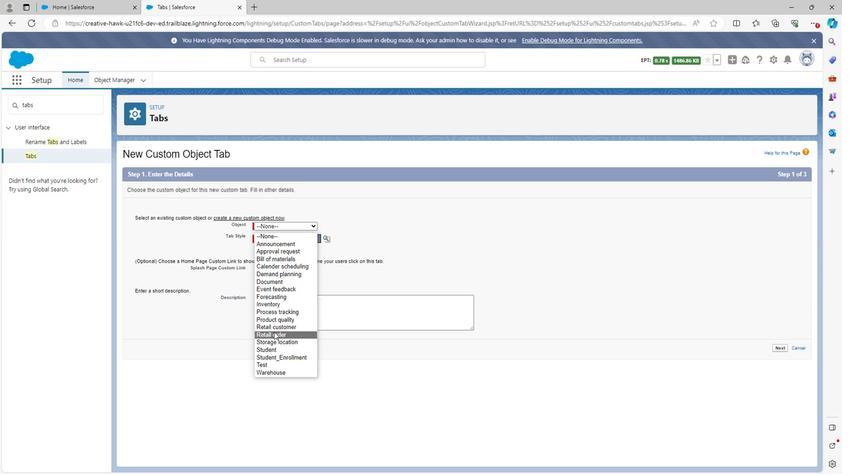 
Action: Mouse pressed left at (277, 331)
Screenshot: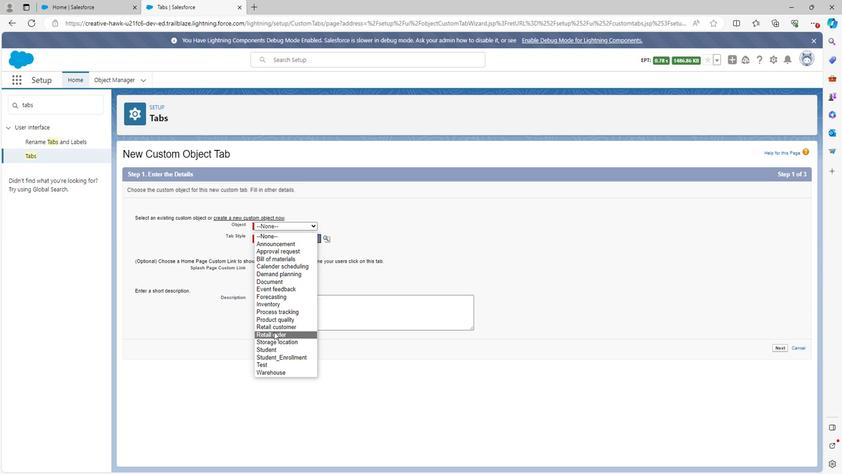 
Action: Mouse moved to (311, 316)
Screenshot: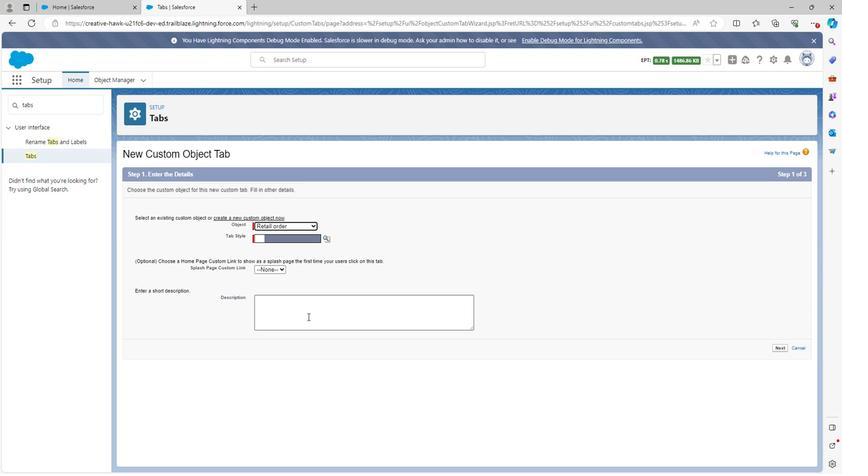 
Action: Mouse pressed left at (311, 316)
Screenshot: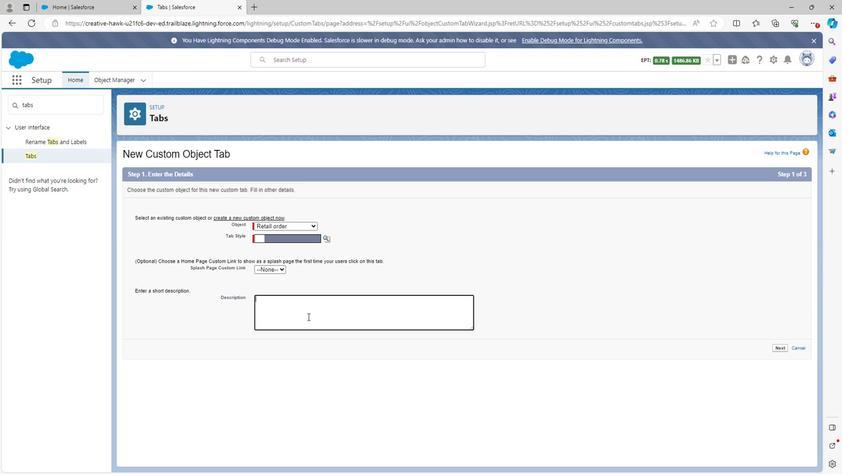 
Action: Mouse moved to (329, 237)
Screenshot: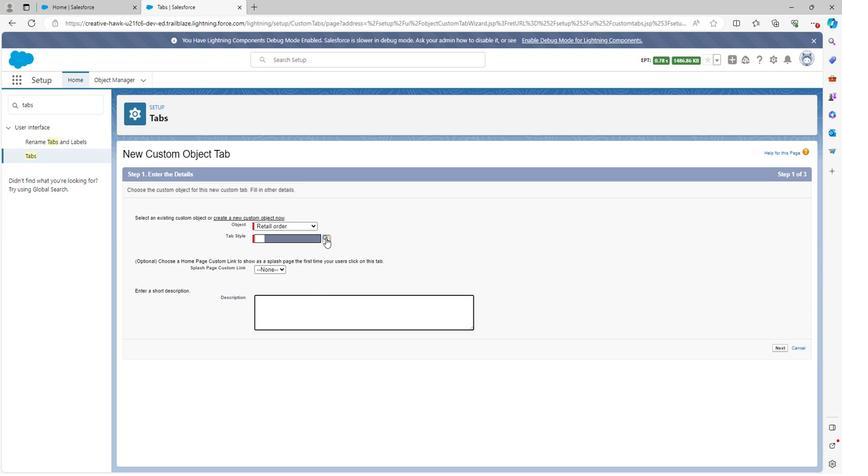 
Action: Mouse pressed left at (329, 237)
Screenshot: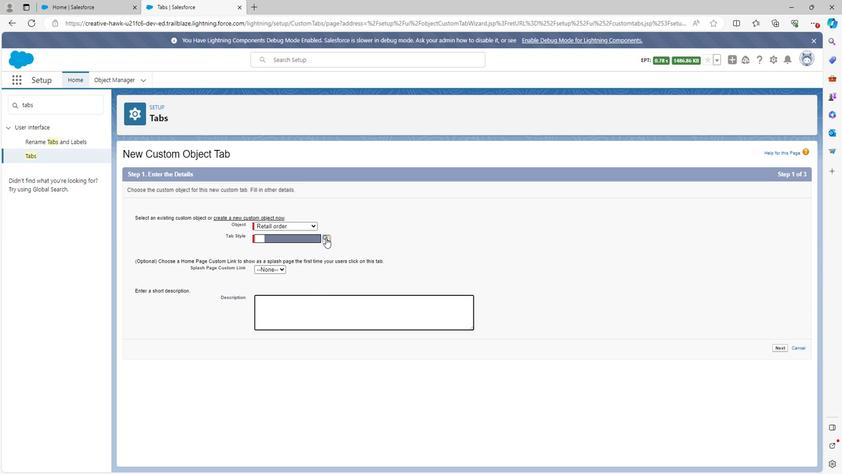 
Action: Mouse moved to (293, 383)
Screenshot: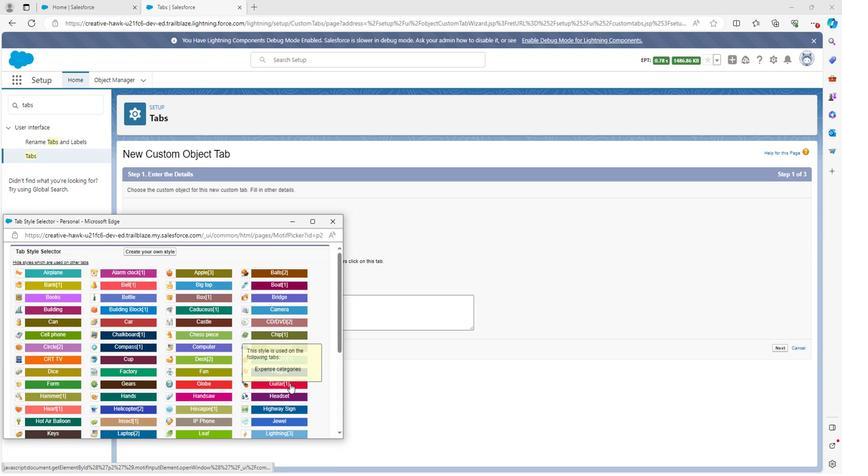 
Action: Mouse scrolled (293, 382) with delta (0, 0)
Screenshot: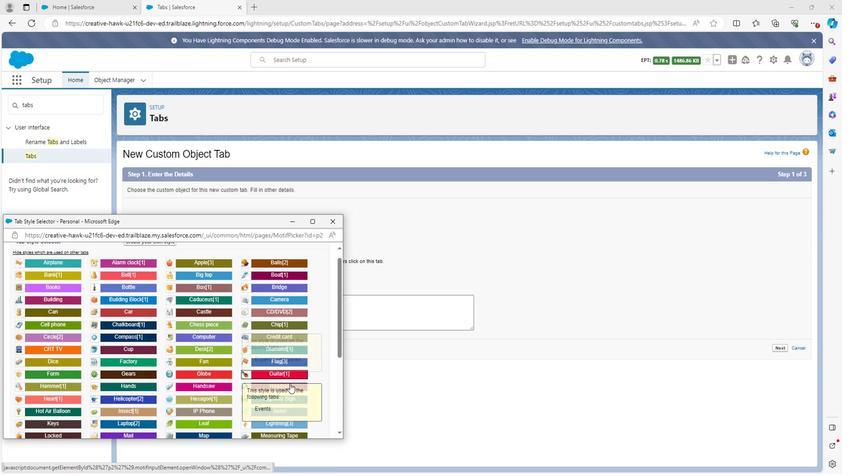 
Action: Mouse scrolled (293, 382) with delta (0, 0)
Screenshot: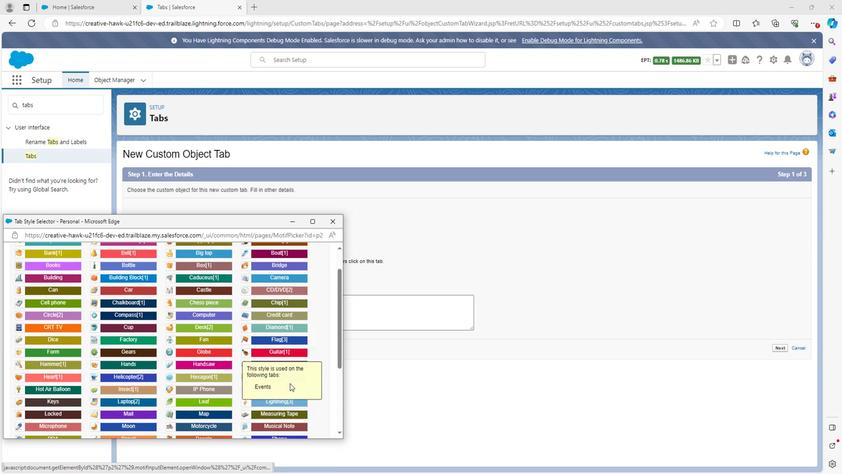 
Action: Mouse scrolled (293, 382) with delta (0, 0)
Screenshot: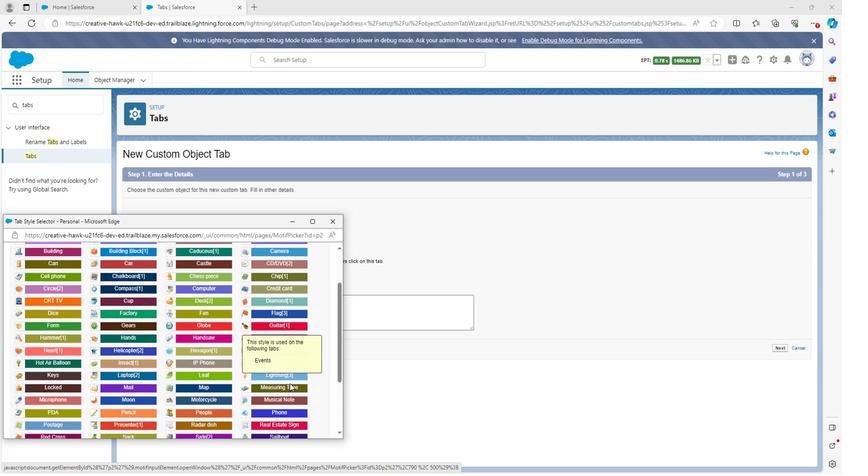 
Action: Mouse scrolled (293, 382) with delta (0, 0)
Screenshot: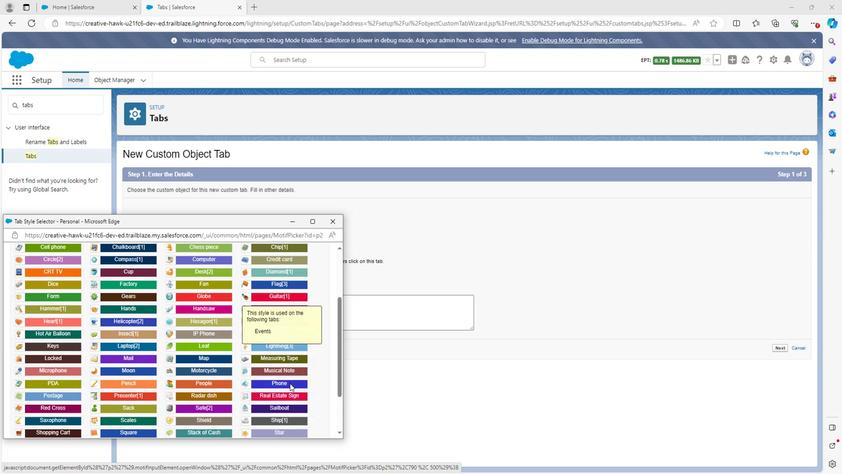 
Action: Mouse scrolled (293, 382) with delta (0, 0)
Screenshot: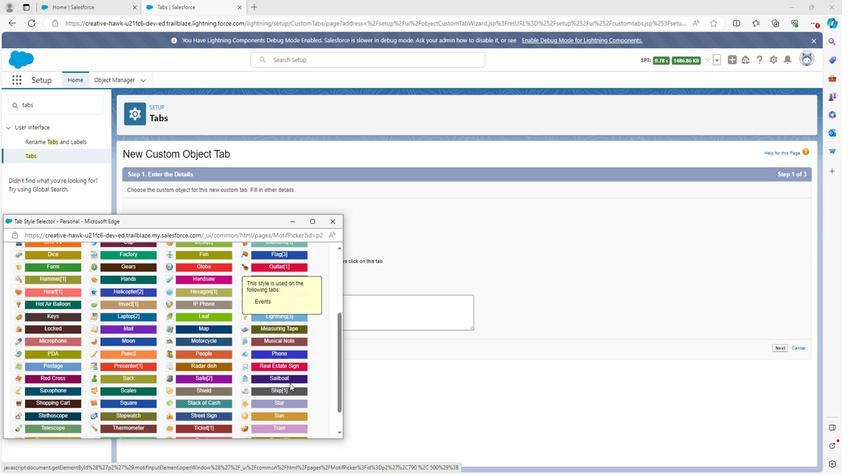 
Action: Mouse scrolled (293, 382) with delta (0, 0)
Screenshot: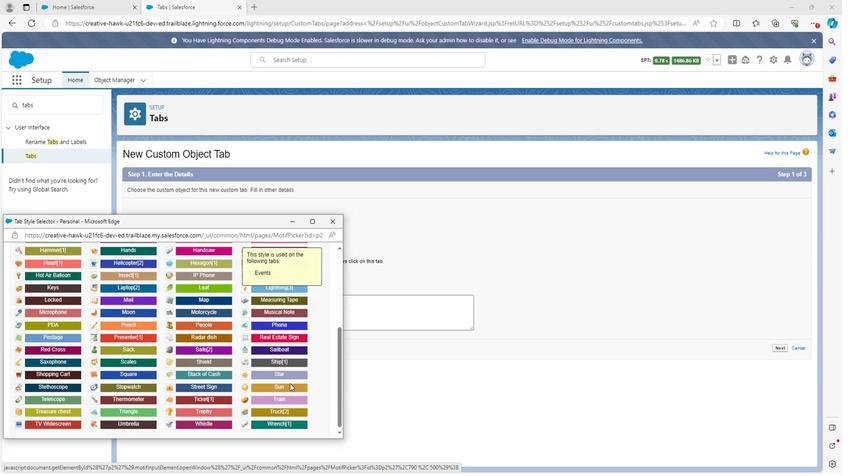 
Action: Mouse scrolled (293, 382) with delta (0, 0)
Screenshot: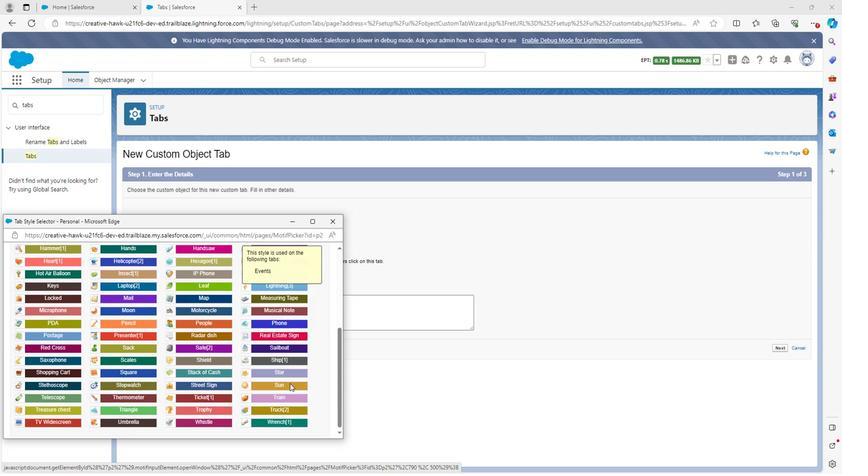
Action: Mouse scrolled (293, 382) with delta (0, 0)
Screenshot: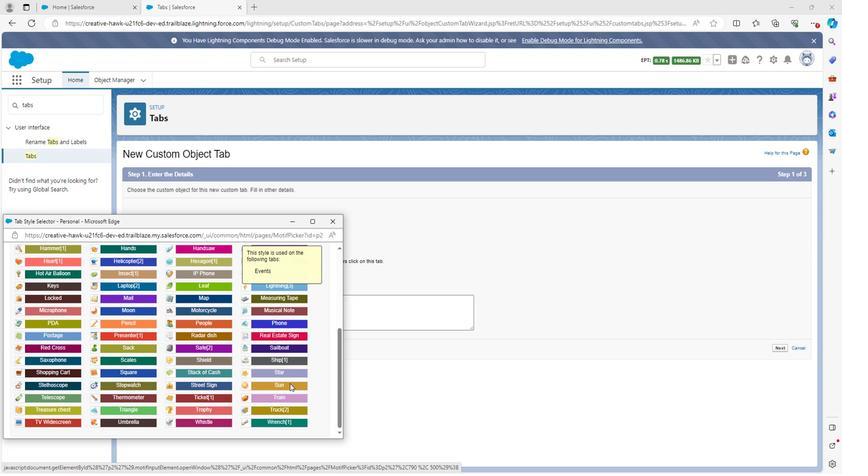
Action: Mouse moved to (208, 398)
Screenshot: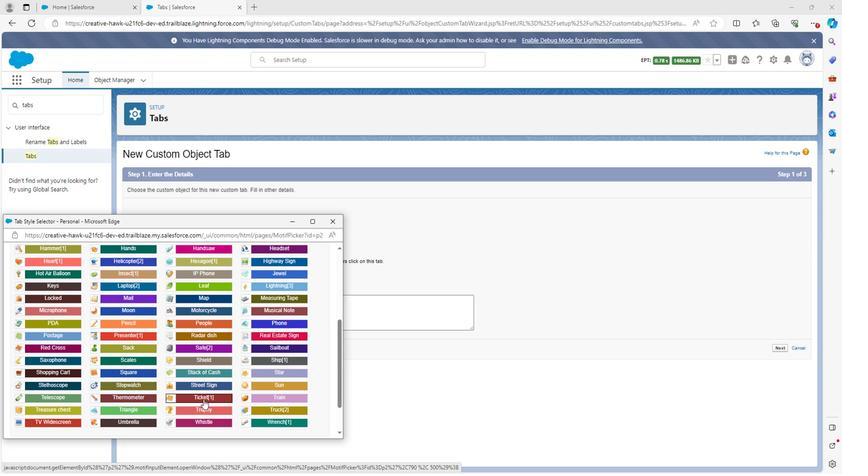 
Action: Mouse pressed left at (208, 398)
Screenshot: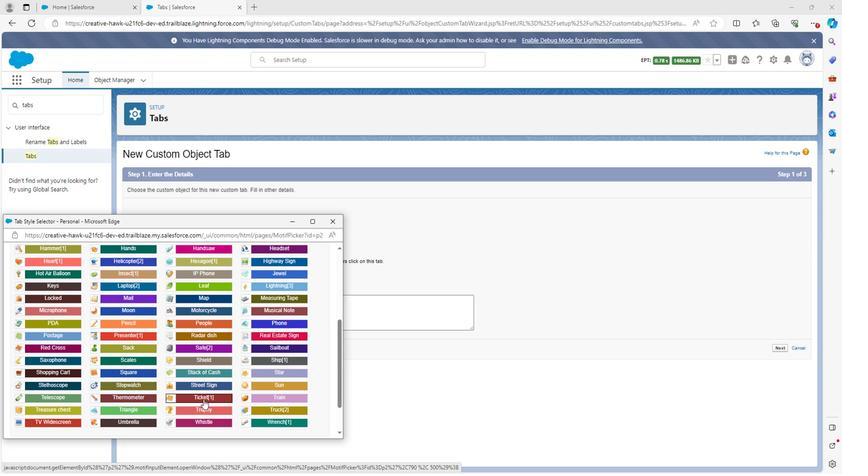 
Action: Mouse moved to (308, 321)
Screenshot: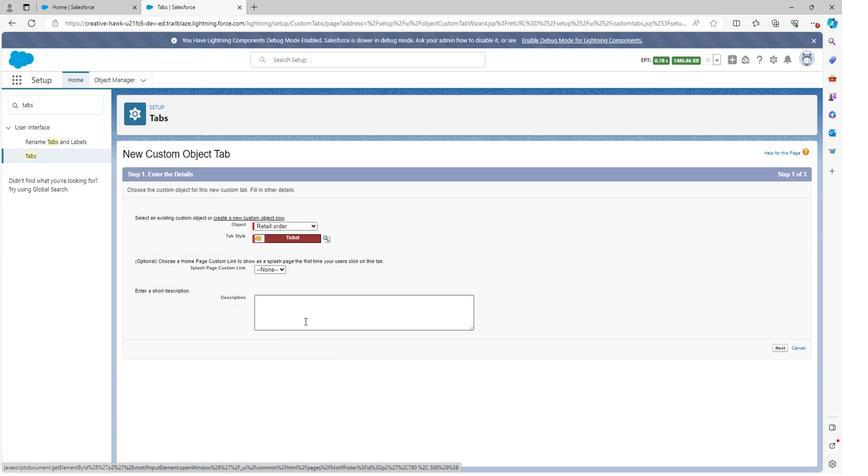 
Action: Mouse pressed left at (308, 321)
Screenshot: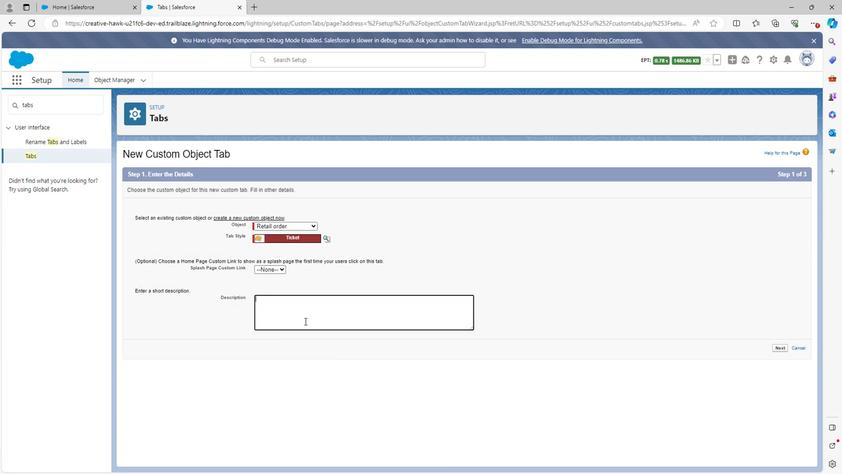 
Action: Key pressed <Key.shift><Key.shift>Ret
Screenshot: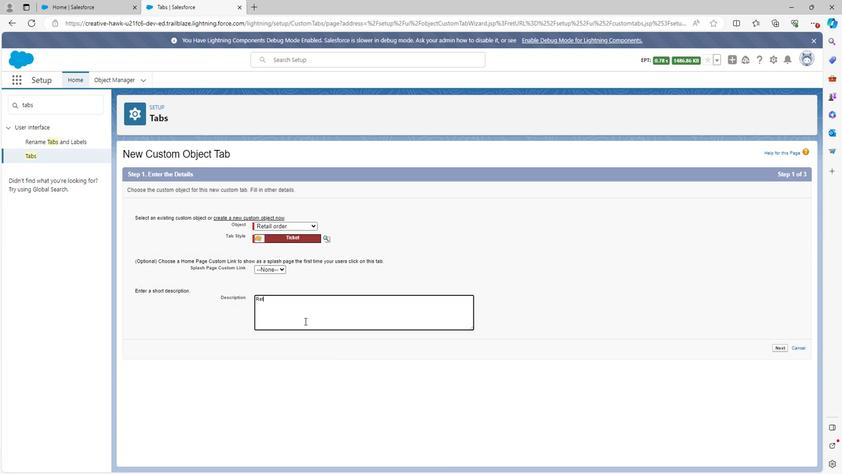 
Action: Mouse moved to (307, 320)
Screenshot: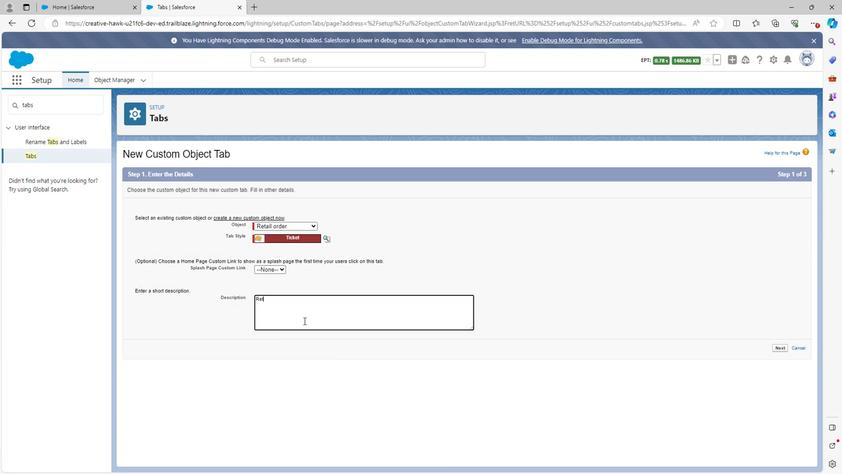 
Action: Key pressed a
Screenshot: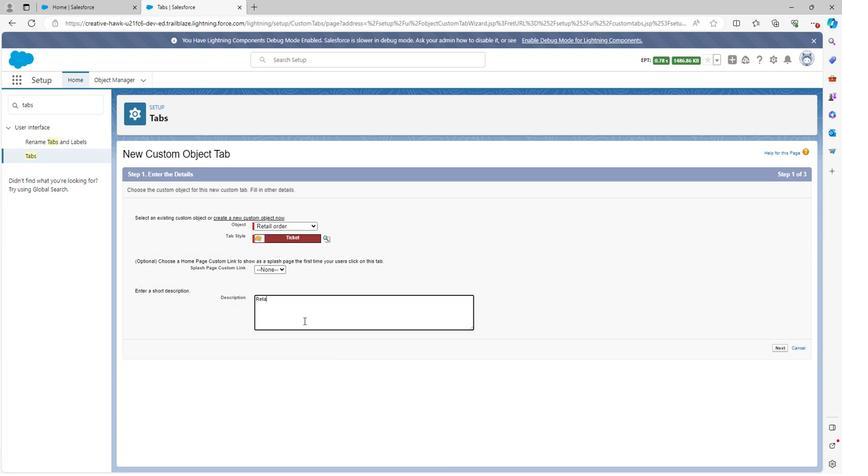 
Action: Mouse moved to (306, 319)
Screenshot: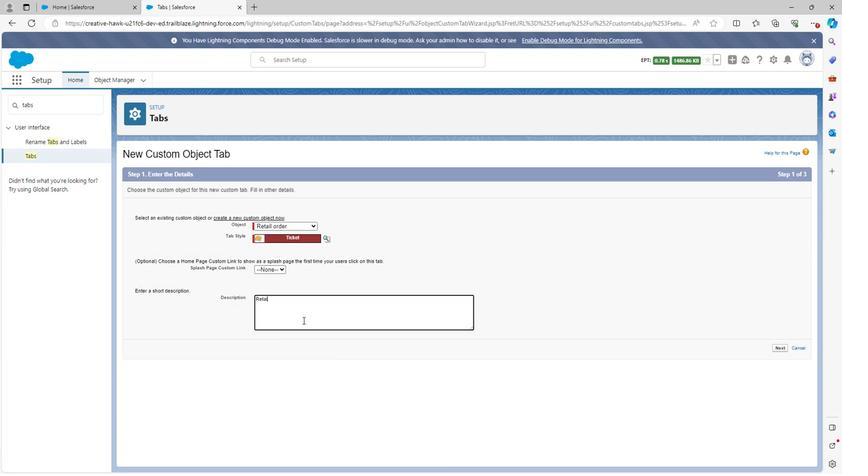 
Action: Key pressed i
Screenshot: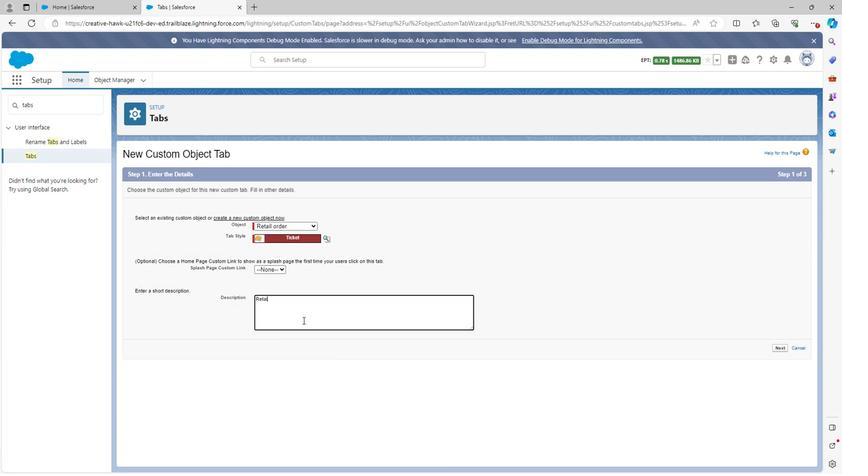 
Action: Mouse moved to (304, 319)
Screenshot: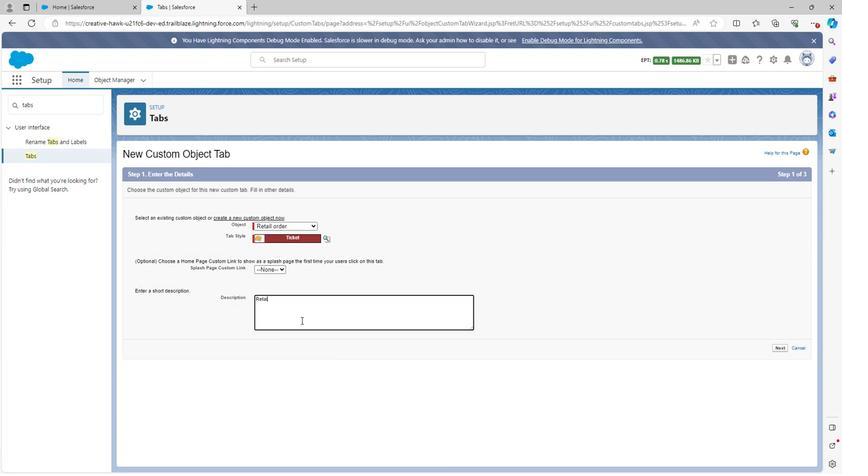 
Action: Key pressed l<Key.space>orde
Screenshot: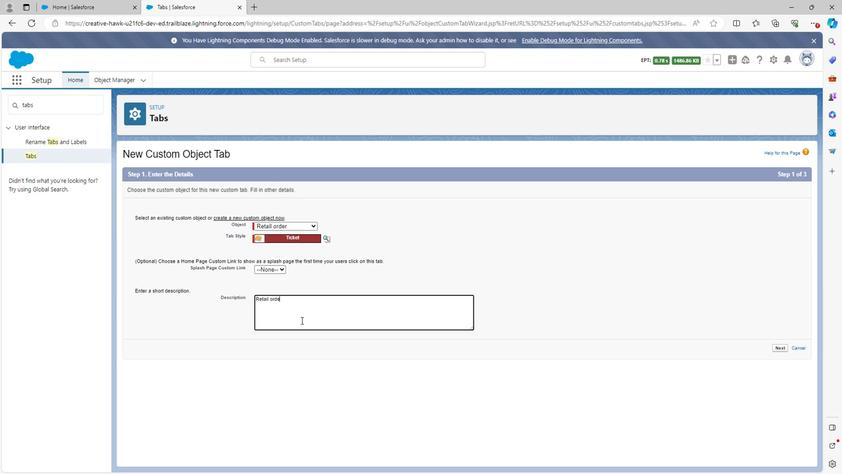 
Action: Mouse moved to (299, 319)
Screenshot: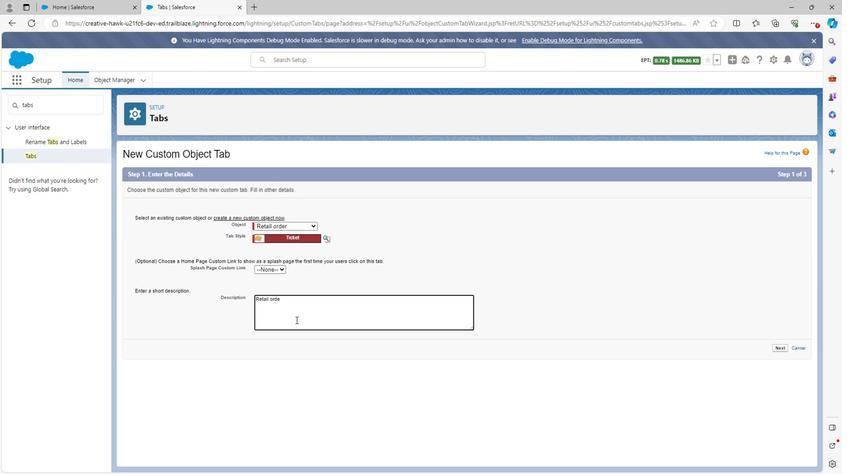
Action: Key pressed r<Key.space>tab<Key.space>is
Screenshot: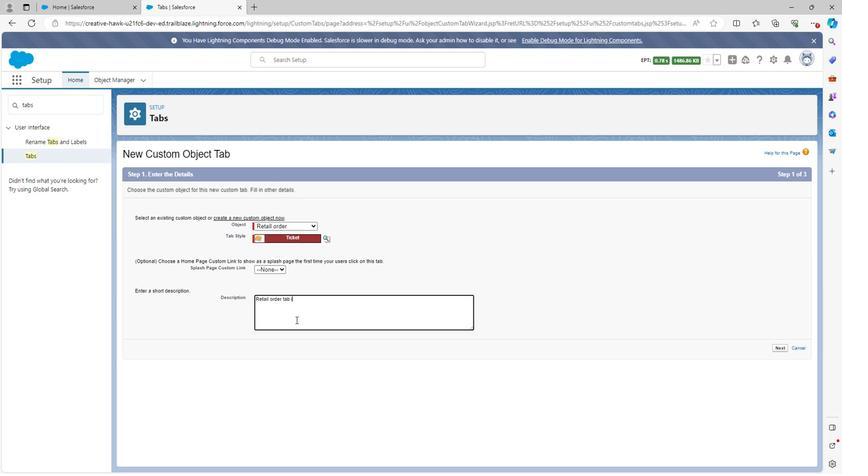 
Action: Mouse moved to (298, 319)
Screenshot: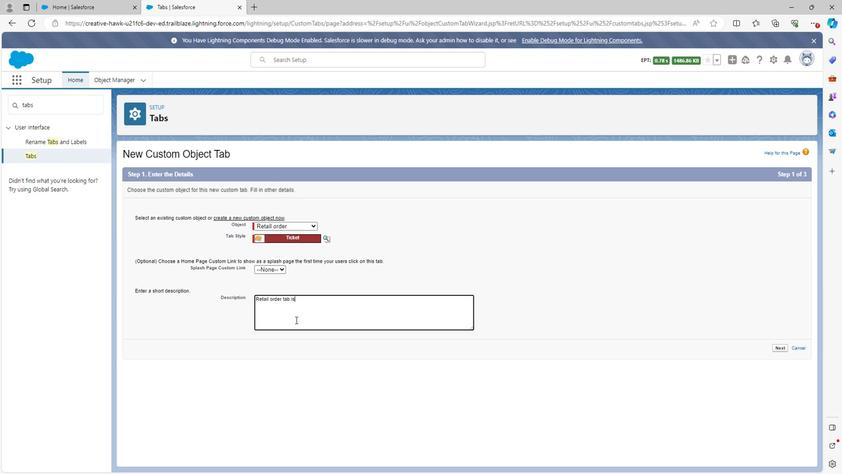 
Action: Key pressed <Key.space>
Screenshot: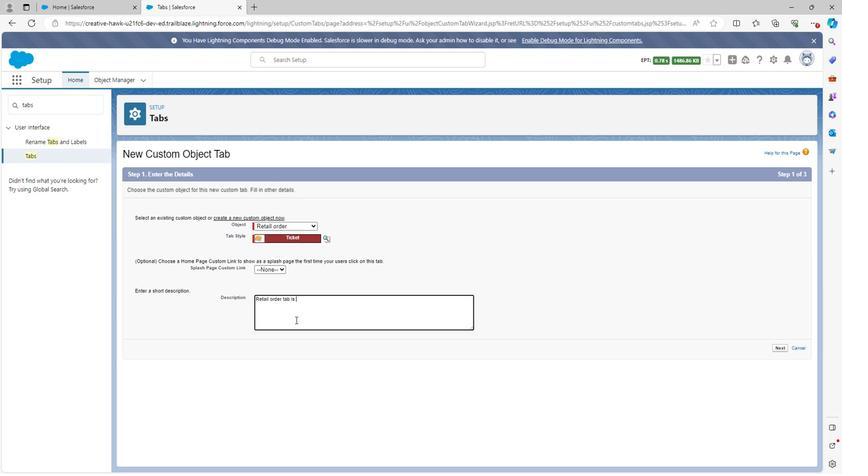 
Action: Mouse moved to (298, 319)
Screenshot: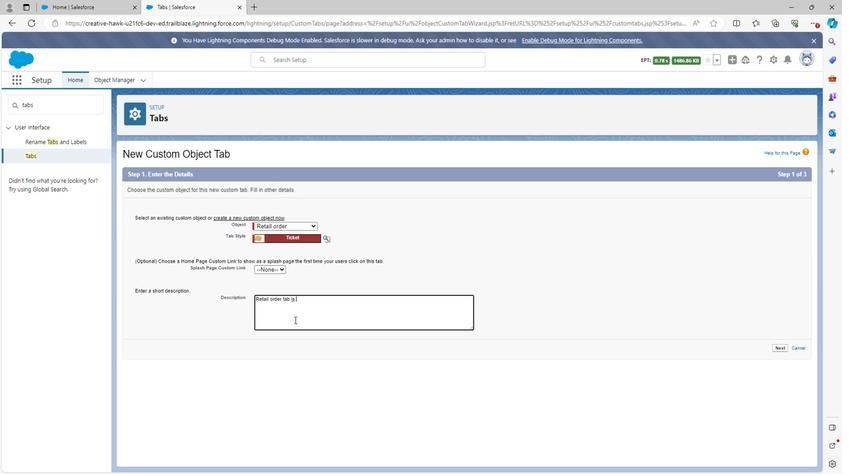 
Action: Key pressed the<Key.space>tab<Key.space>i<Key.backspace>t
Screenshot: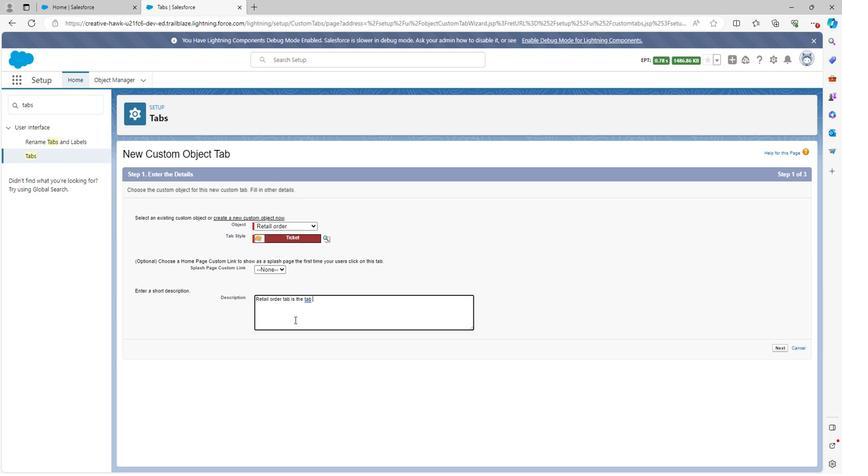 
Action: Mouse moved to (297, 319)
Screenshot: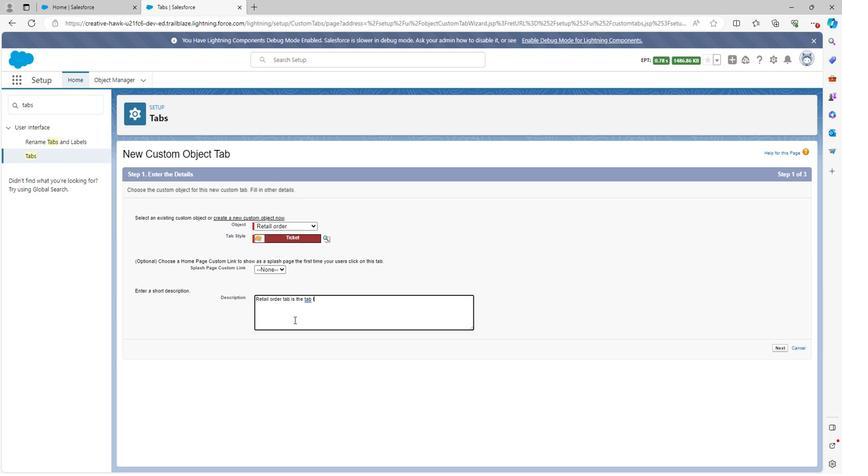 
Action: Key pressed h
Screenshot: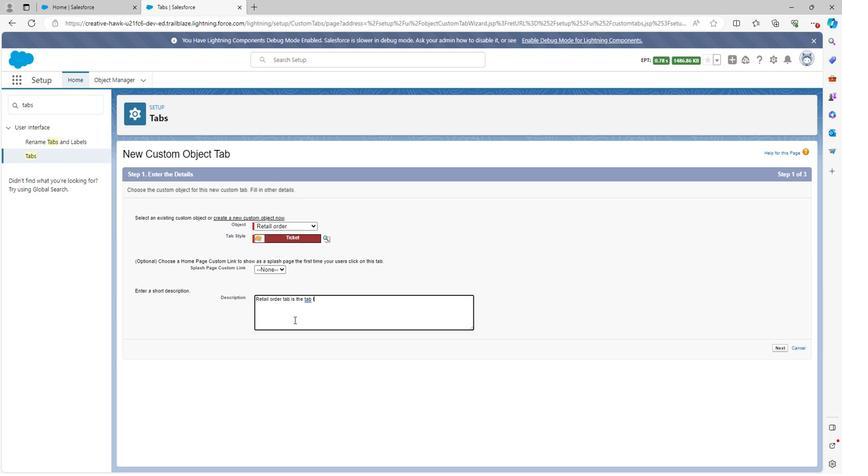 
Action: Mouse moved to (297, 319)
Screenshot: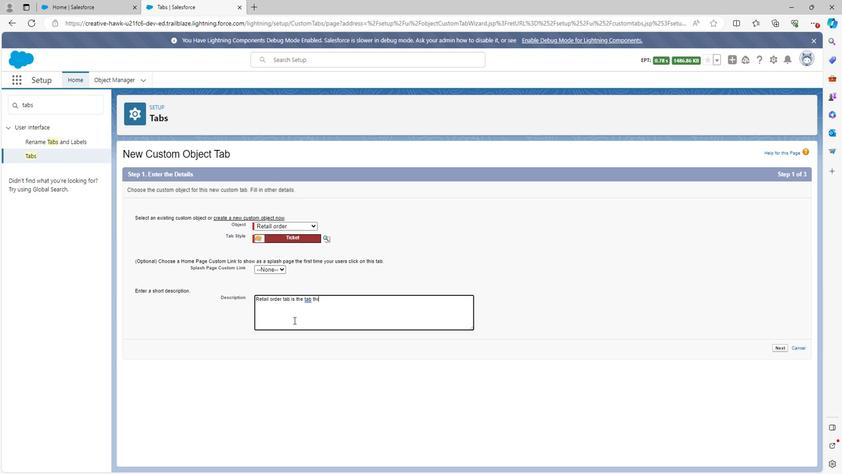 
Action: Key pressed r
Screenshot: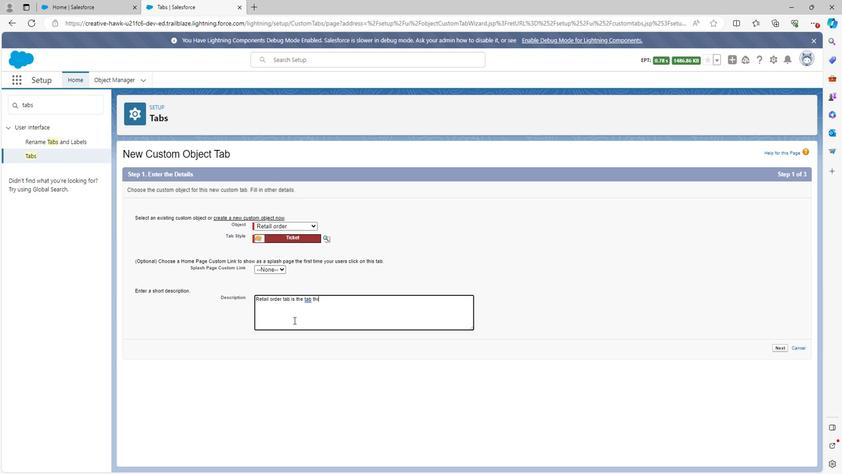 
Action: Mouse moved to (297, 319)
Screenshot: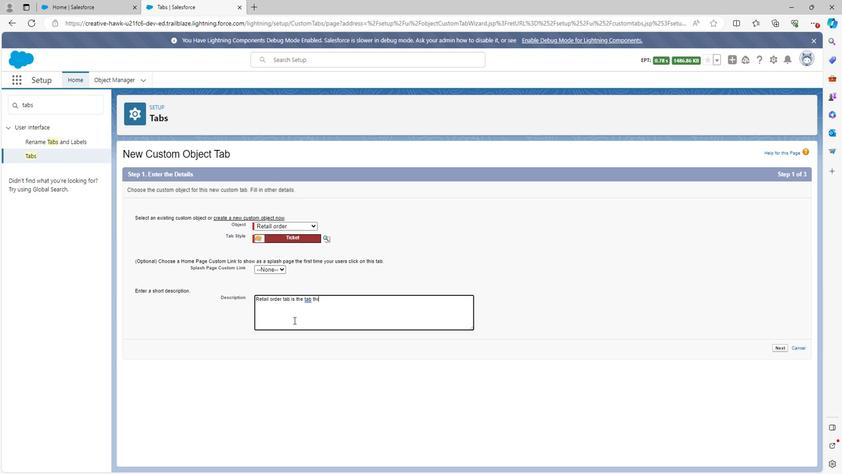 
Action: Key pressed ough<Key.space>which<Key.space>we<Key.space>can<Key.space>add<Key.space>
Screenshot: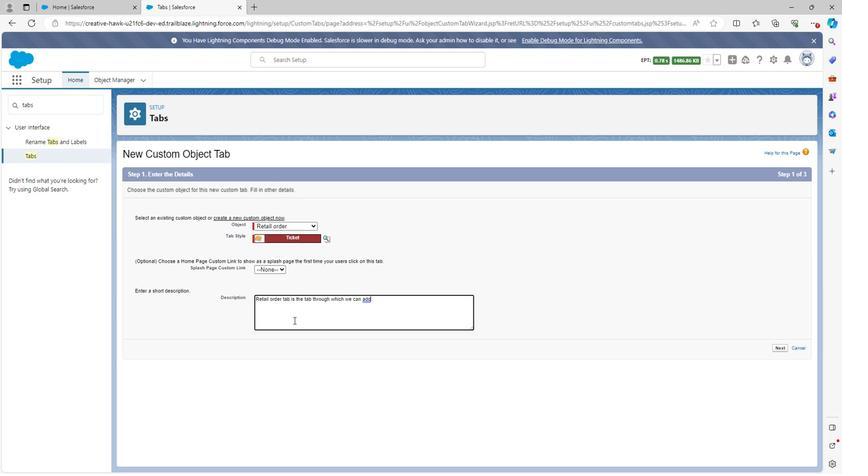 
Action: Mouse moved to (298, 319)
Screenshot: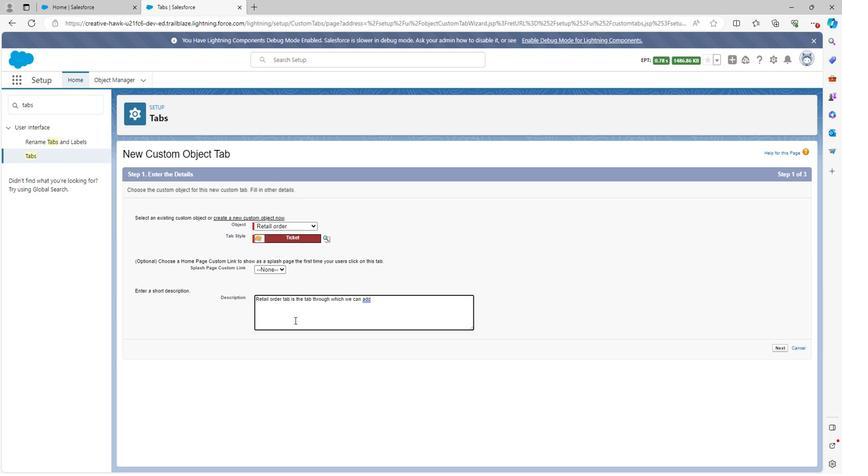 
Action: Key pressed retail
Screenshot: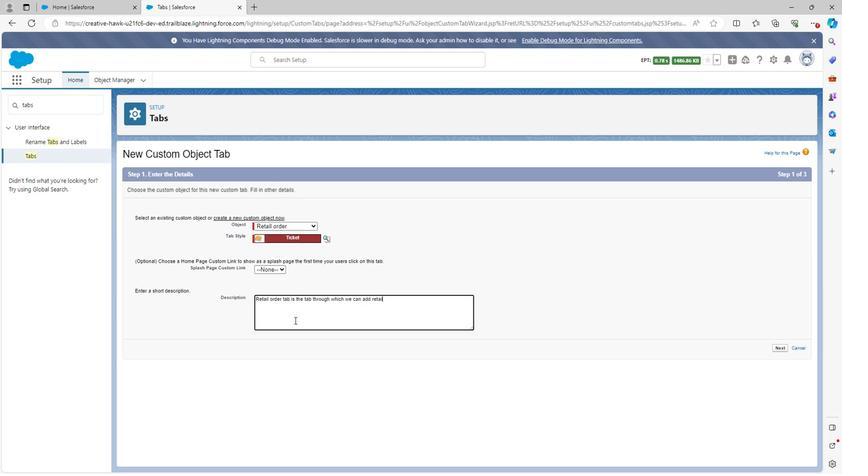 
Action: Mouse moved to (291, 341)
Screenshot: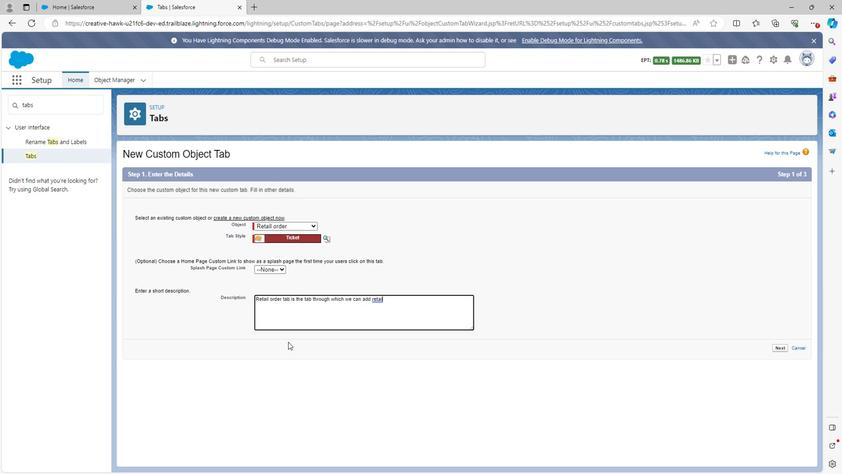 
Action: Key pressed <Key.space>order<Key.space>
Screenshot: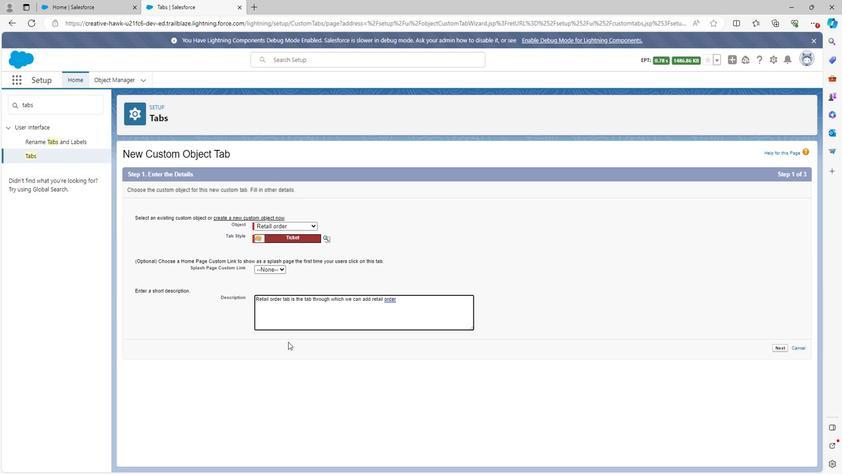 
Action: Mouse moved to (290, 341)
Screenshot: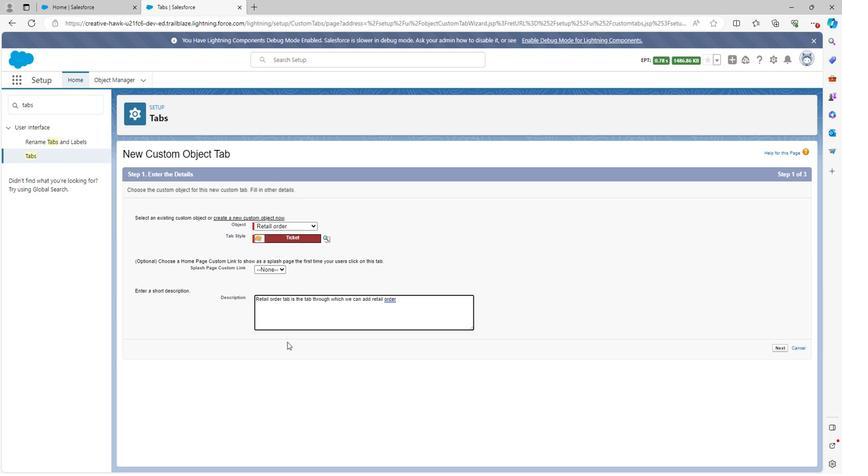 
Action: Key pressed records<Key.space>
Screenshot: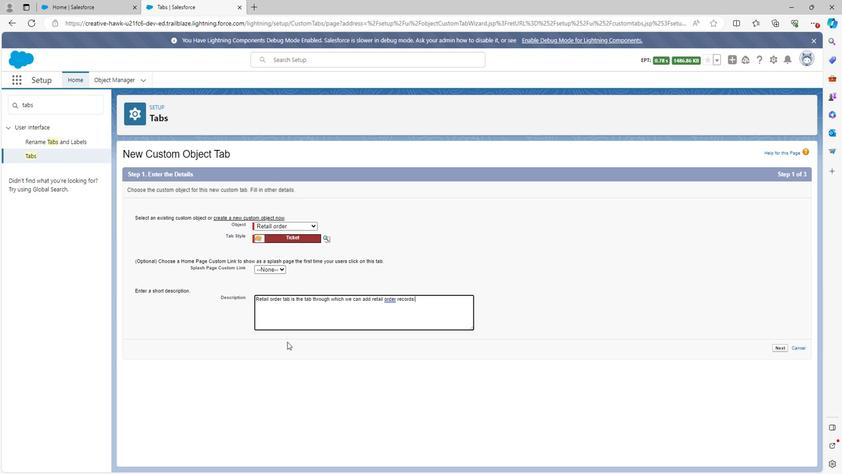 
Action: Mouse moved to (296, 348)
Screenshot: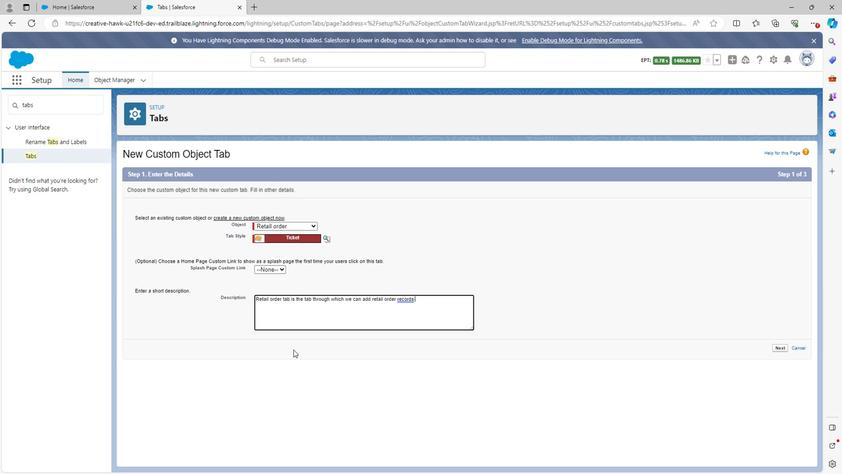
Action: Key pressed in<Key.space>re<Key.backspace><Key.backspace>customer<Key.space>retail<Key.space>
Screenshot: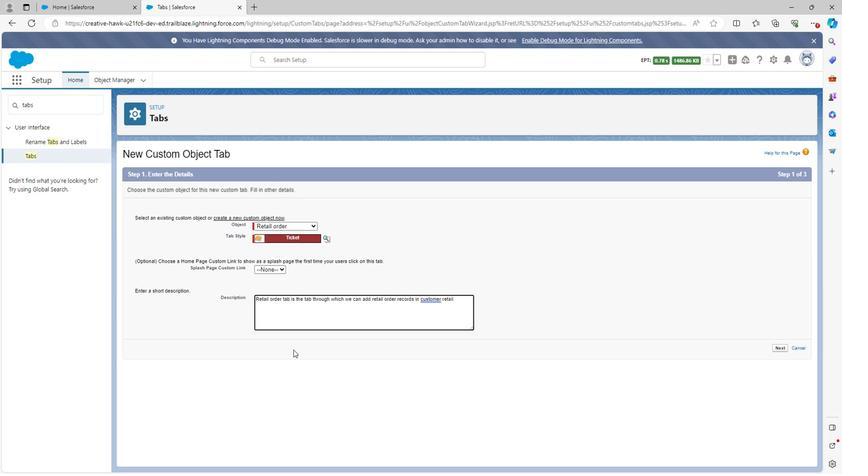 
Action: Mouse moved to (219, 376)
Screenshot: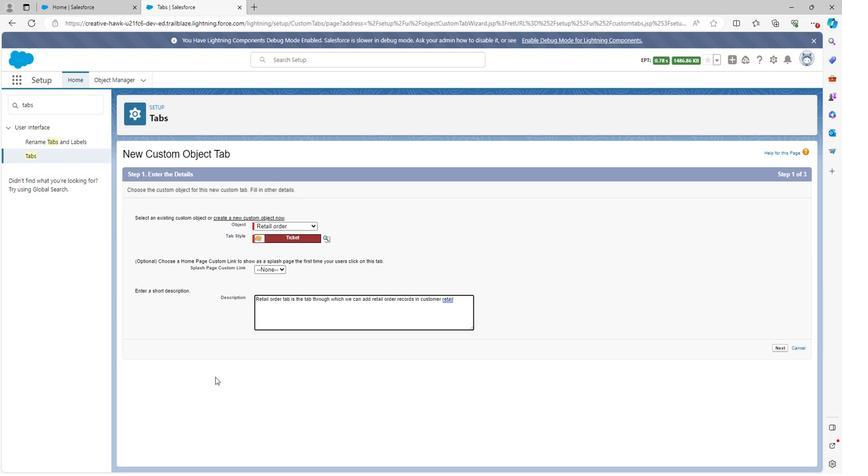 
Action: Key pressed management
Screenshot: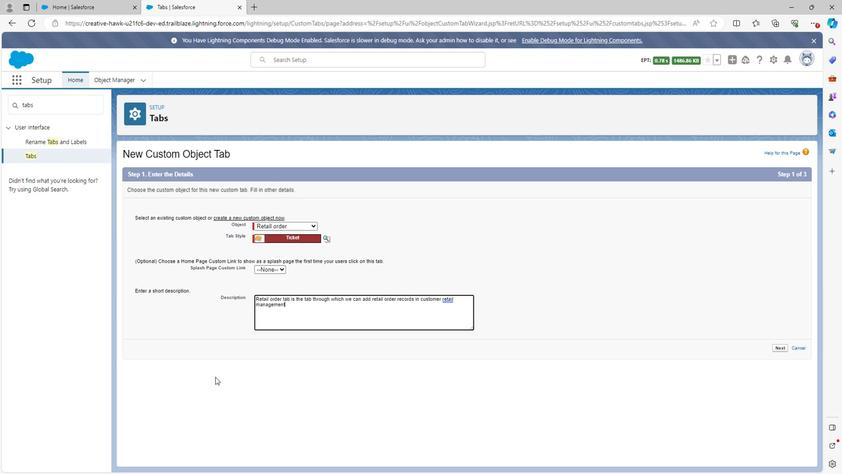
Action: Mouse moved to (774, 346)
Screenshot: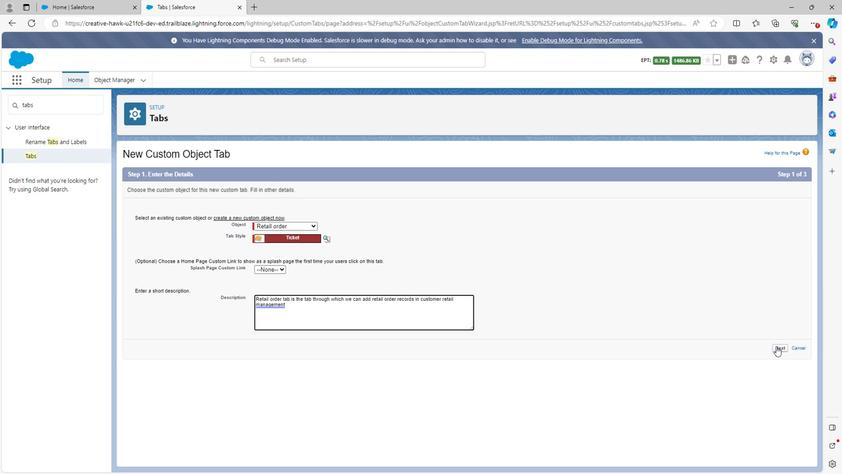 
Action: Mouse pressed left at (774, 346)
Screenshot: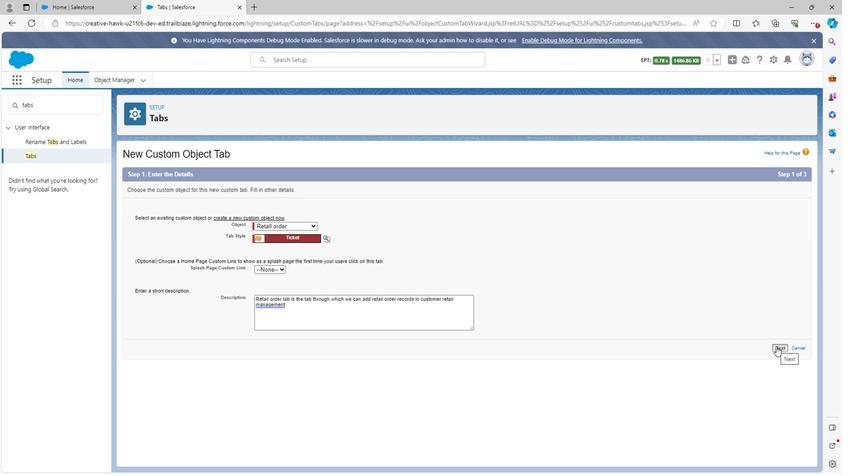 
Action: Mouse moved to (772, 346)
Screenshot: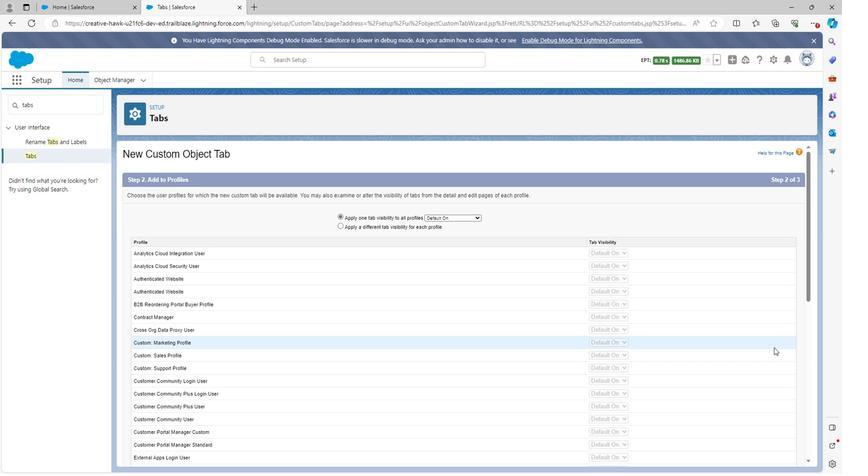 
Action: Mouse scrolled (772, 346) with delta (0, 0)
Screenshot: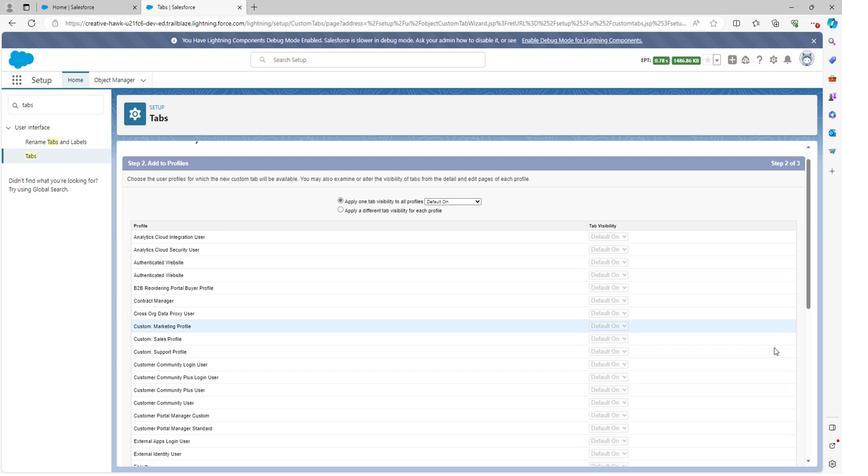 
Action: Mouse scrolled (772, 346) with delta (0, 0)
Screenshot: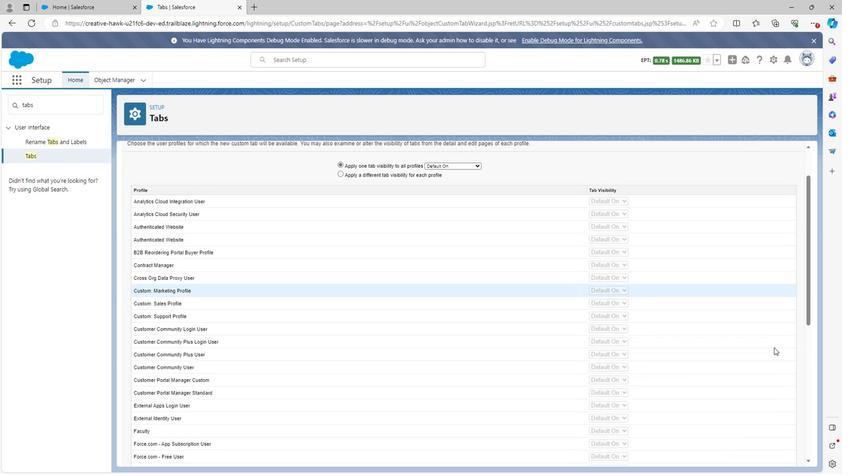 
Action: Mouse scrolled (772, 346) with delta (0, 0)
Screenshot: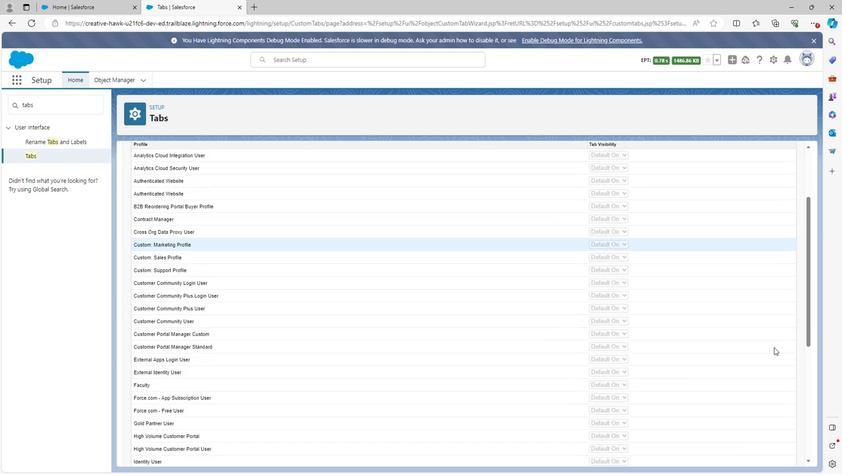 
Action: Mouse scrolled (772, 346) with delta (0, 0)
Screenshot: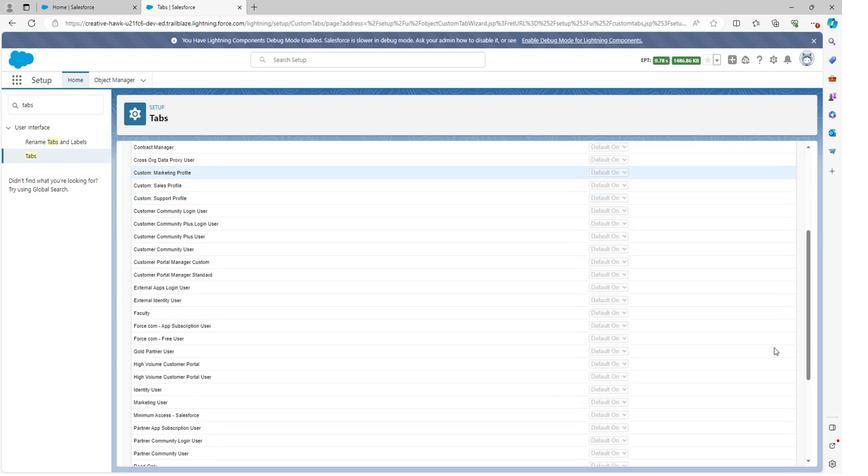 
Action: Mouse scrolled (772, 346) with delta (0, 0)
Screenshot: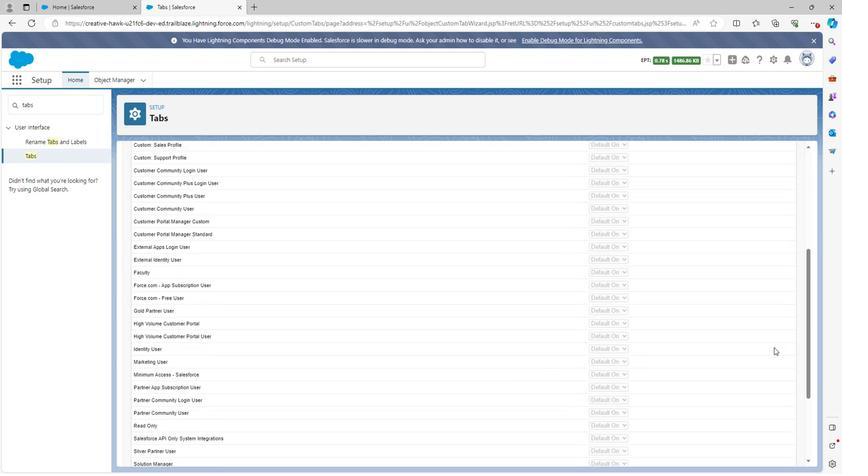
Action: Mouse scrolled (772, 346) with delta (0, 0)
Screenshot: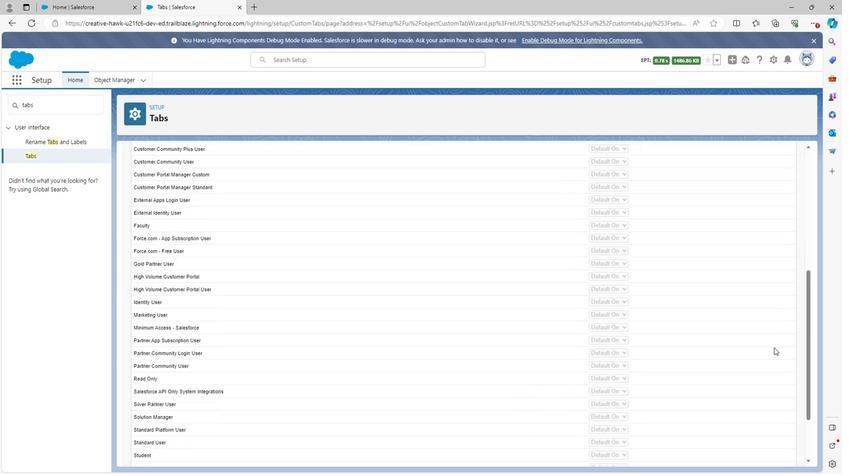 
Action: Mouse scrolled (772, 346) with delta (0, 0)
Screenshot: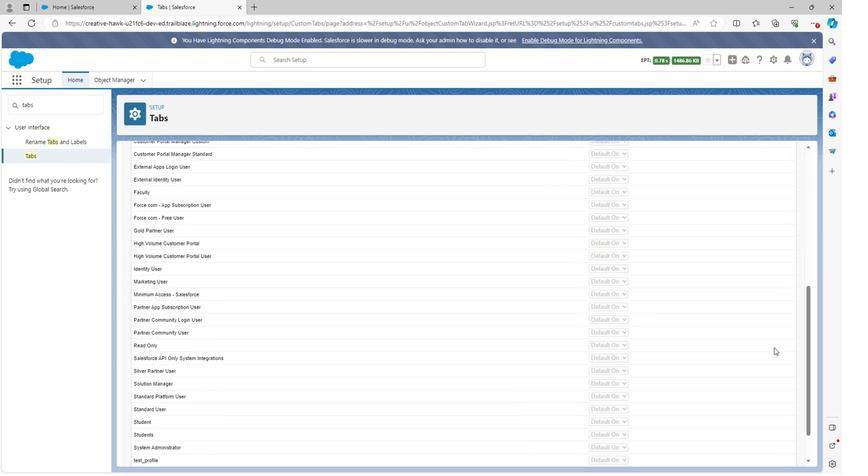 
Action: Mouse scrolled (772, 346) with delta (0, 0)
Screenshot: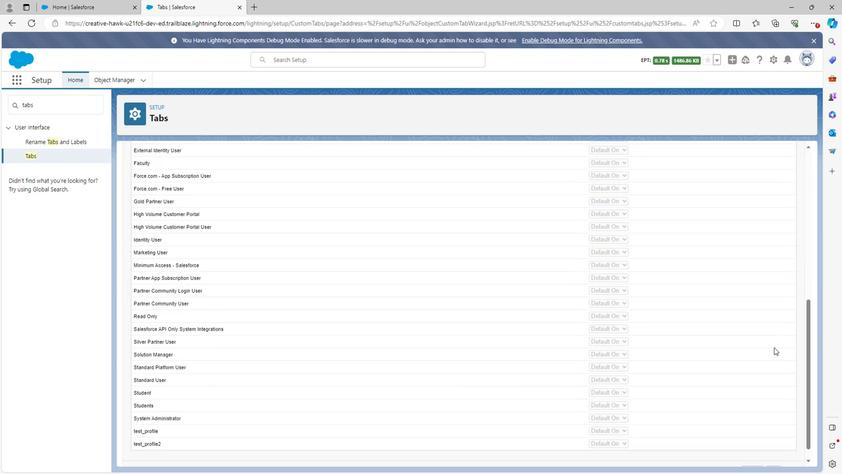 
Action: Mouse scrolled (772, 346) with delta (0, 0)
Screenshot: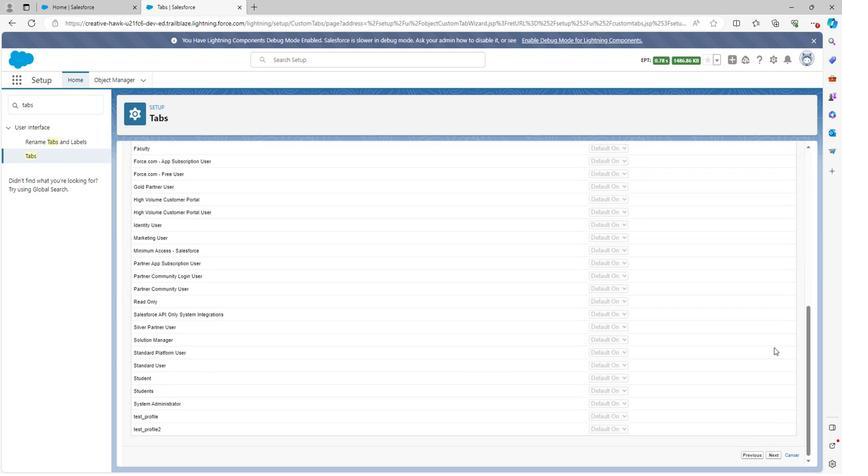 
Action: Mouse moved to (772, 452)
Screenshot: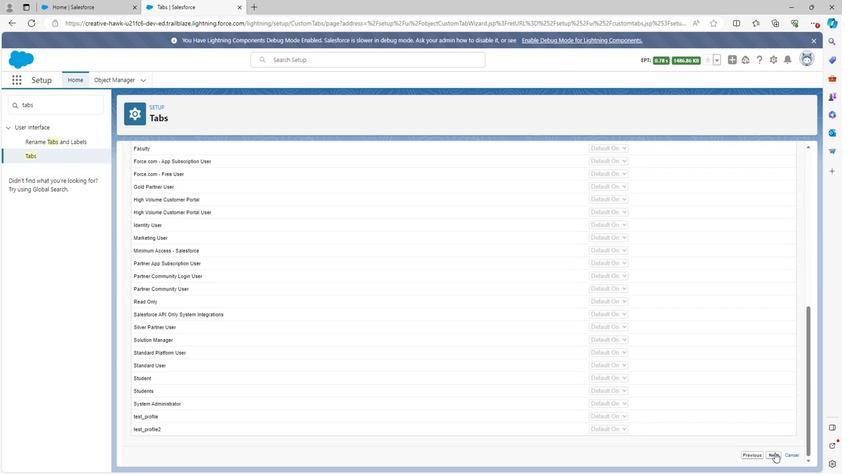 
Action: Mouse pressed left at (772, 452)
Screenshot: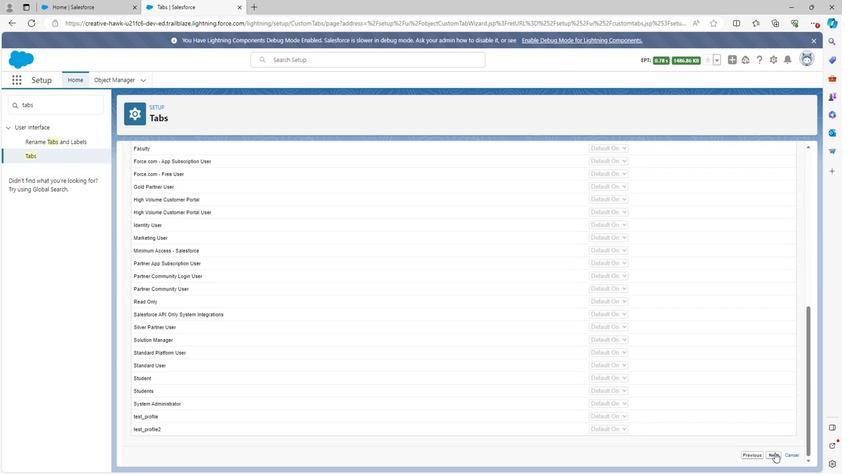 
Action: Mouse moved to (726, 306)
Screenshot: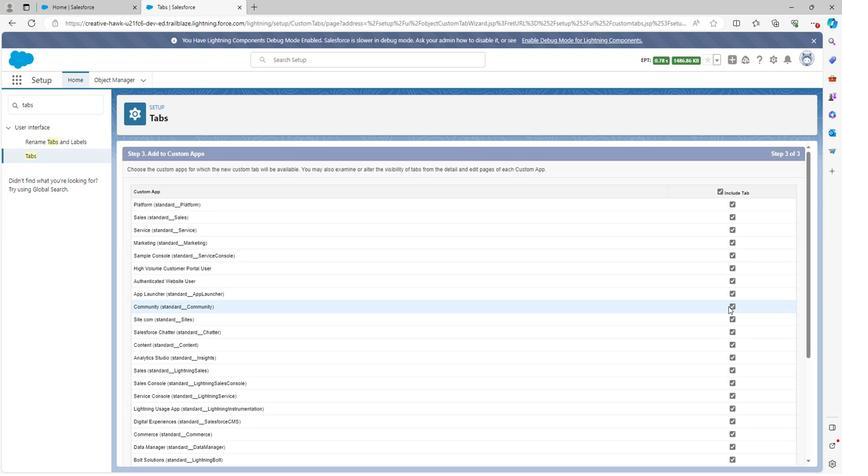 
Action: Mouse scrolled (726, 305) with delta (0, 0)
Screenshot: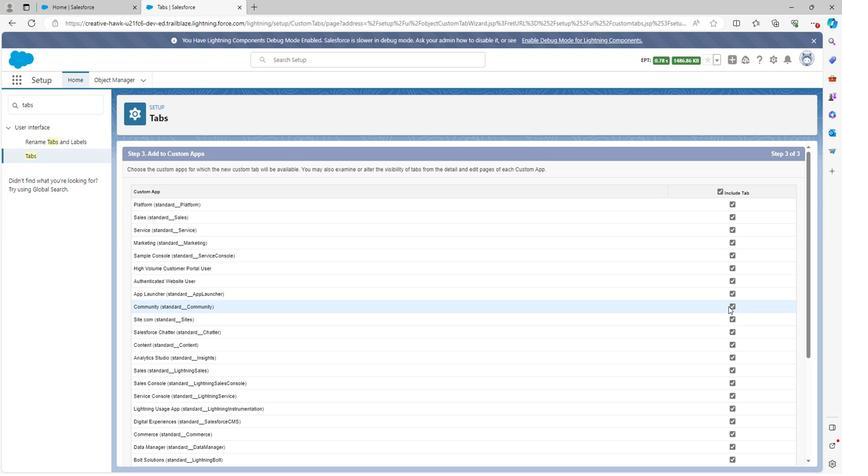 
Action: Mouse scrolled (726, 305) with delta (0, 0)
Screenshot: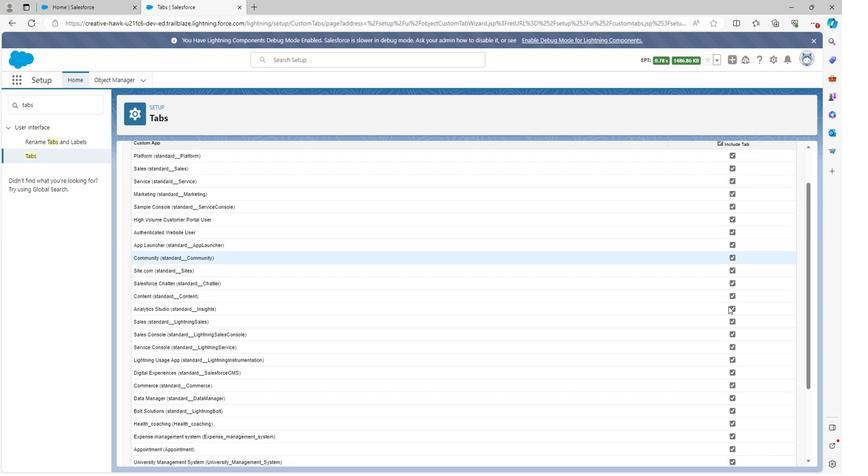 
Action: Mouse scrolled (726, 305) with delta (0, 0)
Screenshot: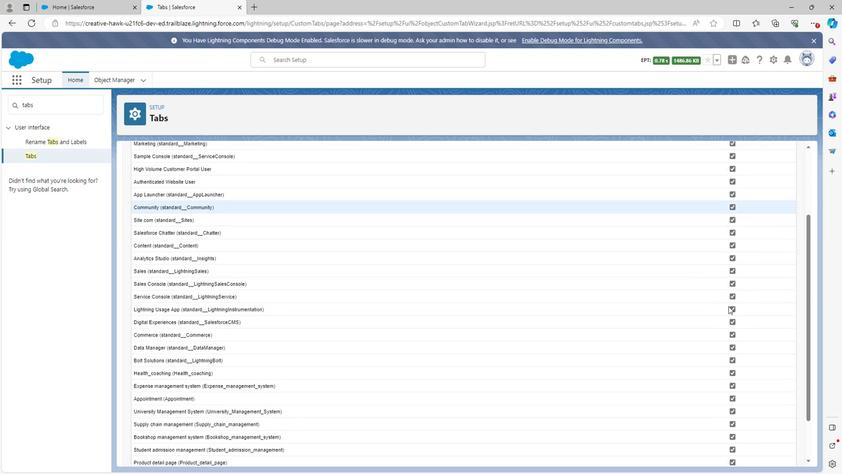 
Action: Mouse scrolled (726, 305) with delta (0, 0)
Screenshot: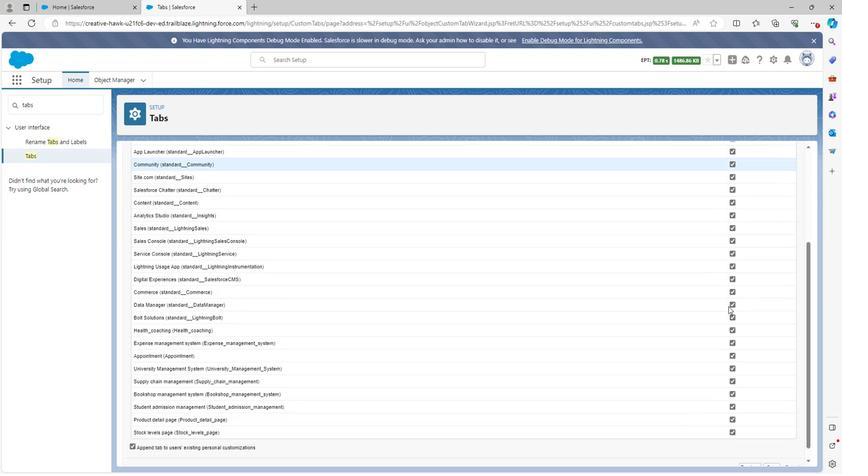 
Action: Mouse moved to (733, 317)
Screenshot: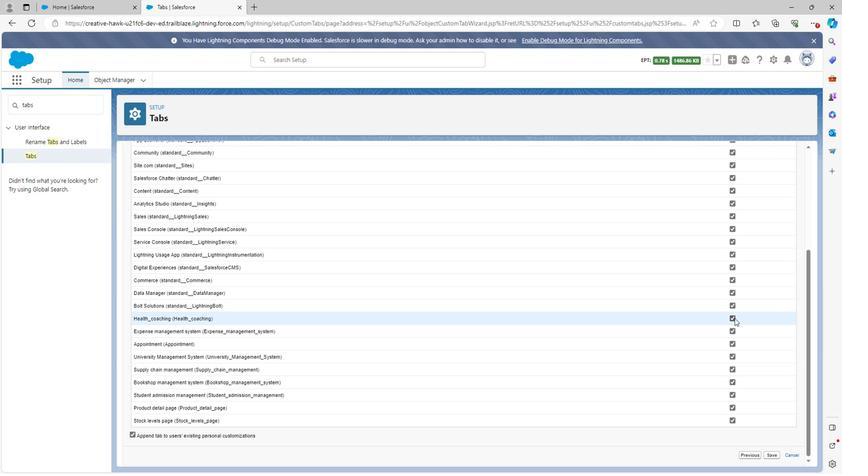 
Action: Mouse pressed left at (733, 317)
Screenshot: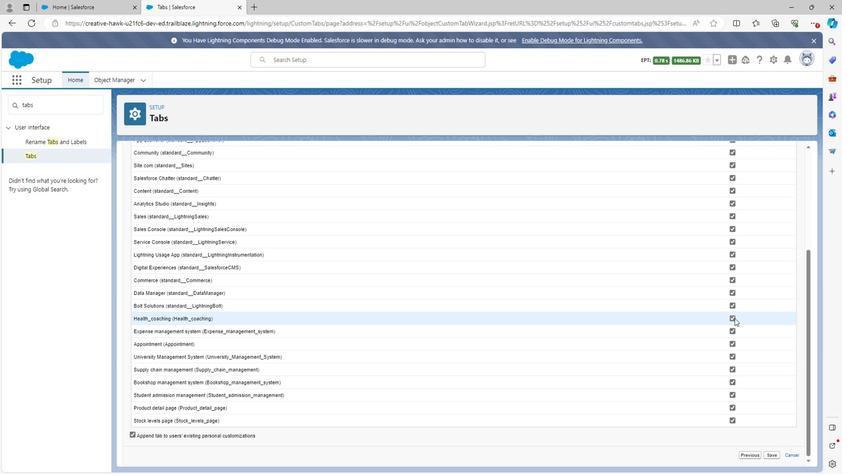
Action: Mouse moved to (730, 331)
Screenshot: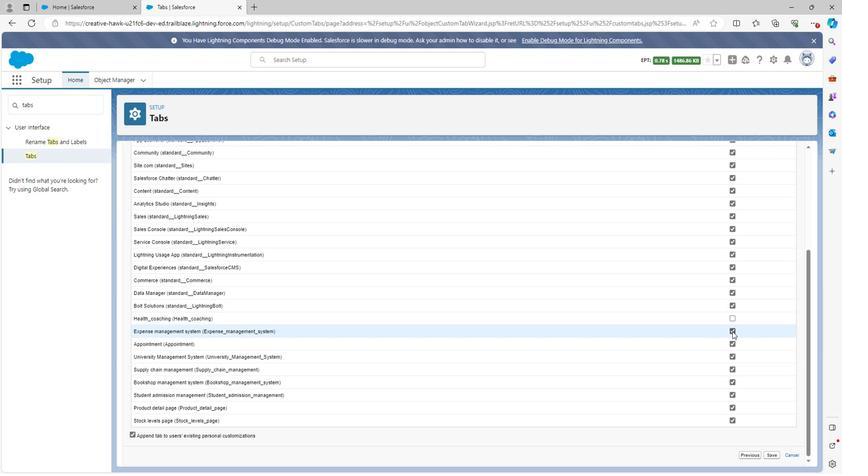 
Action: Mouse pressed left at (730, 331)
Screenshot: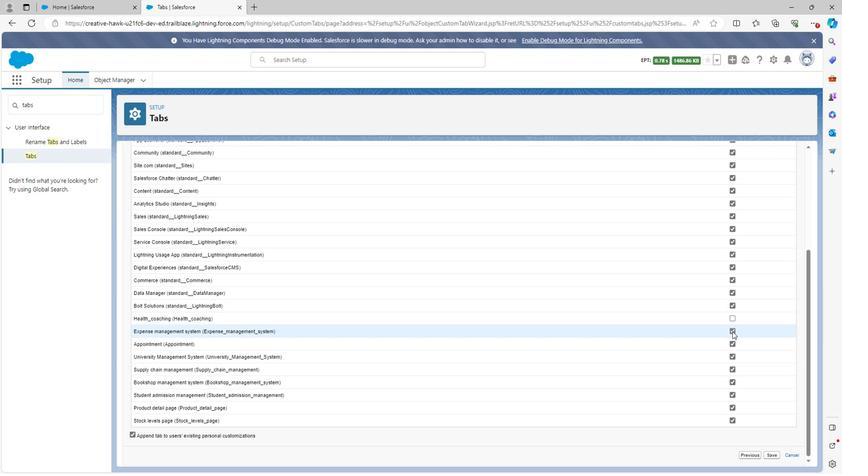 
Action: Mouse moved to (730, 342)
Screenshot: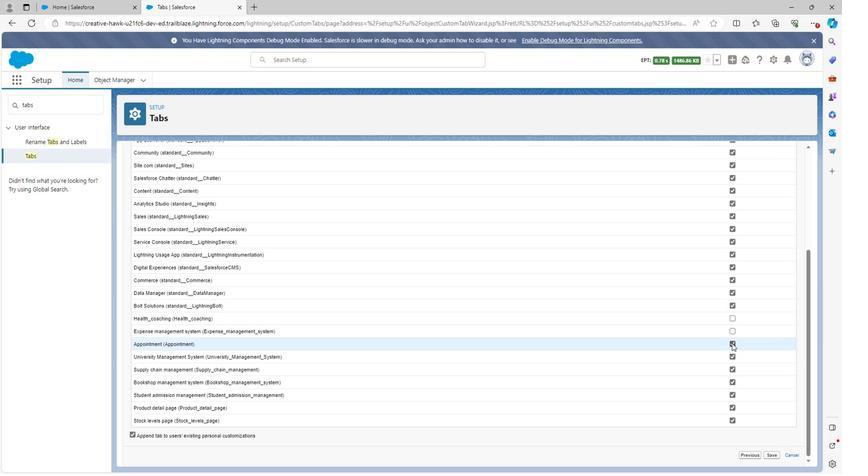 
Action: Mouse pressed left at (730, 342)
Screenshot: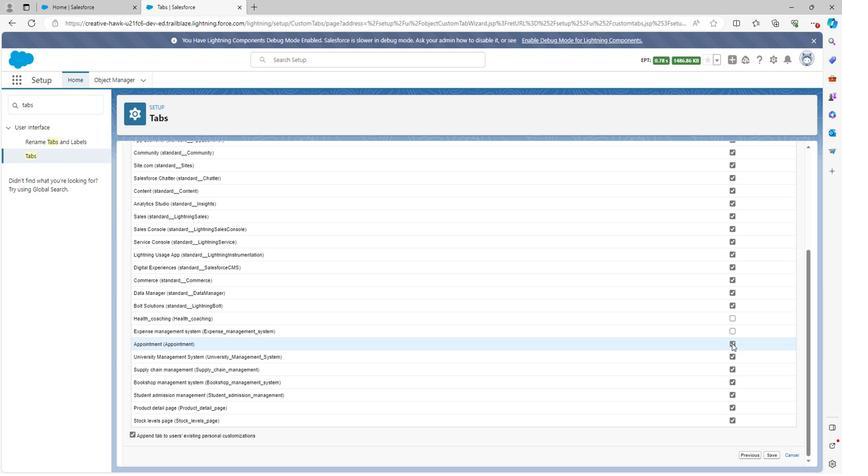 
Action: Mouse moved to (730, 354)
Screenshot: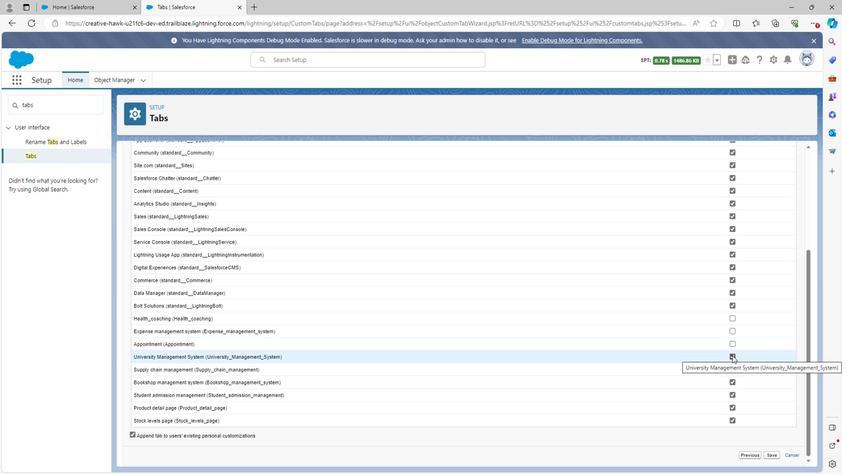 
Action: Mouse pressed left at (730, 354)
Screenshot: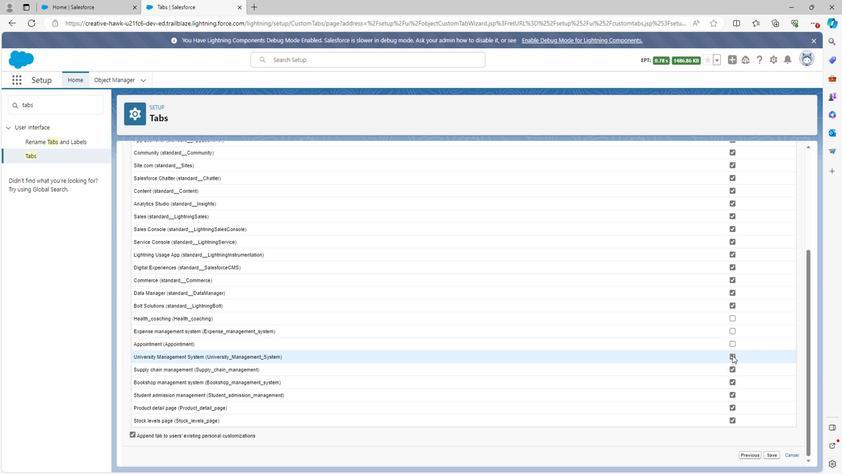 
Action: Mouse moved to (732, 369)
Screenshot: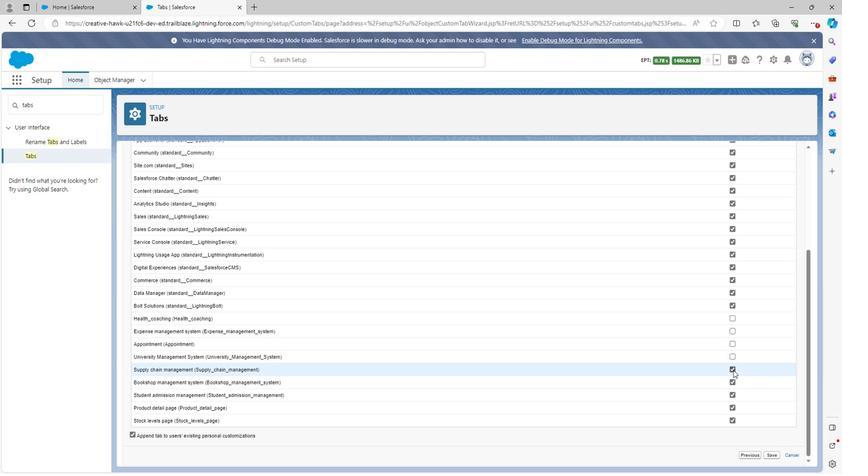 
Action: Mouse pressed left at (732, 369)
Screenshot: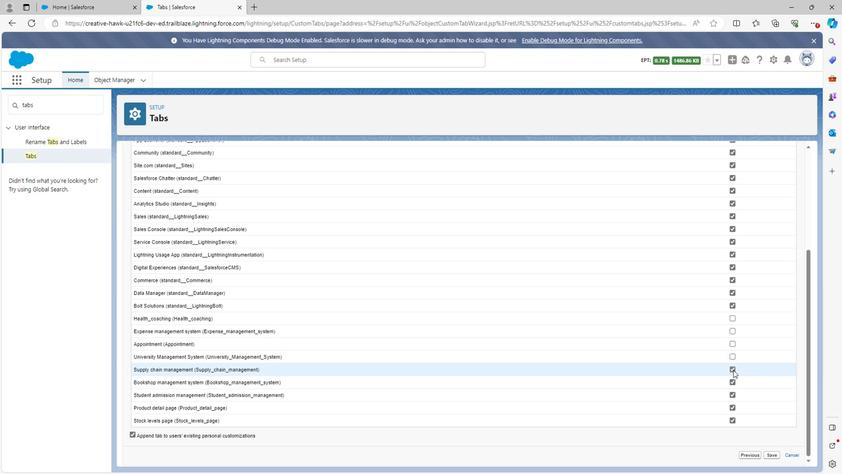 
Action: Mouse moved to (730, 381)
Screenshot: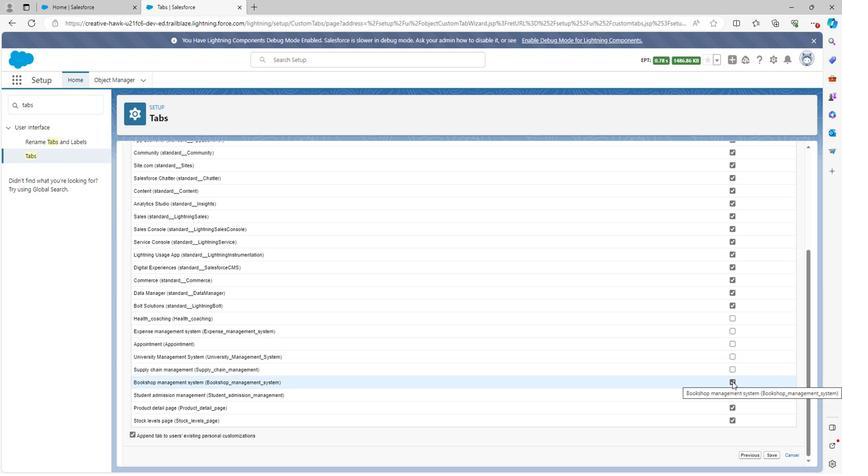 
Action: Mouse pressed left at (730, 381)
Screenshot: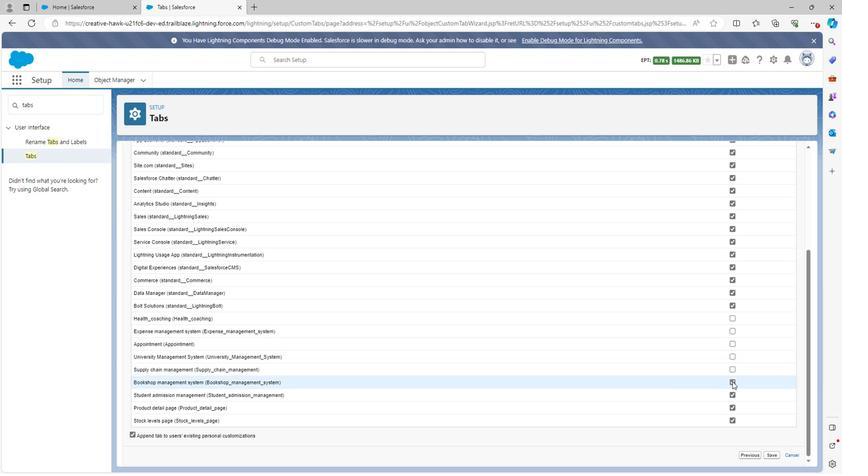 
Action: Mouse moved to (730, 395)
Screenshot: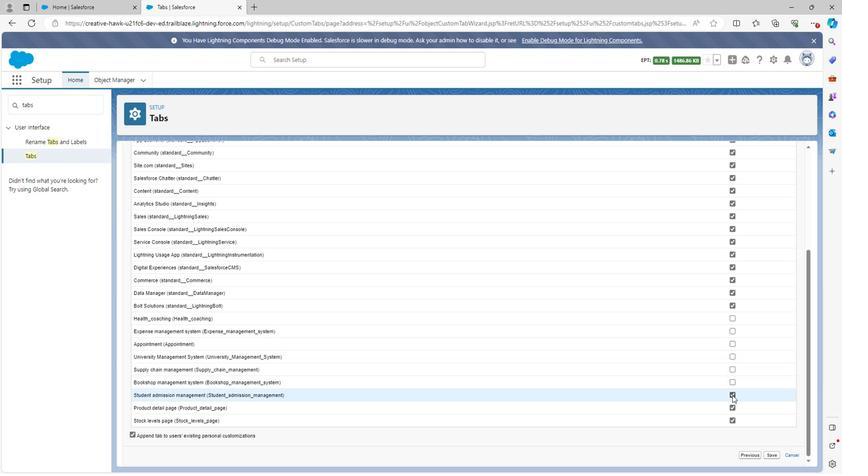 
Action: Mouse pressed left at (730, 395)
Screenshot: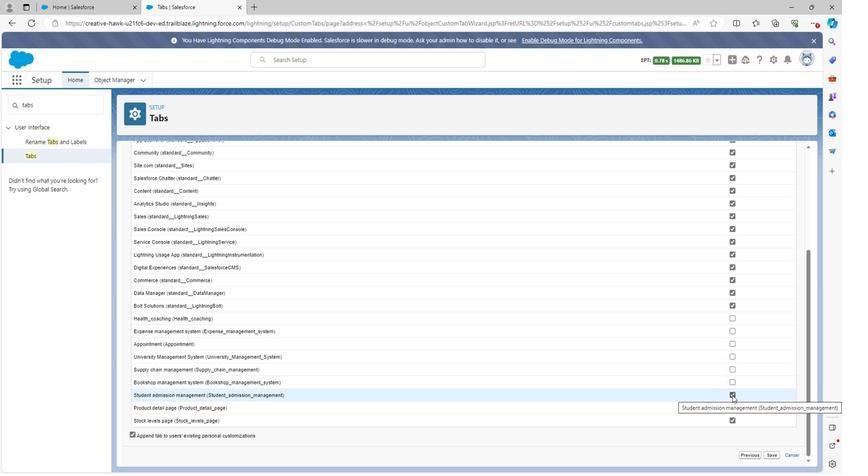 
Action: Mouse moved to (730, 252)
Screenshot: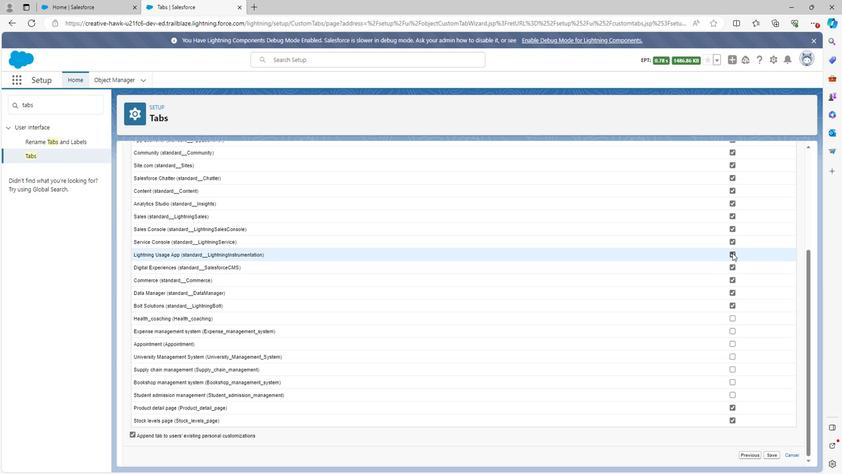 
Action: Mouse pressed left at (730, 252)
Screenshot: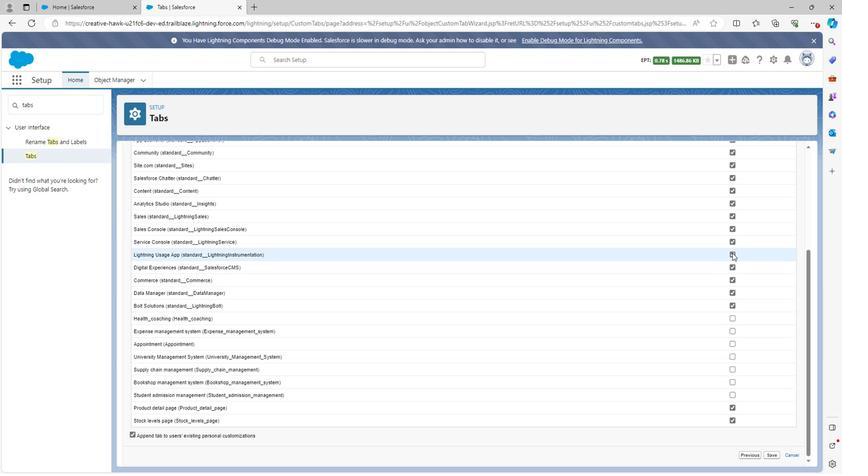 
Action: Mouse moved to (730, 215)
Screenshot: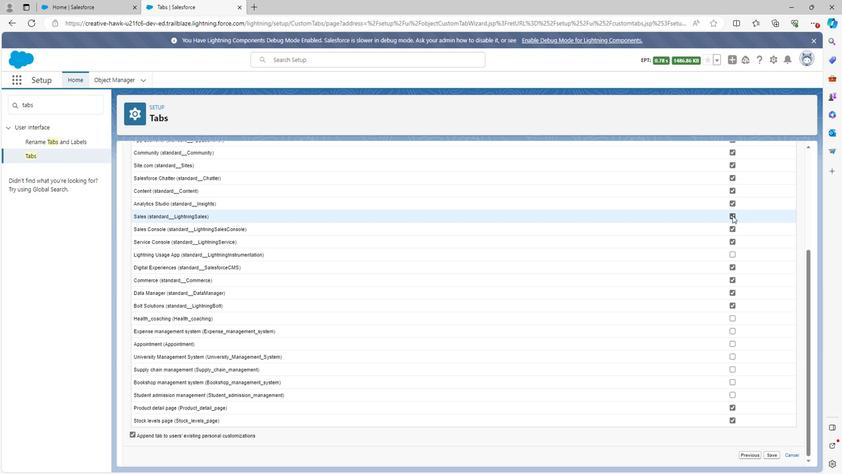 
Action: Mouse pressed left at (730, 215)
Screenshot: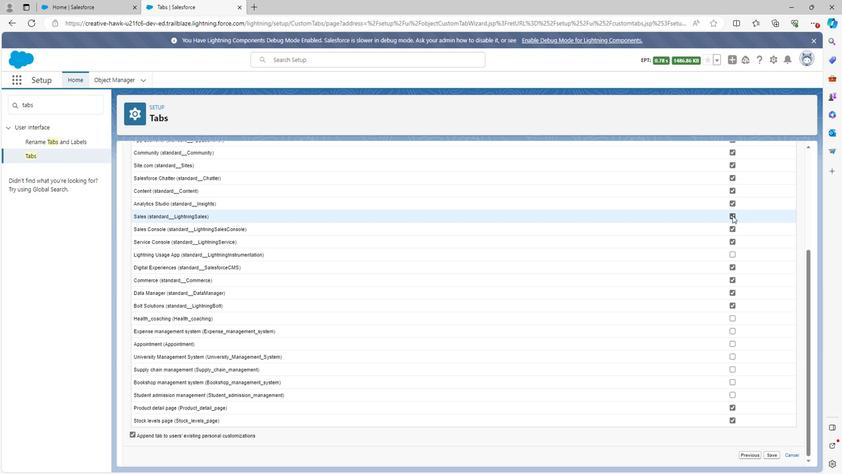 
Action: Mouse moved to (773, 451)
Screenshot: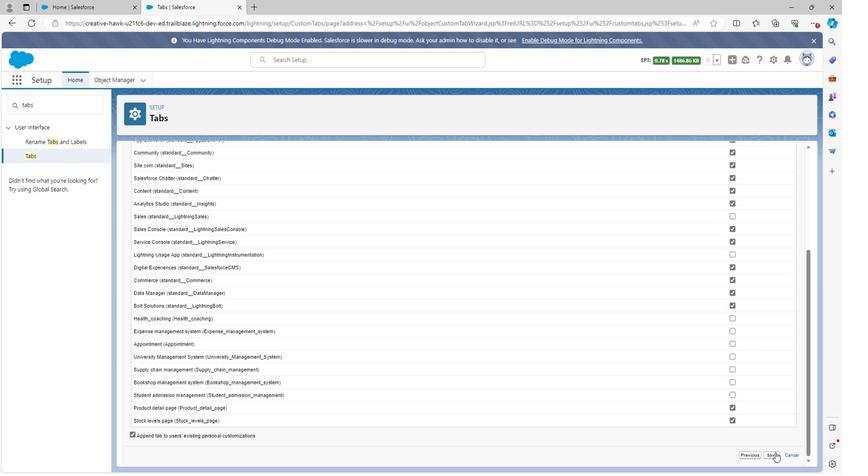 
Action: Mouse pressed left at (773, 451)
Screenshot: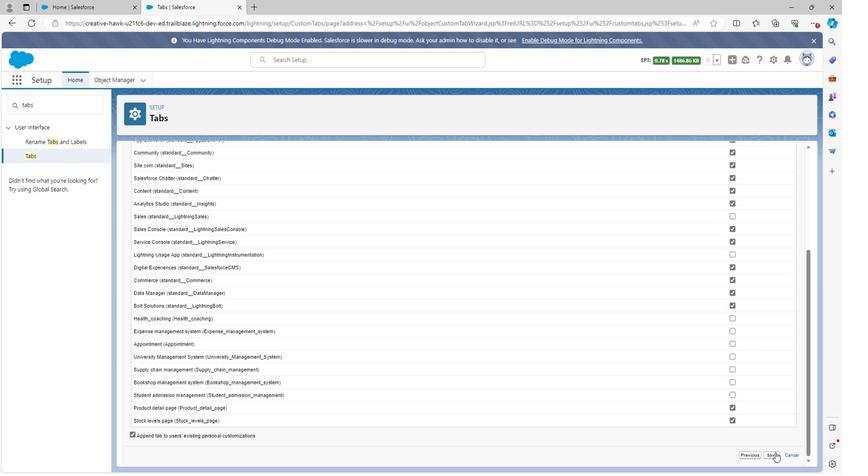 
Action: Mouse moved to (342, 212)
Screenshot: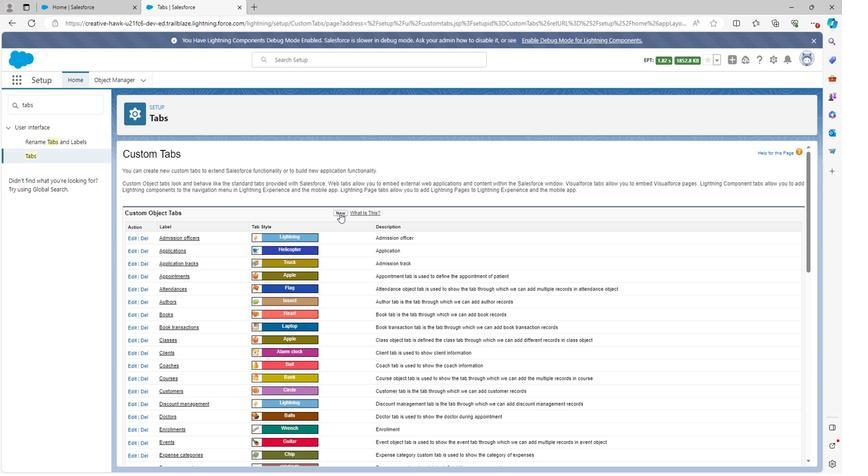 
Action: Mouse pressed left at (342, 212)
Screenshot: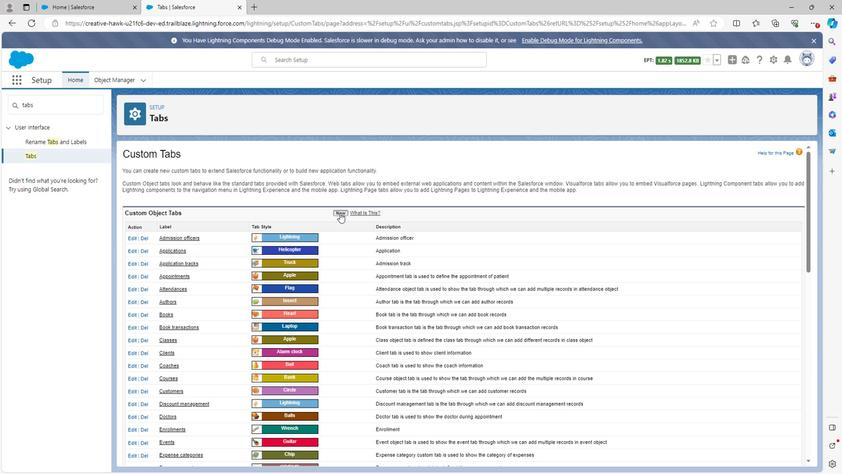 
Action: Mouse moved to (301, 226)
